 Task: Who was an important artist in the Orphism movement?
Action: Mouse moved to (176, 152)
Screenshot: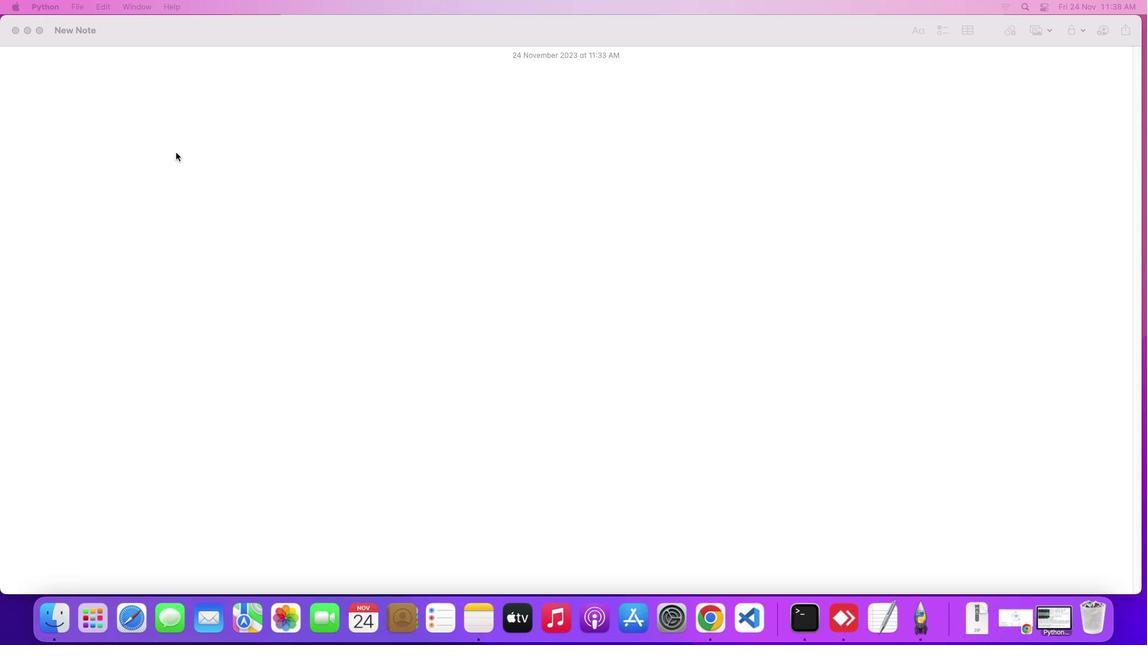 
Action: Mouse pressed left at (176, 152)
Screenshot: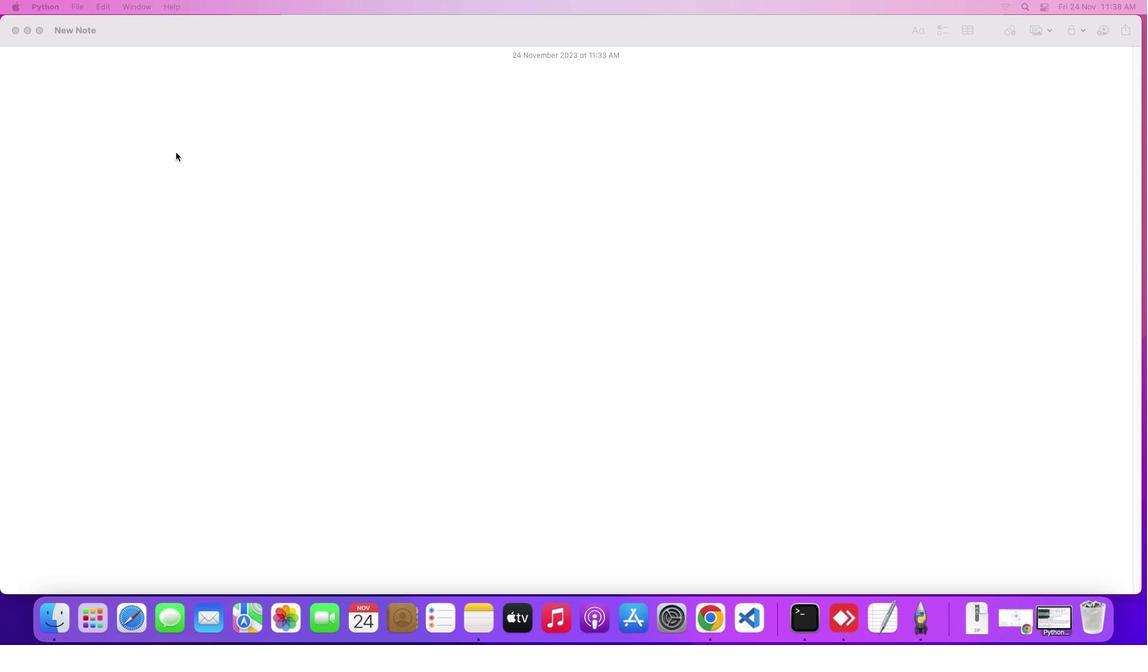 
Action: Mouse moved to (182, 151)
Screenshot: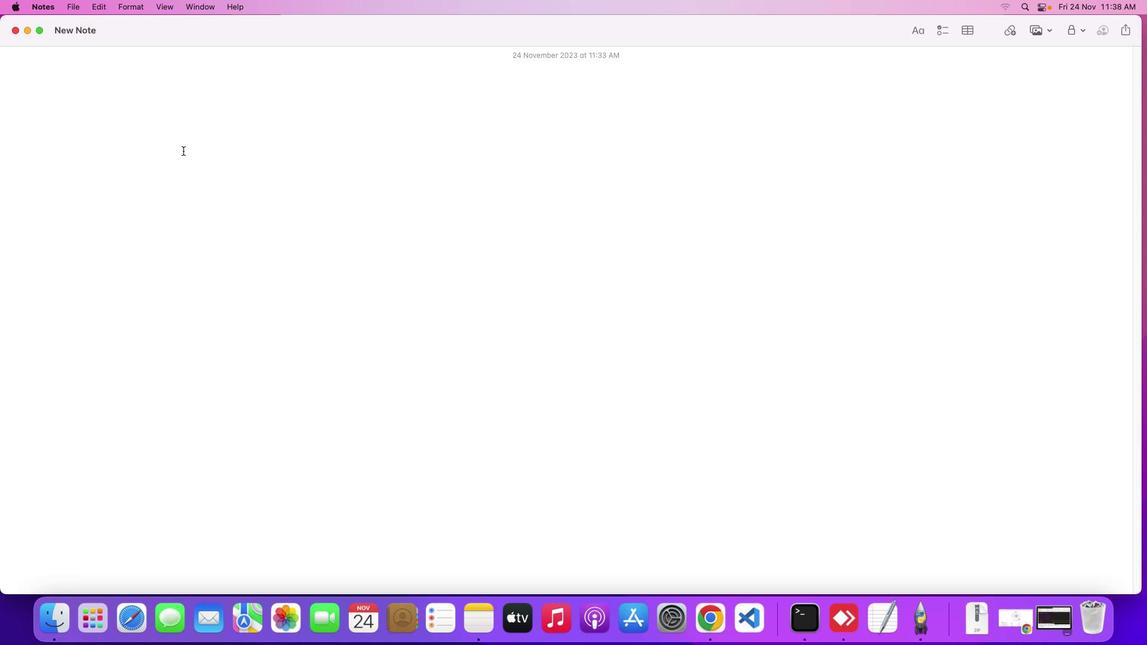 
Action: Key pressed Key.shift'W''h''o'Key.space'w''a''s'Key.space'a''n'Key.space'i''m''p''o''r''t''a''n''t'Key.space'a''r''t''i''s''t'Key.space'i''n'Key.space't''h''e'Key.spaceKey.shift'O''r''p''h''i''s''m'Key.space'm''o''v''e''m''e''n''t'Key.shift_r'?'Key.enter
Screenshot: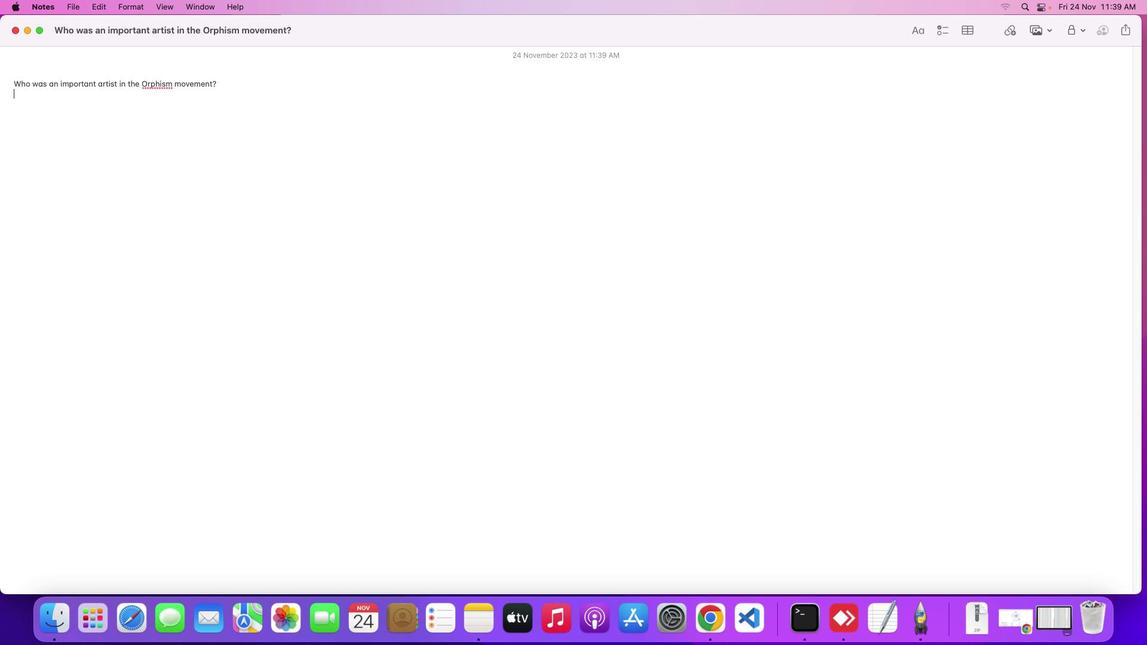 
Action: Mouse moved to (1013, 621)
Screenshot: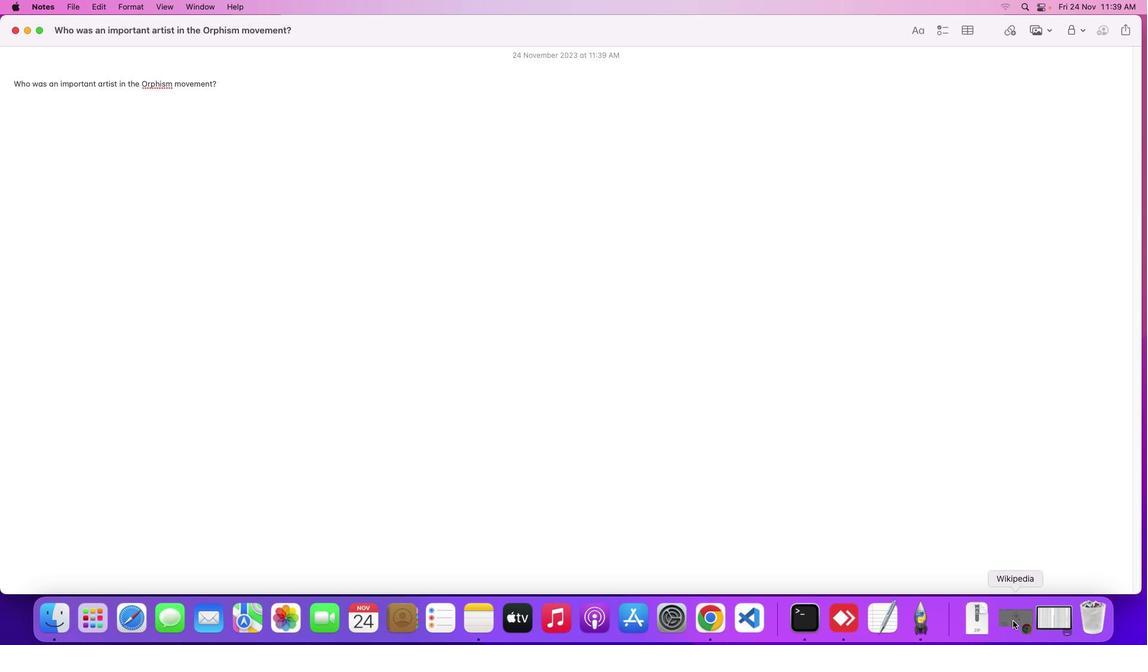 
Action: Mouse pressed left at (1013, 621)
Screenshot: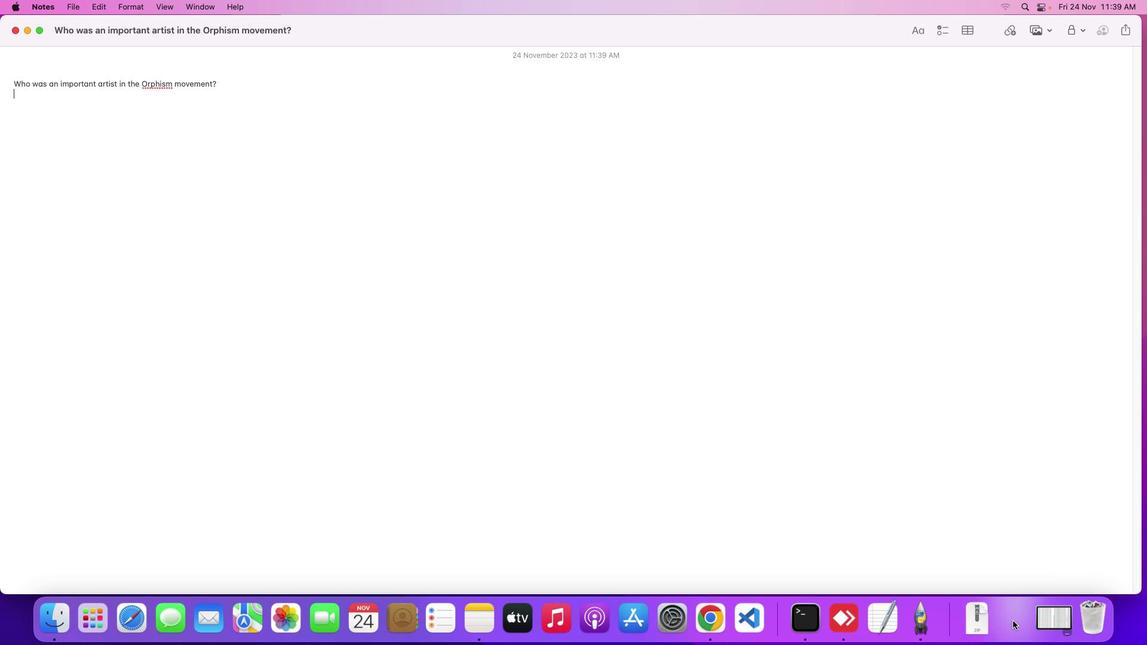 
Action: Mouse moved to (451, 359)
Screenshot: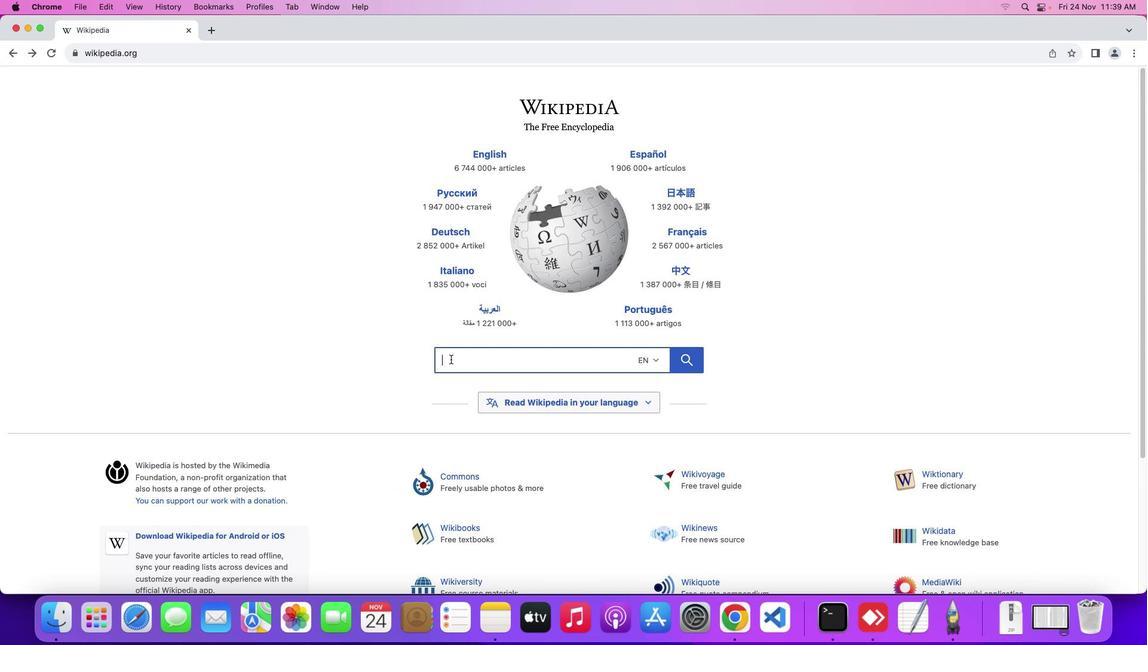 
Action: Mouse pressed left at (451, 359)
Screenshot: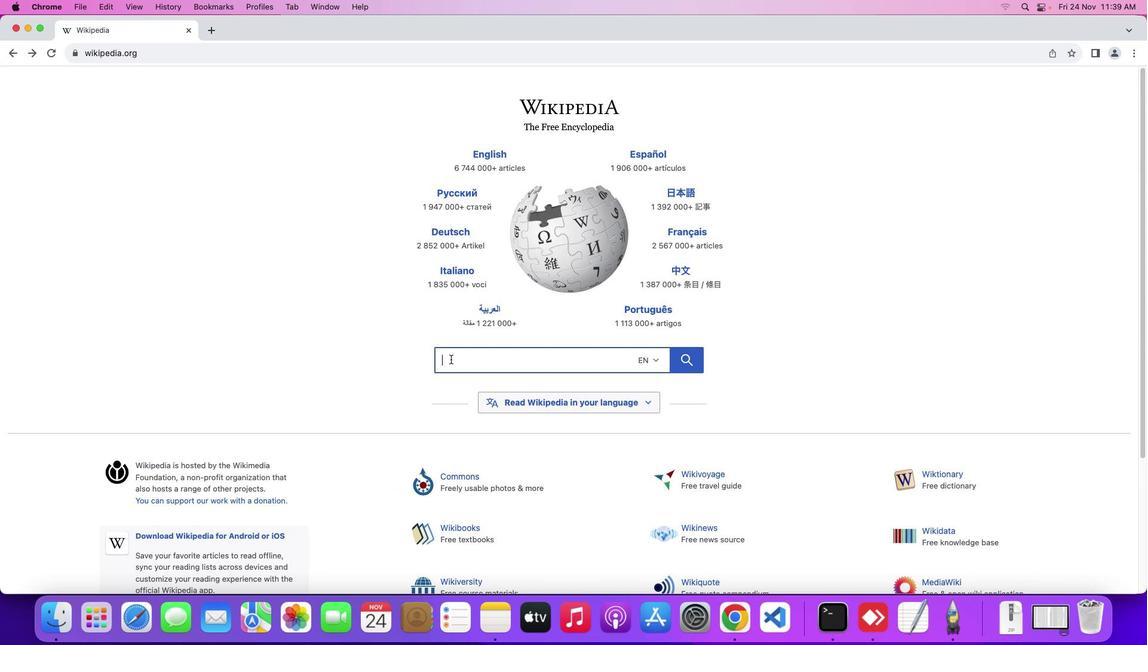
Action: Mouse moved to (498, 356)
Screenshot: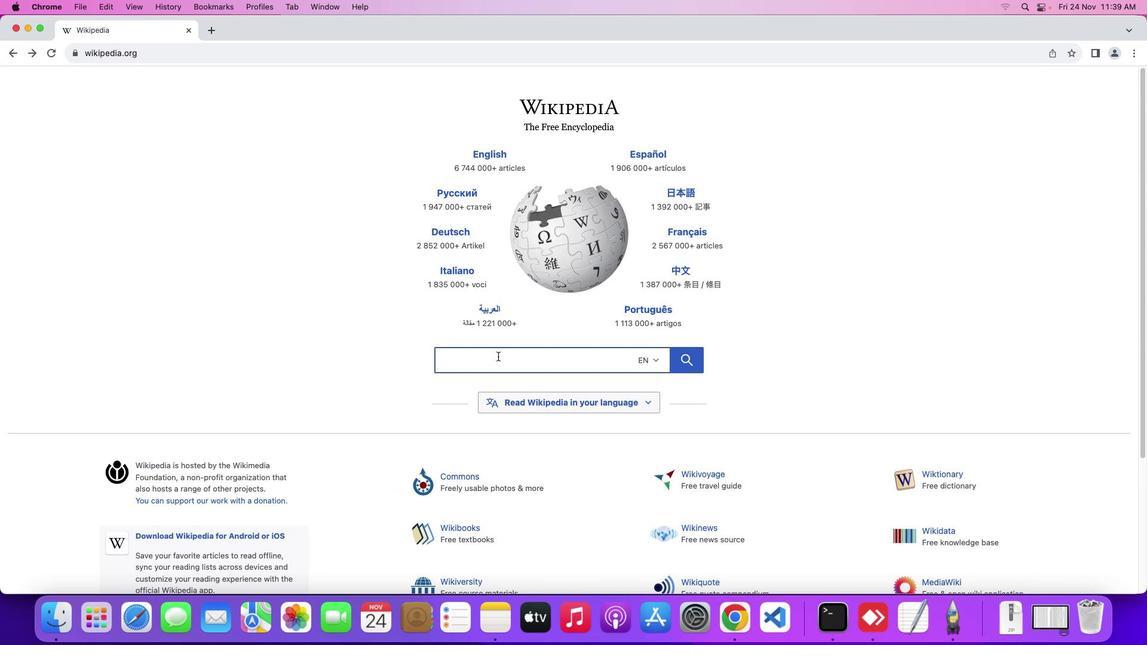 
Action: Key pressed Key.shift'O''r''p''h''i''s''m'Key.space'a''r''t'
Screenshot: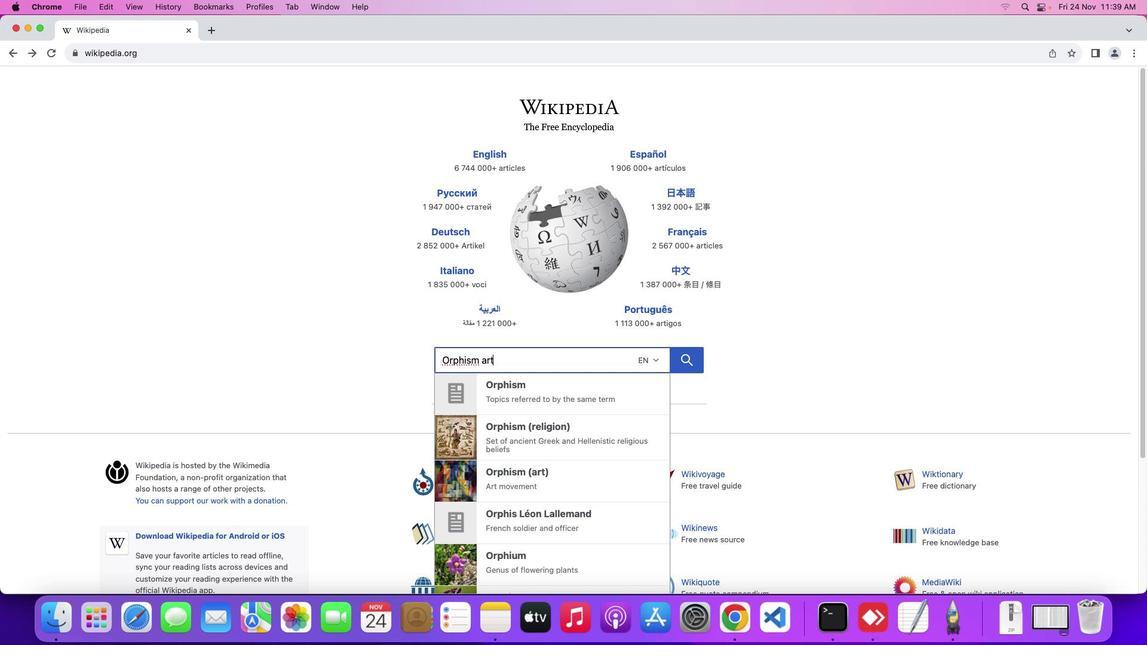 
Action: Mouse moved to (530, 383)
Screenshot: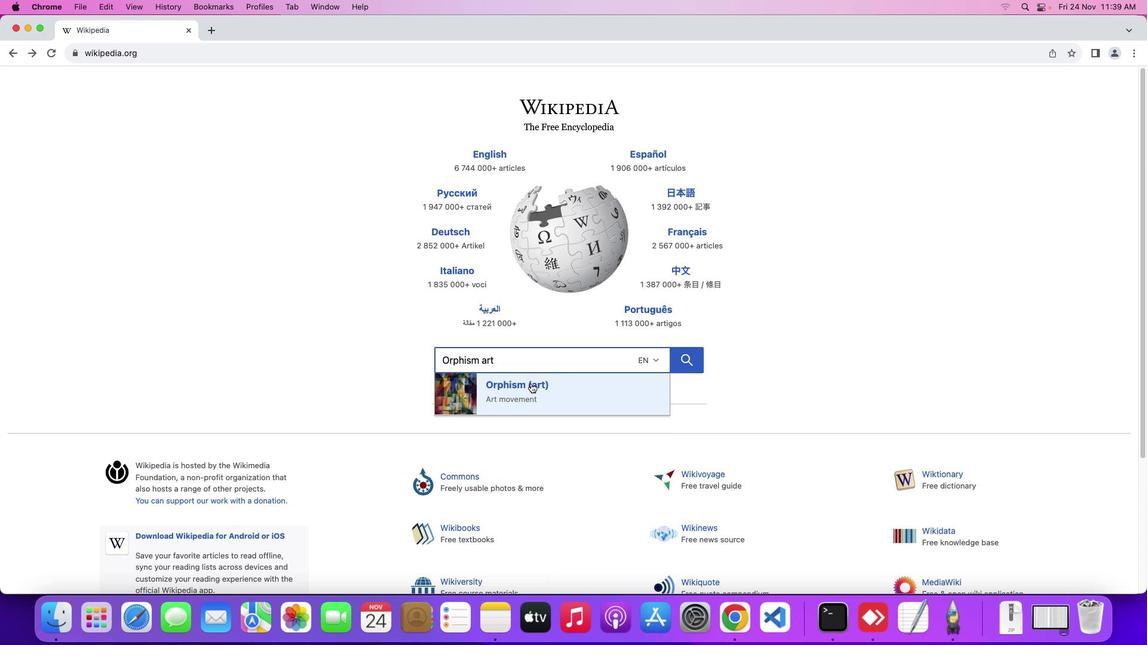 
Action: Mouse pressed left at (530, 383)
Screenshot: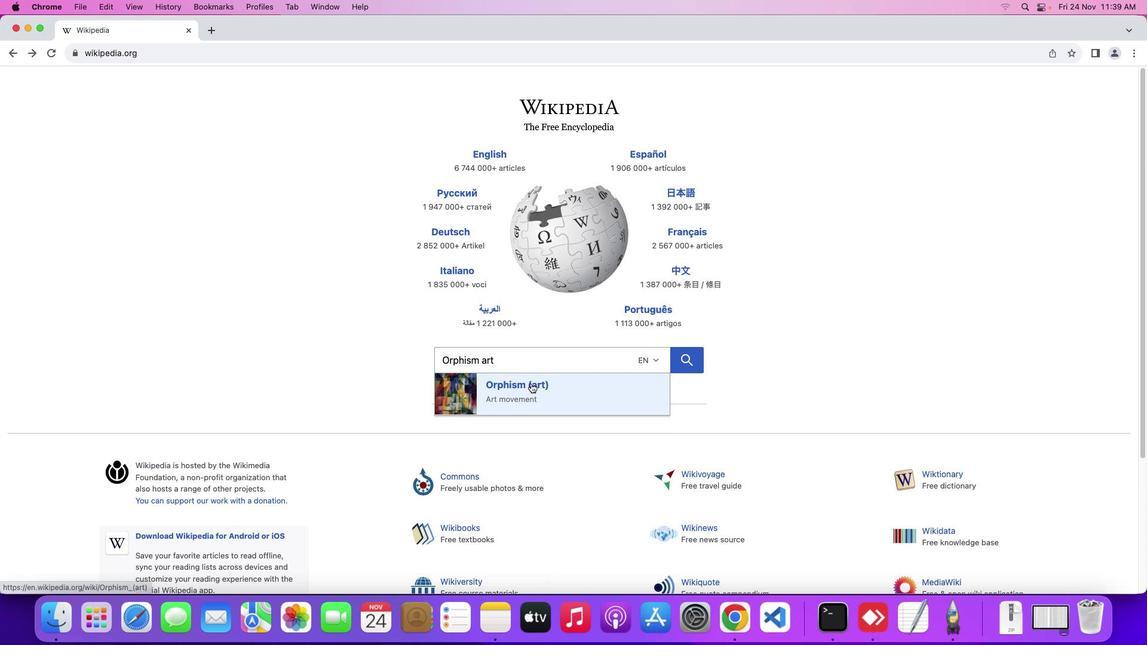 
Action: Mouse moved to (746, 400)
Screenshot: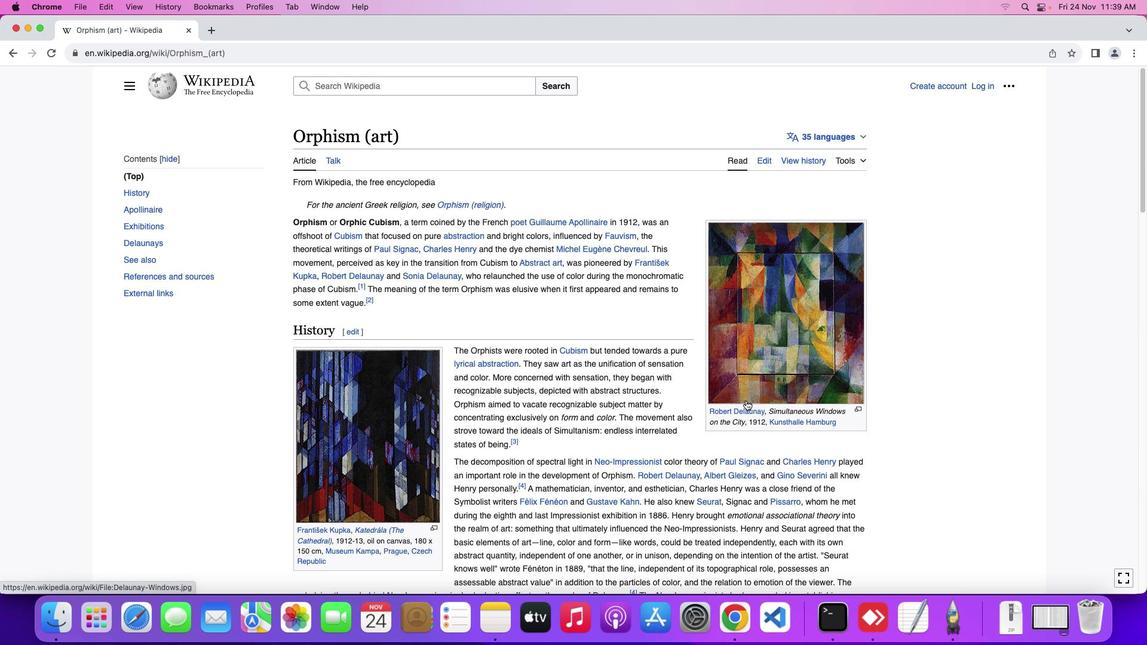 
Action: Mouse scrolled (746, 400) with delta (0, 0)
Screenshot: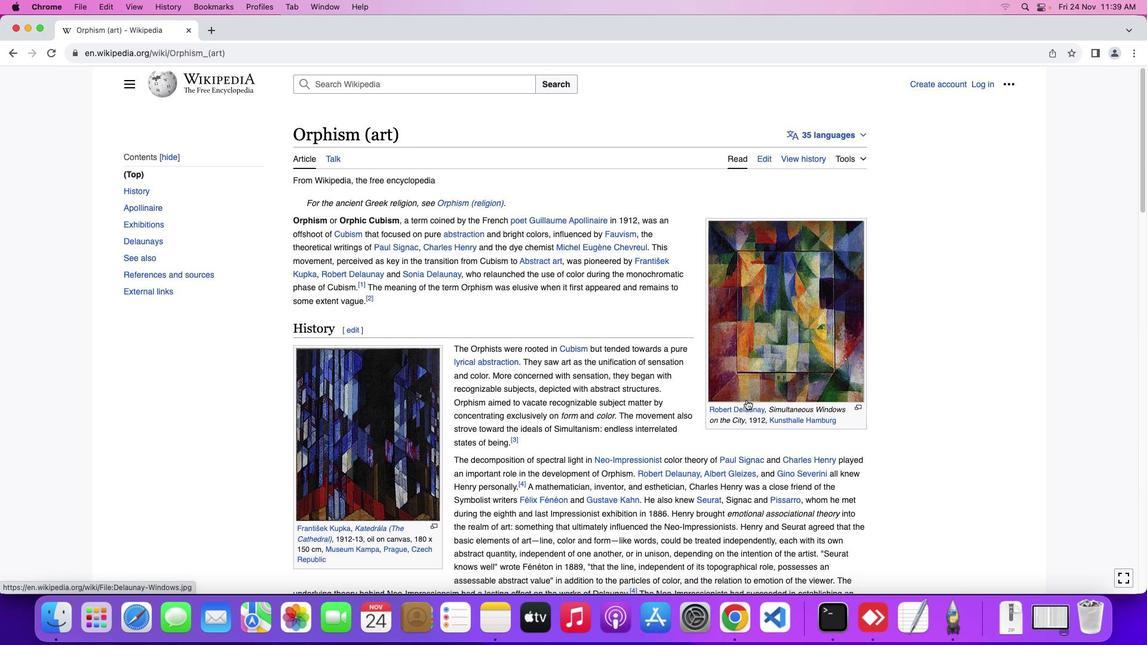 
Action: Mouse moved to (746, 400)
Screenshot: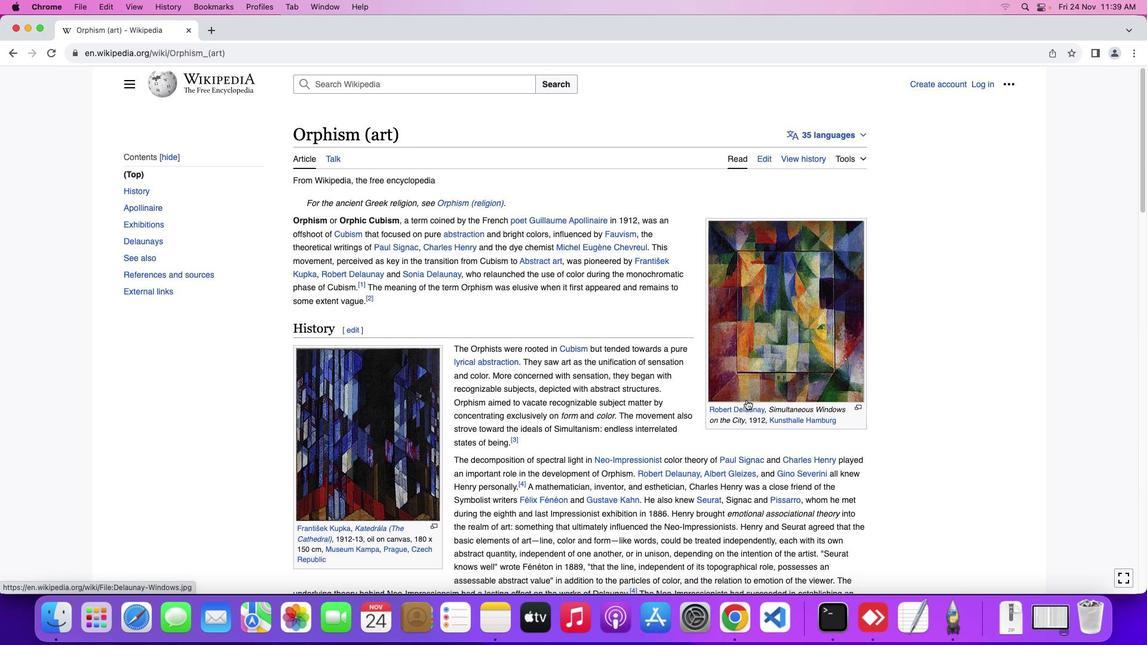 
Action: Mouse scrolled (746, 400) with delta (0, 0)
Screenshot: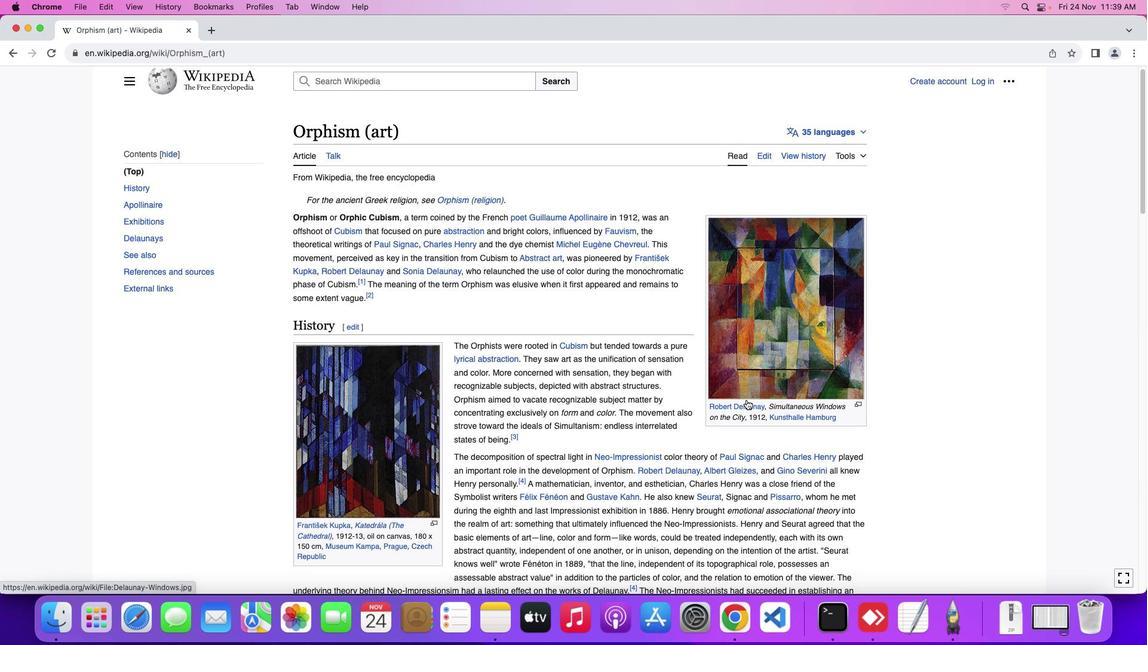 
Action: Mouse scrolled (746, 400) with delta (0, 0)
Screenshot: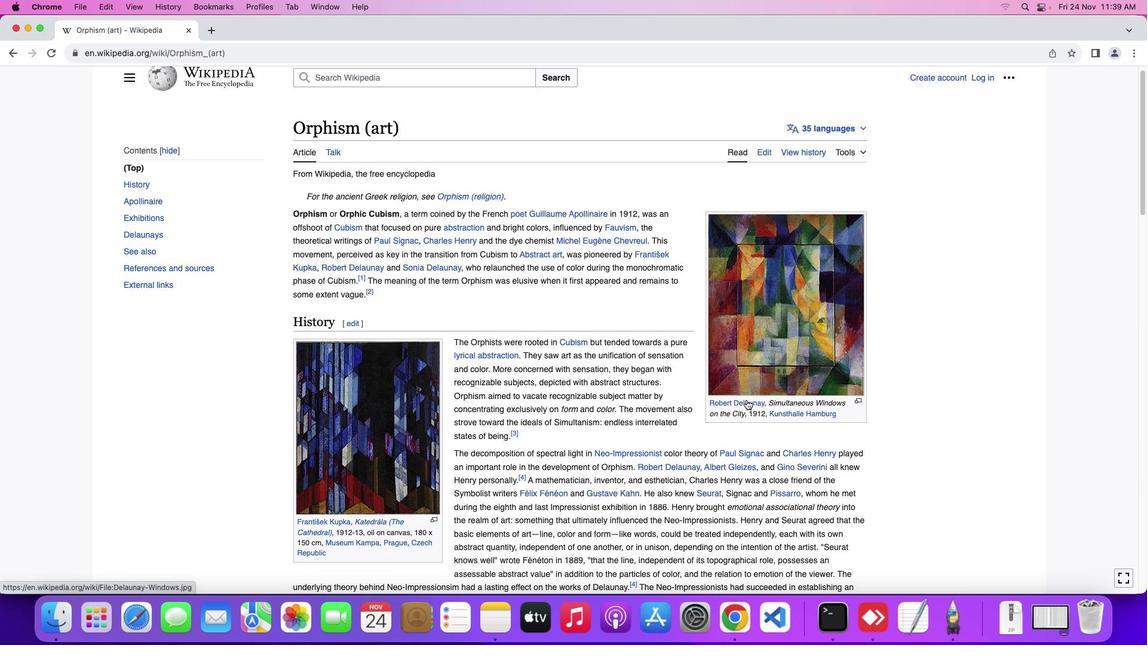 
Action: Mouse moved to (766, 395)
Screenshot: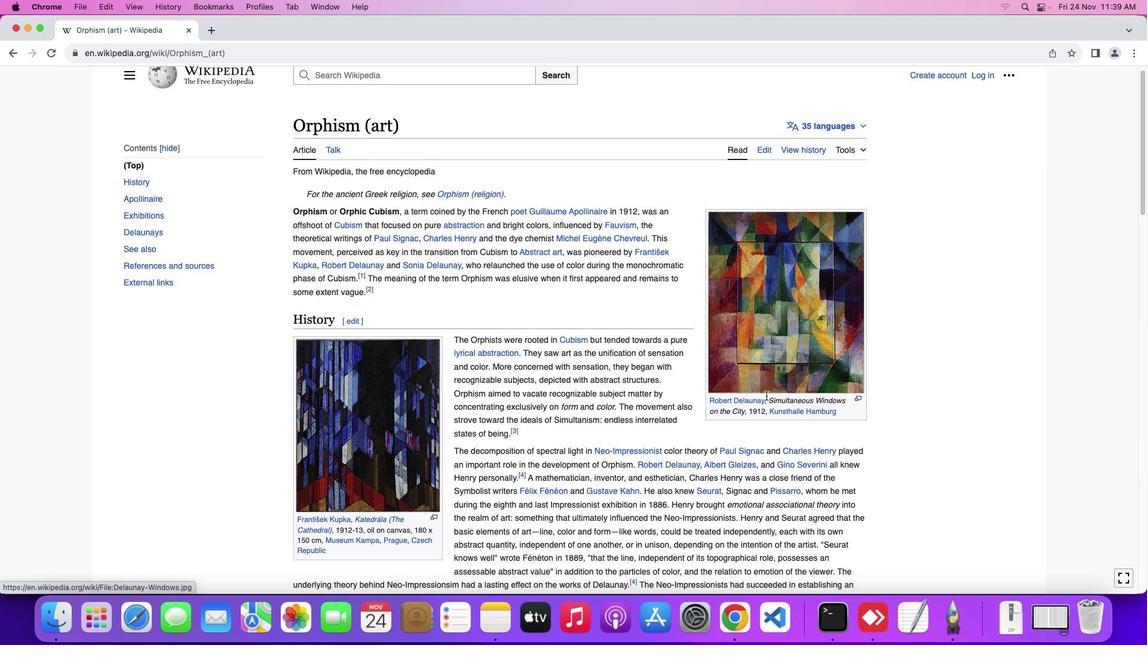 
Action: Mouse scrolled (766, 395) with delta (0, 0)
Screenshot: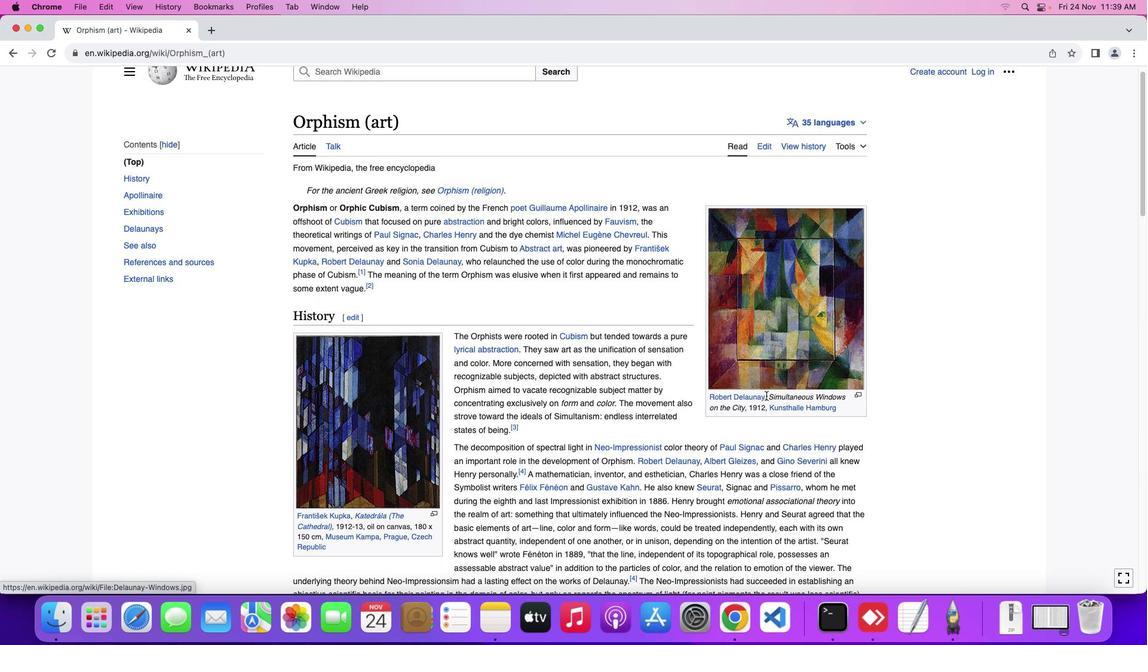 
Action: Mouse moved to (766, 395)
Screenshot: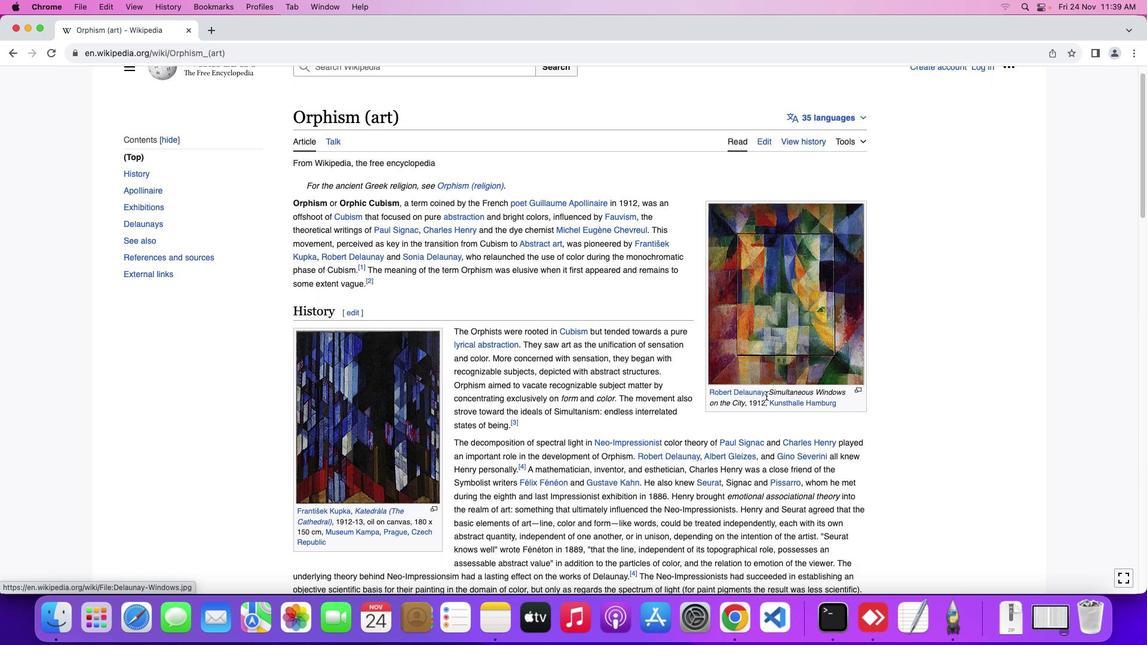 
Action: Mouse scrolled (766, 395) with delta (0, 0)
Screenshot: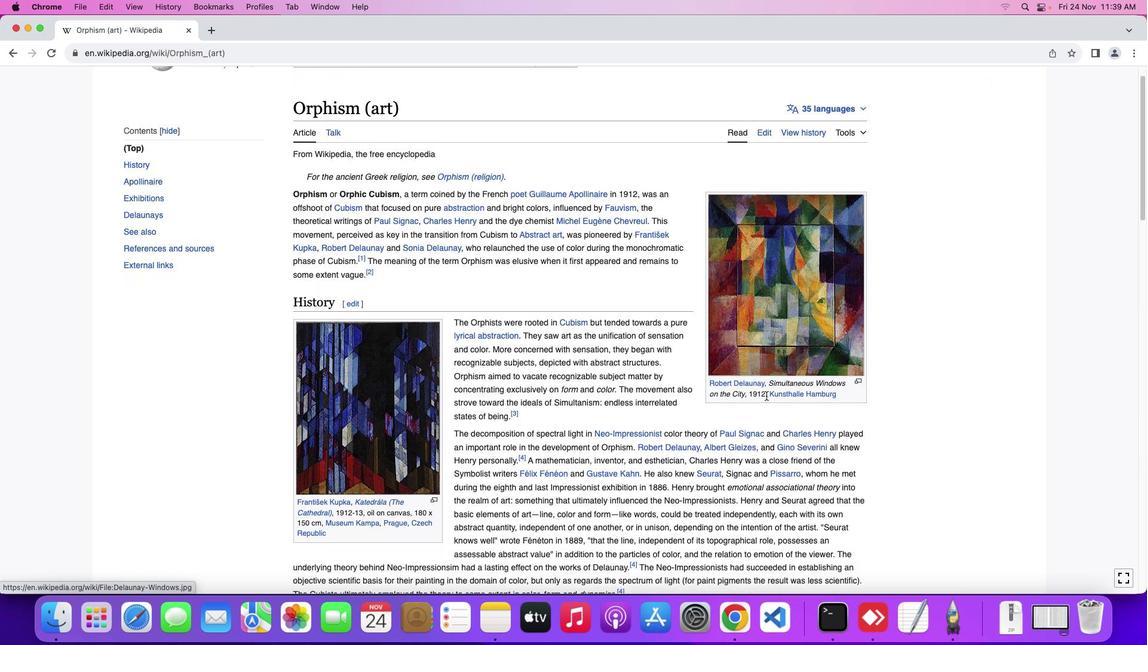 
Action: Mouse scrolled (766, 395) with delta (0, 0)
Screenshot: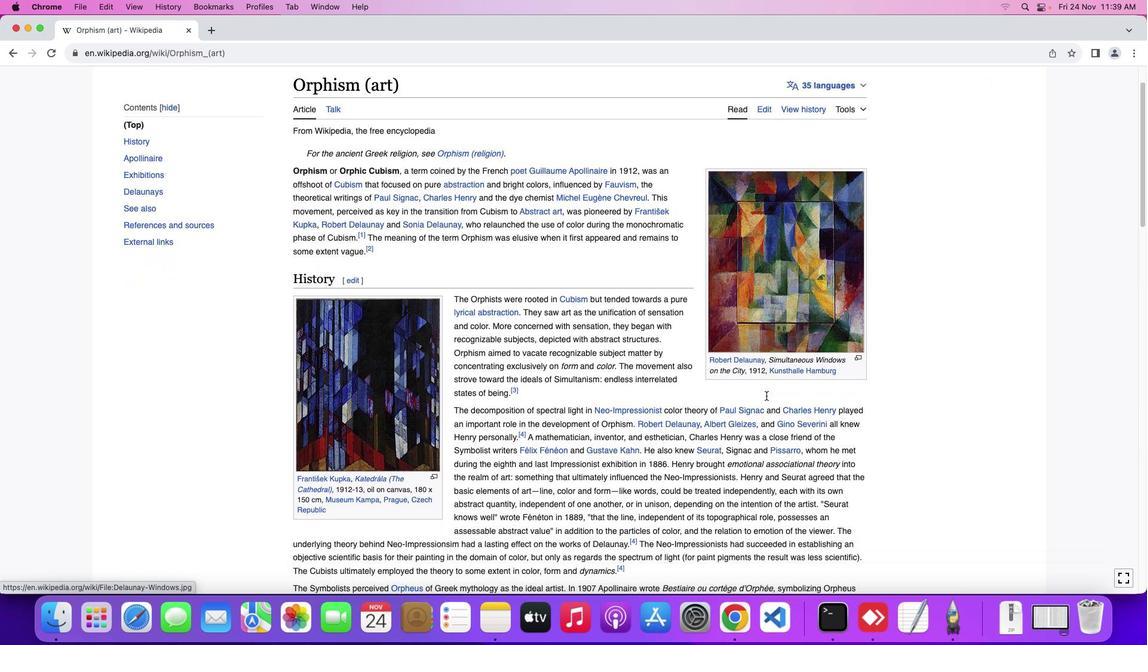 
Action: Mouse moved to (769, 397)
Screenshot: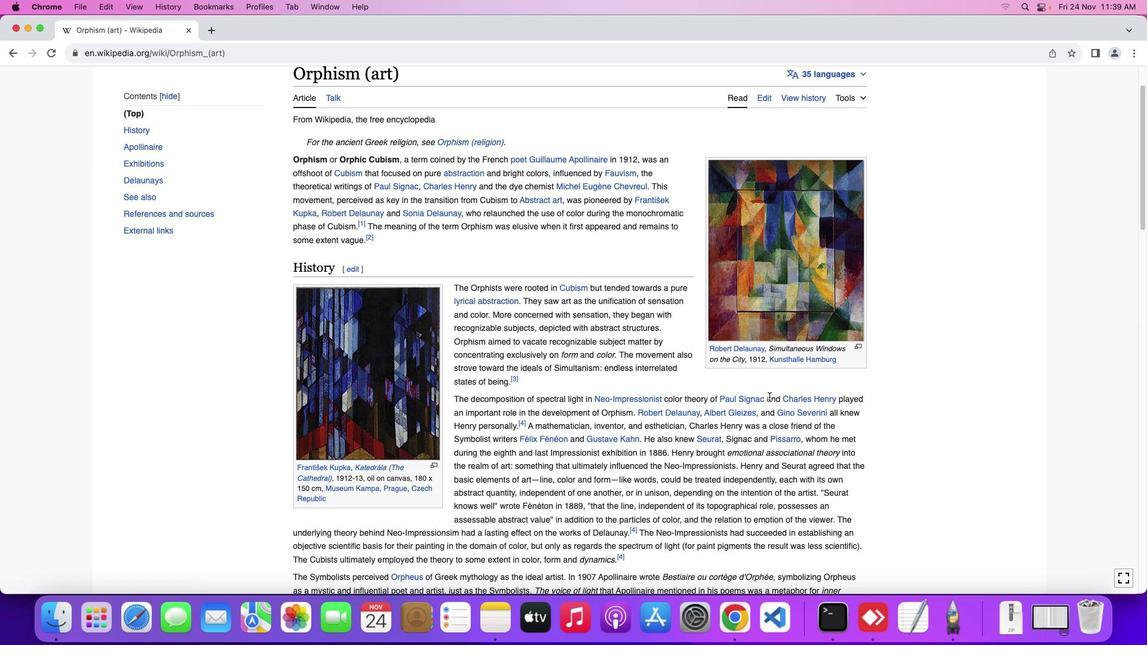 
Action: Mouse scrolled (769, 397) with delta (0, 0)
Screenshot: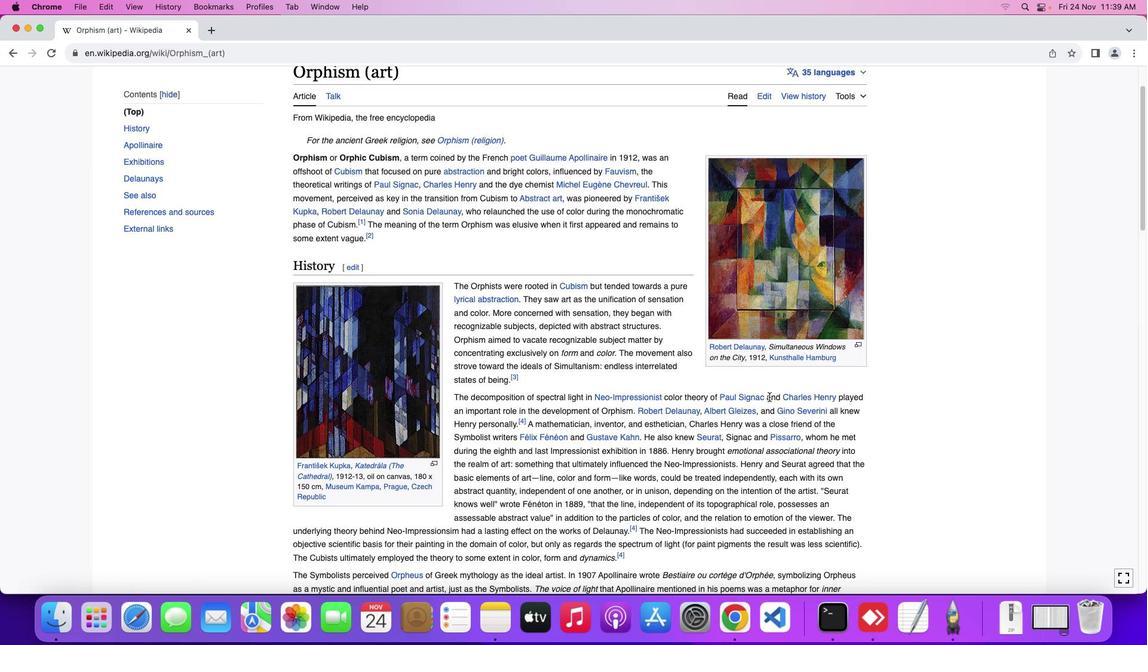 
Action: Mouse scrolled (769, 397) with delta (0, 0)
Screenshot: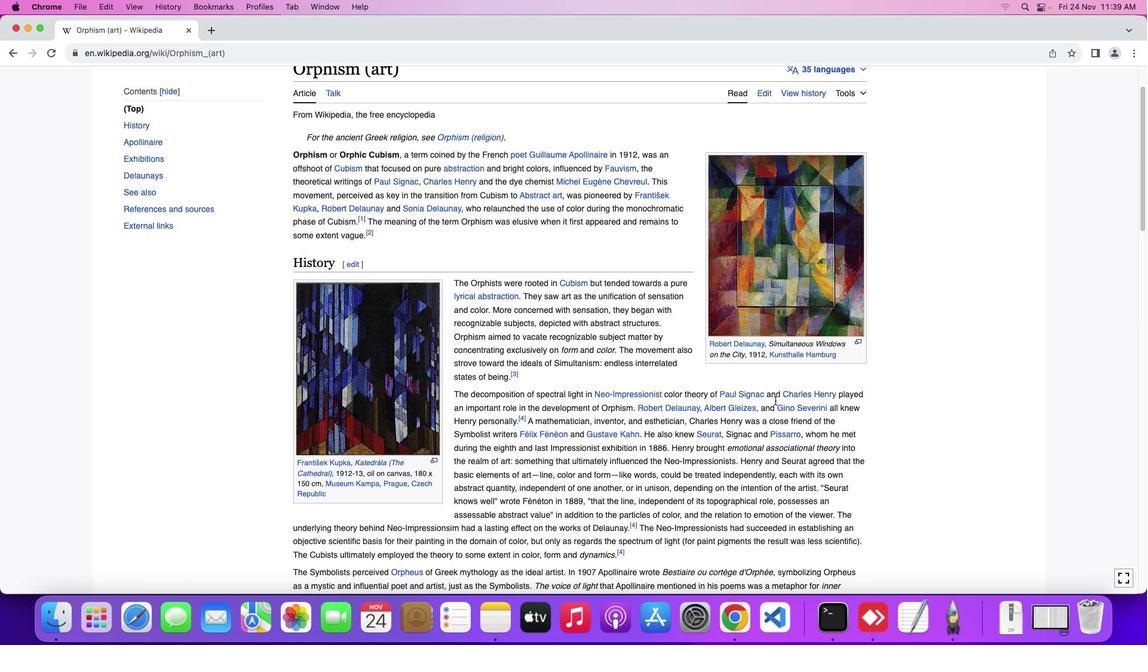 
Action: Mouse moved to (814, 418)
Screenshot: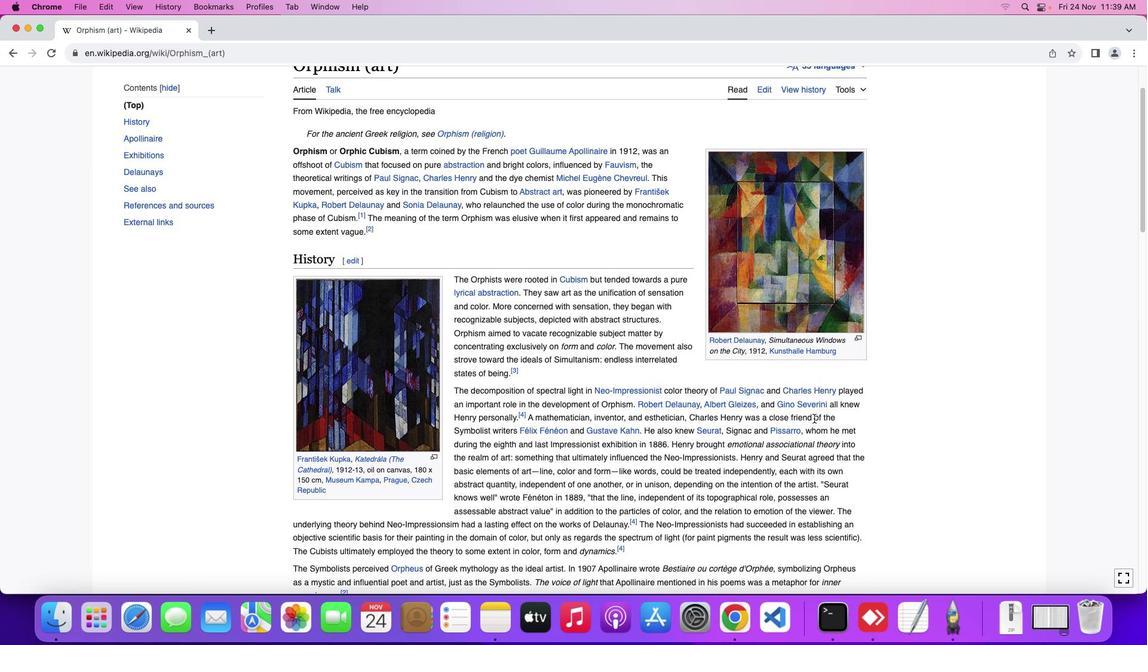 
Action: Mouse scrolled (814, 418) with delta (0, 0)
Screenshot: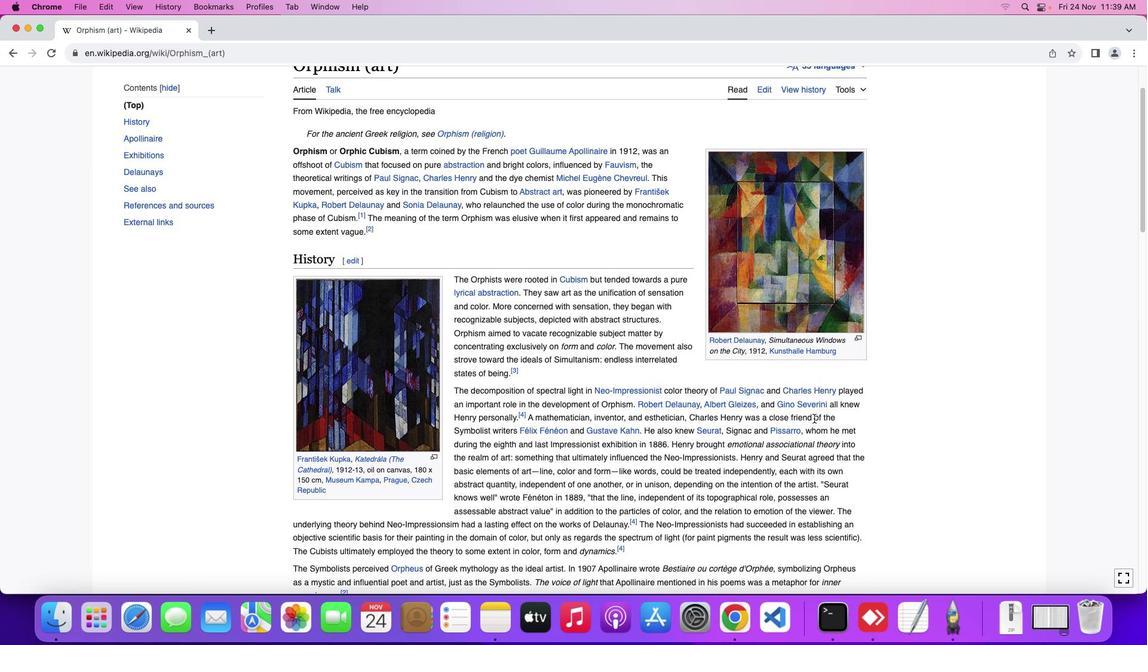 
Action: Mouse moved to (814, 418)
Screenshot: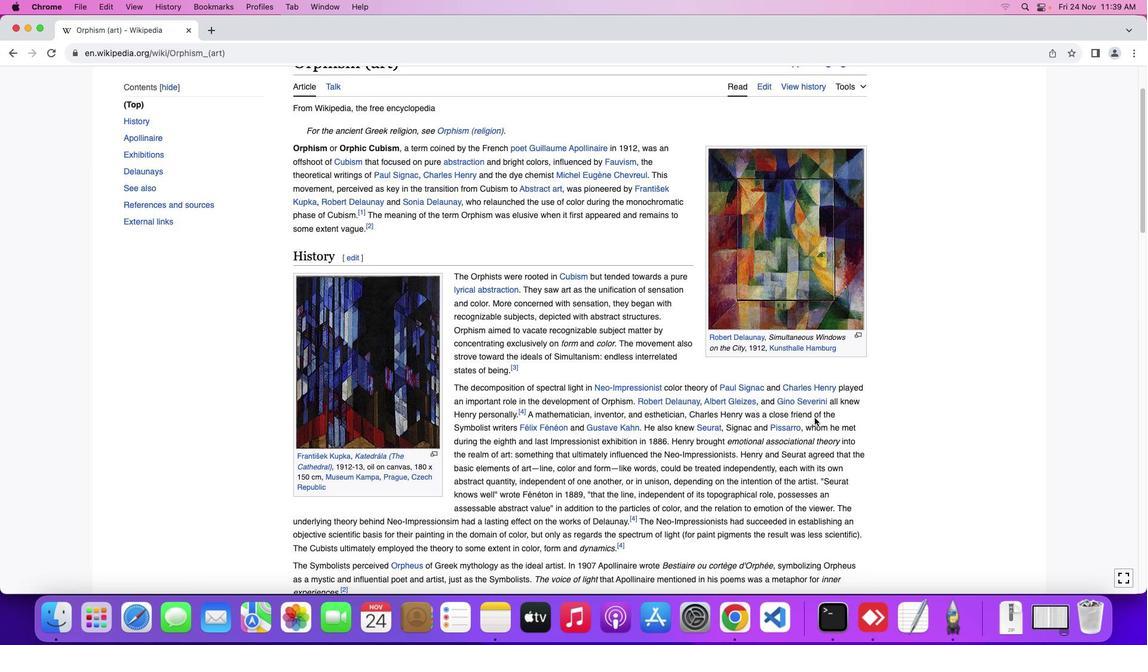 
Action: Mouse scrolled (814, 418) with delta (0, 0)
Screenshot: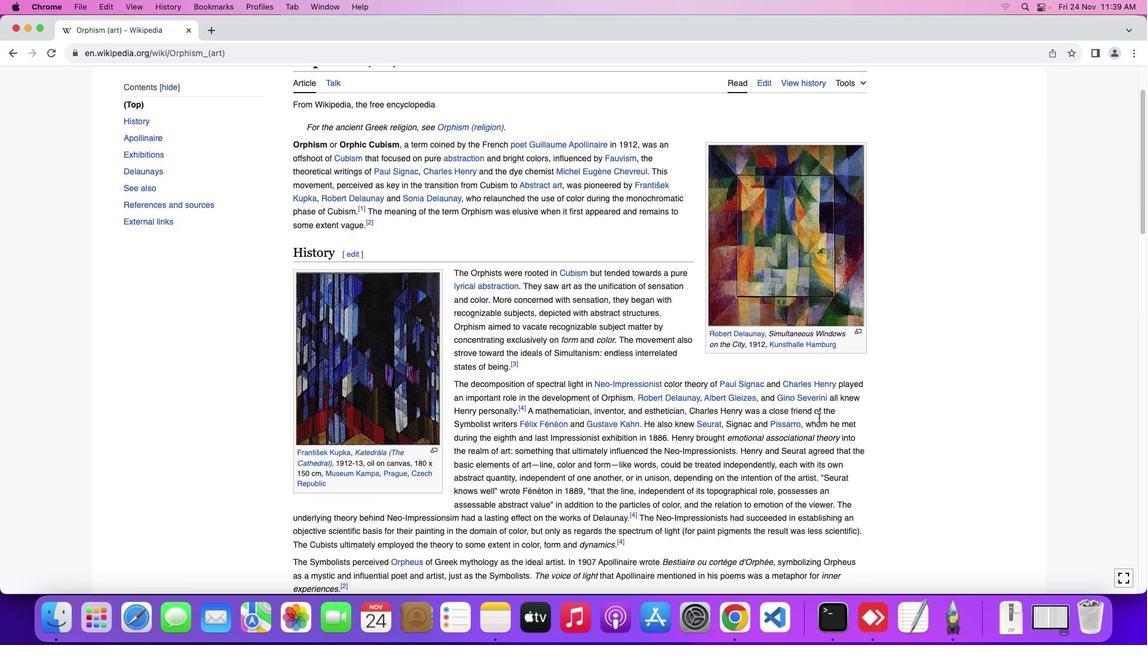 
Action: Mouse moved to (875, 428)
Screenshot: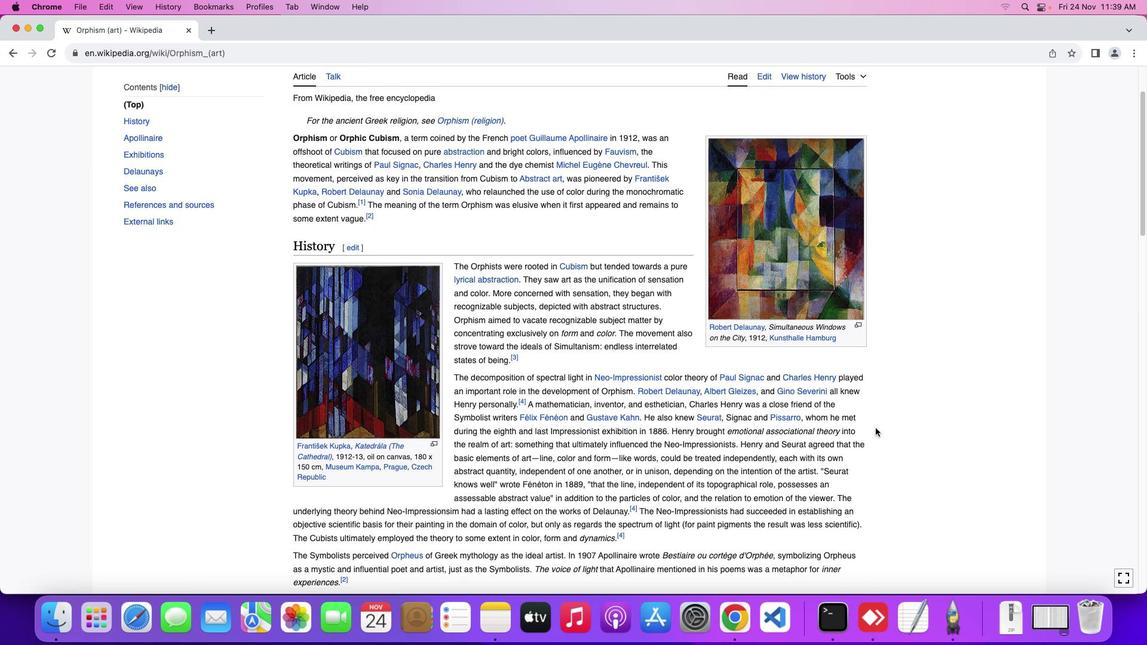 
Action: Mouse scrolled (875, 428) with delta (0, 0)
Screenshot: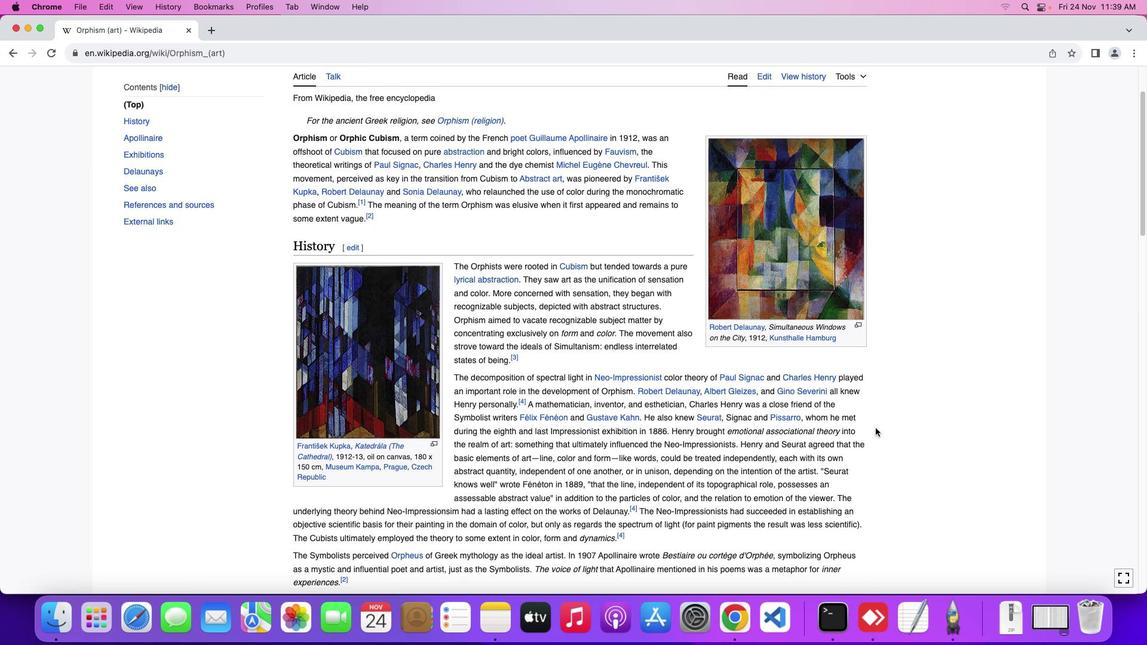 
Action: Mouse moved to (875, 428)
Screenshot: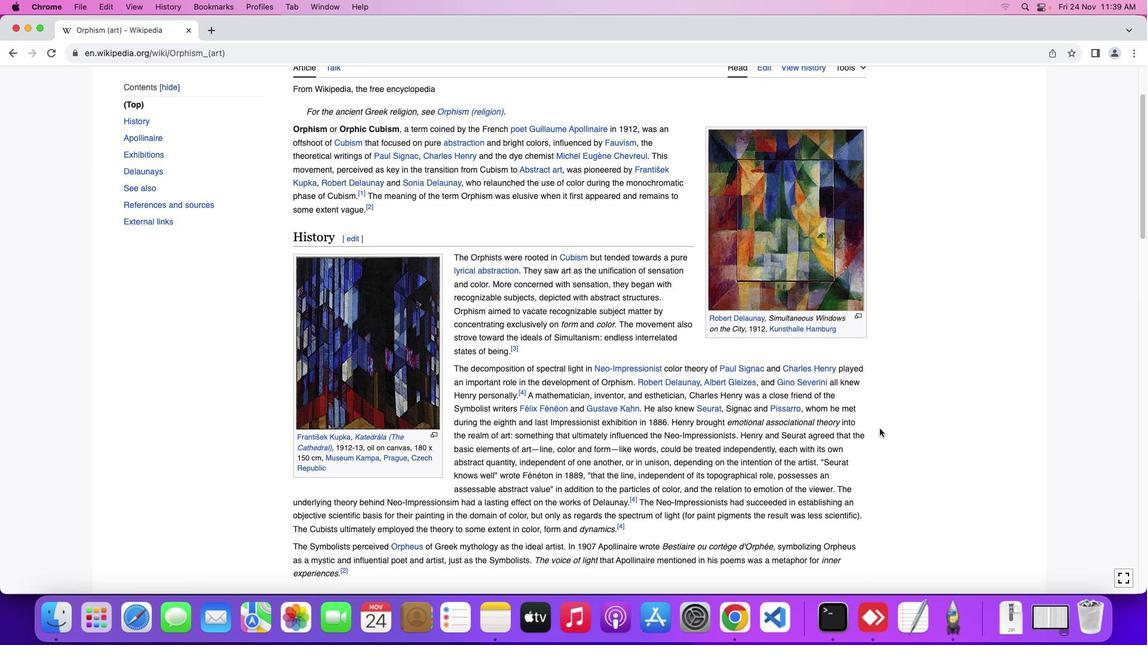 
Action: Mouse scrolled (875, 428) with delta (0, 0)
Screenshot: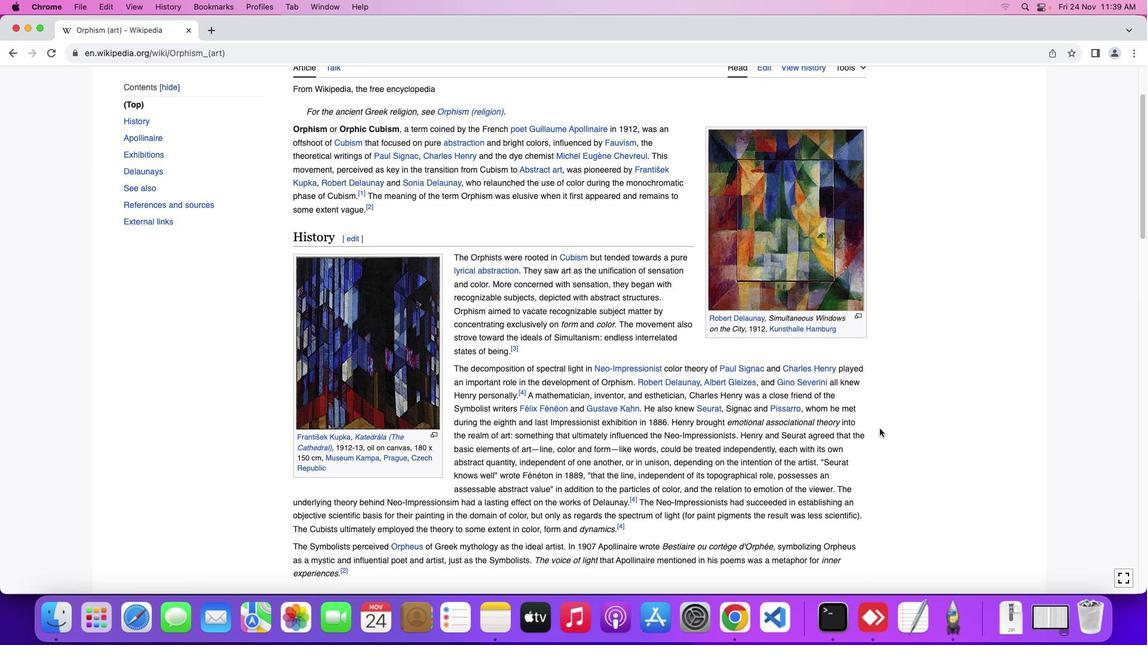 
Action: Mouse moved to (887, 430)
Screenshot: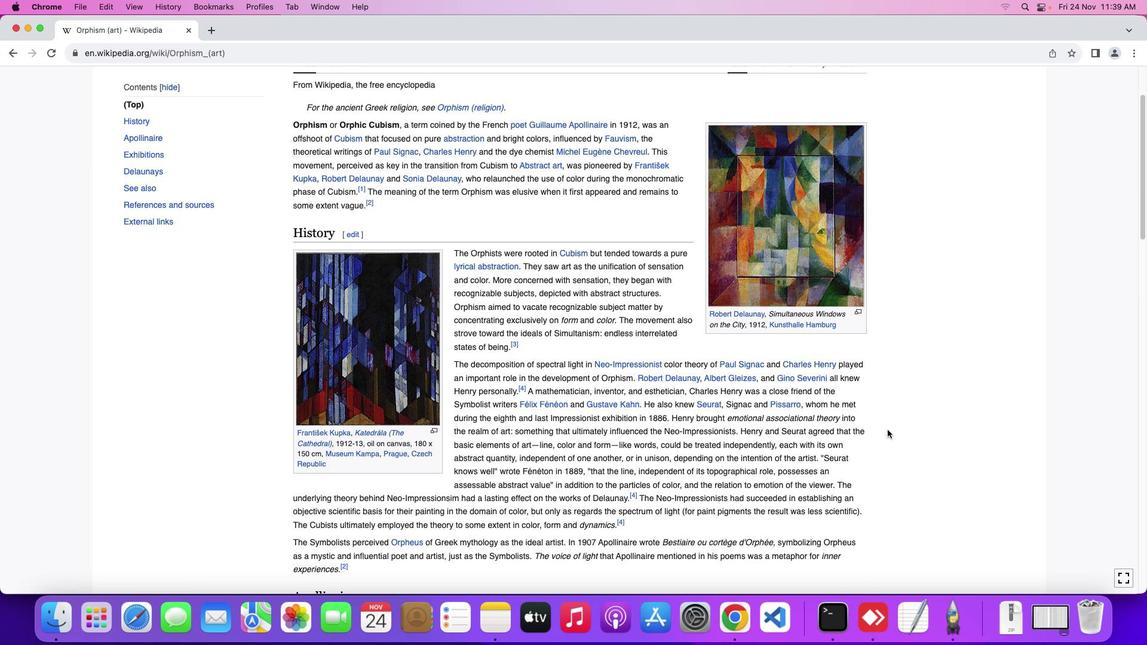 
Action: Mouse scrolled (887, 430) with delta (0, 0)
Screenshot: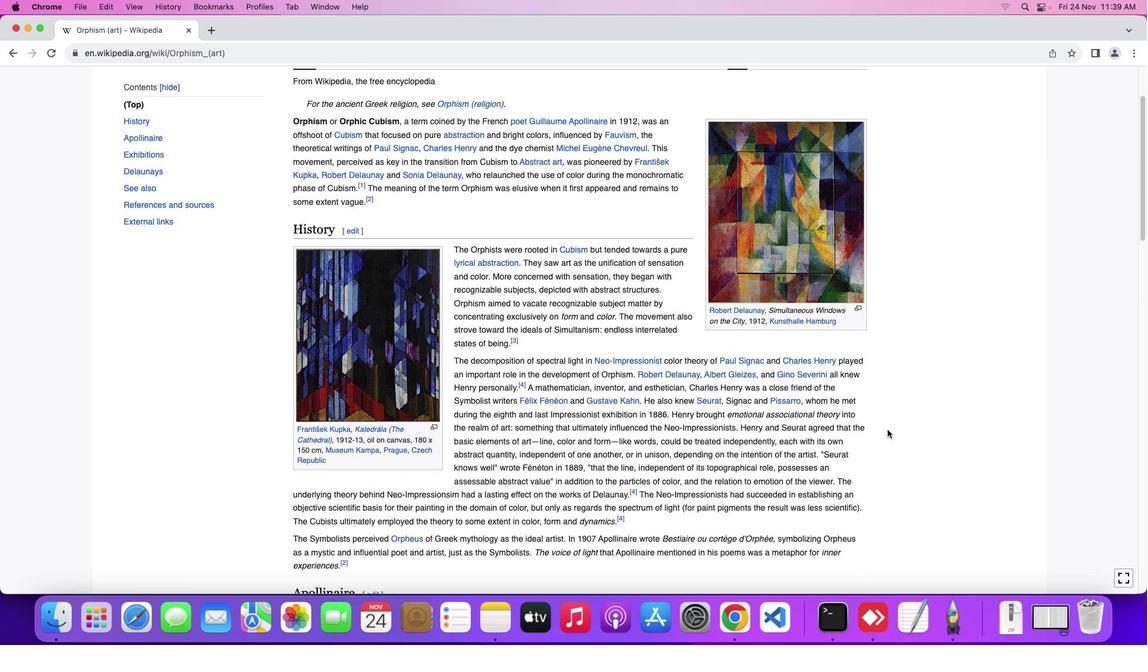 
Action: Mouse moved to (887, 430)
Screenshot: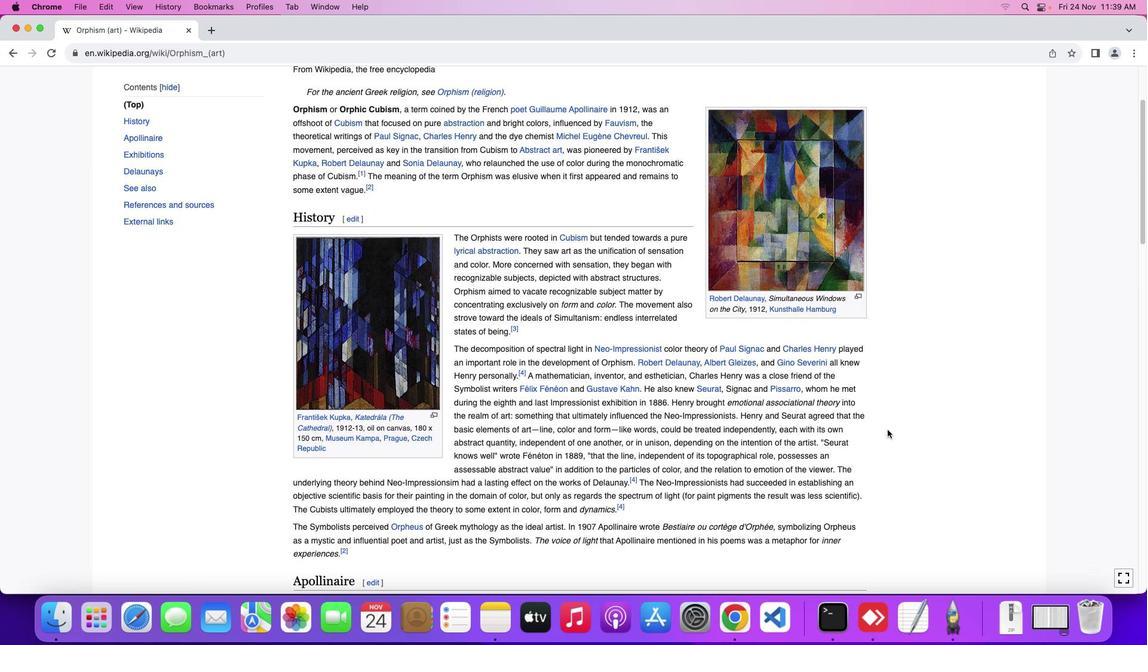 
Action: Mouse scrolled (887, 430) with delta (0, 0)
Screenshot: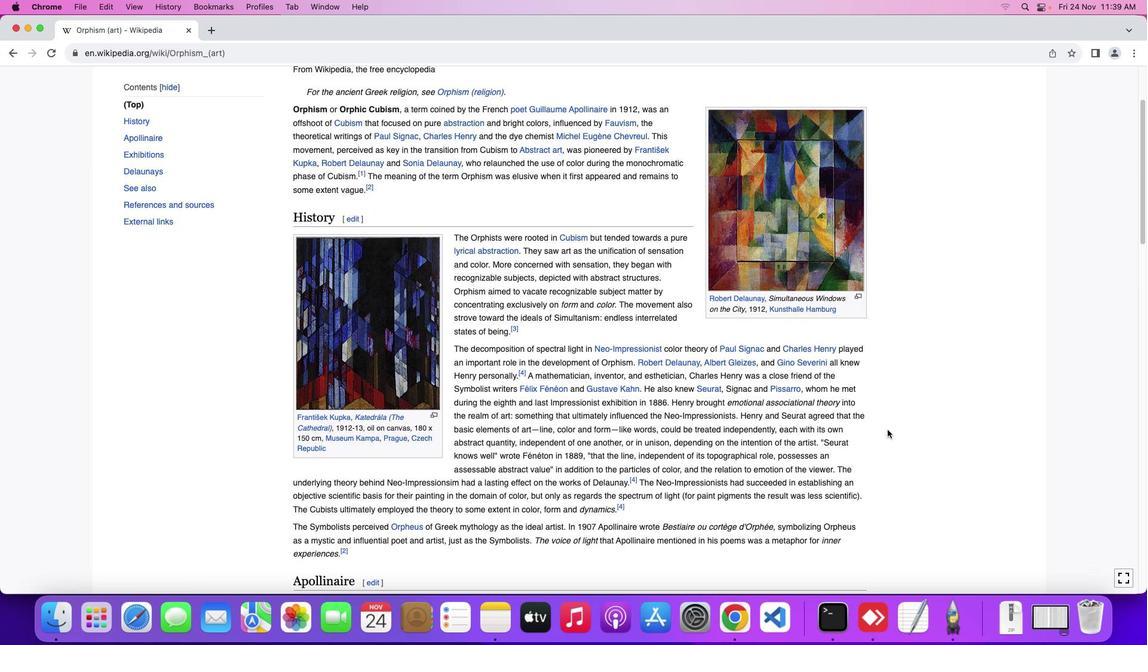 
Action: Mouse moved to (887, 430)
Screenshot: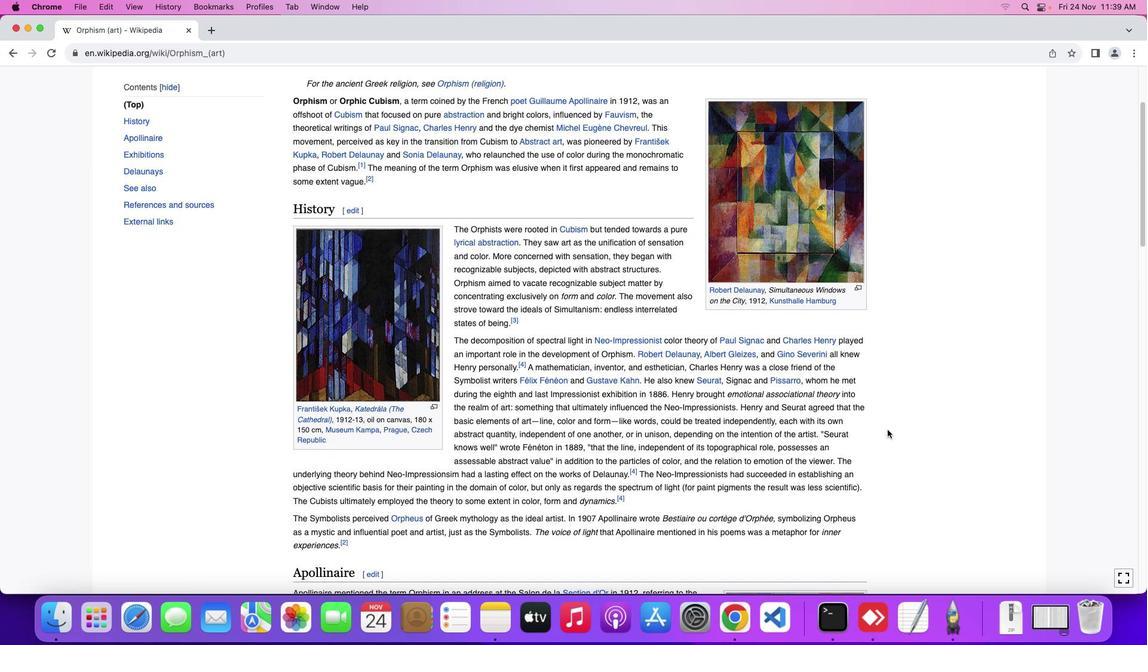 
Action: Mouse scrolled (887, 430) with delta (0, 0)
Screenshot: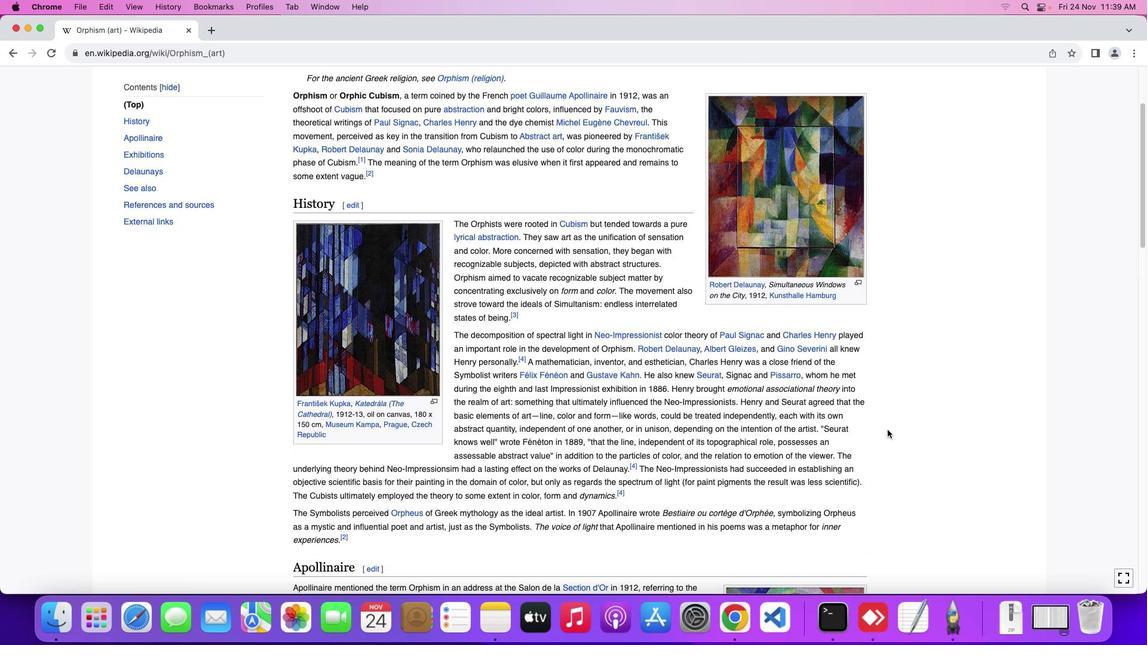 
Action: Mouse scrolled (887, 430) with delta (0, 0)
Screenshot: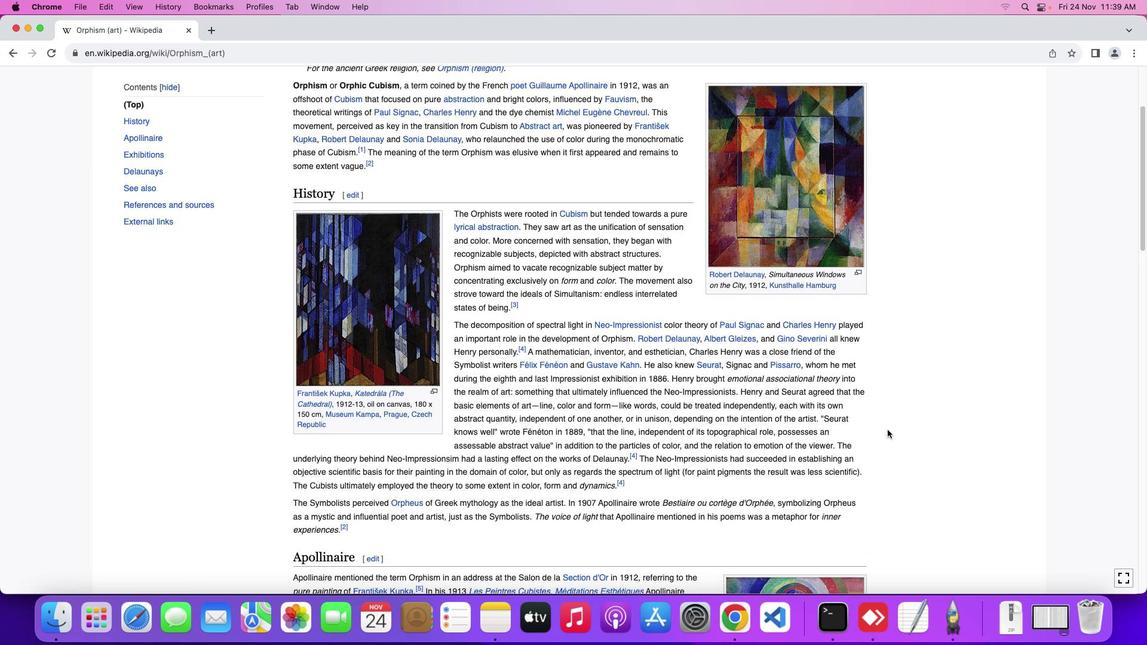 
Action: Mouse scrolled (887, 430) with delta (0, 0)
Screenshot: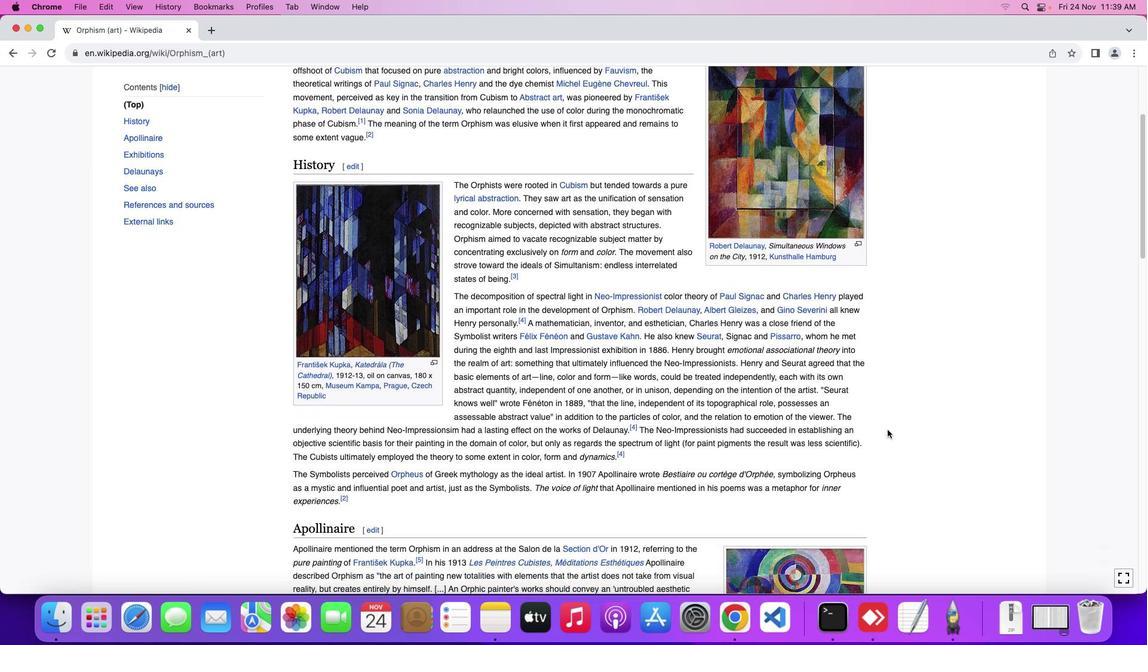 
Action: Mouse scrolled (887, 430) with delta (0, 0)
Screenshot: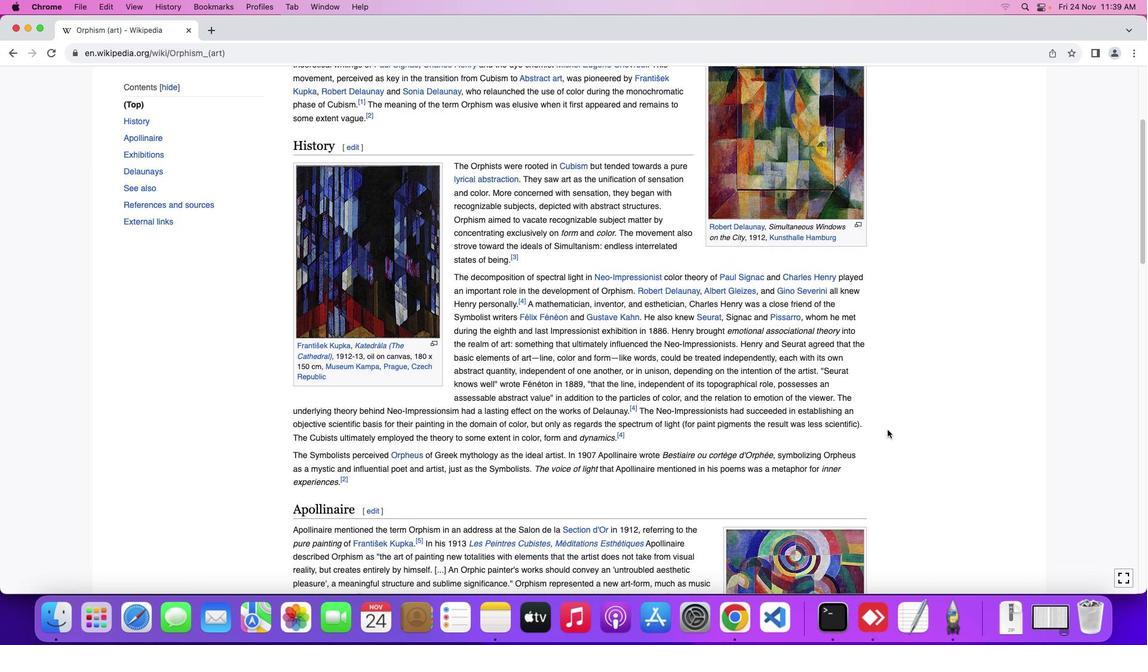 
Action: Mouse moved to (882, 428)
Screenshot: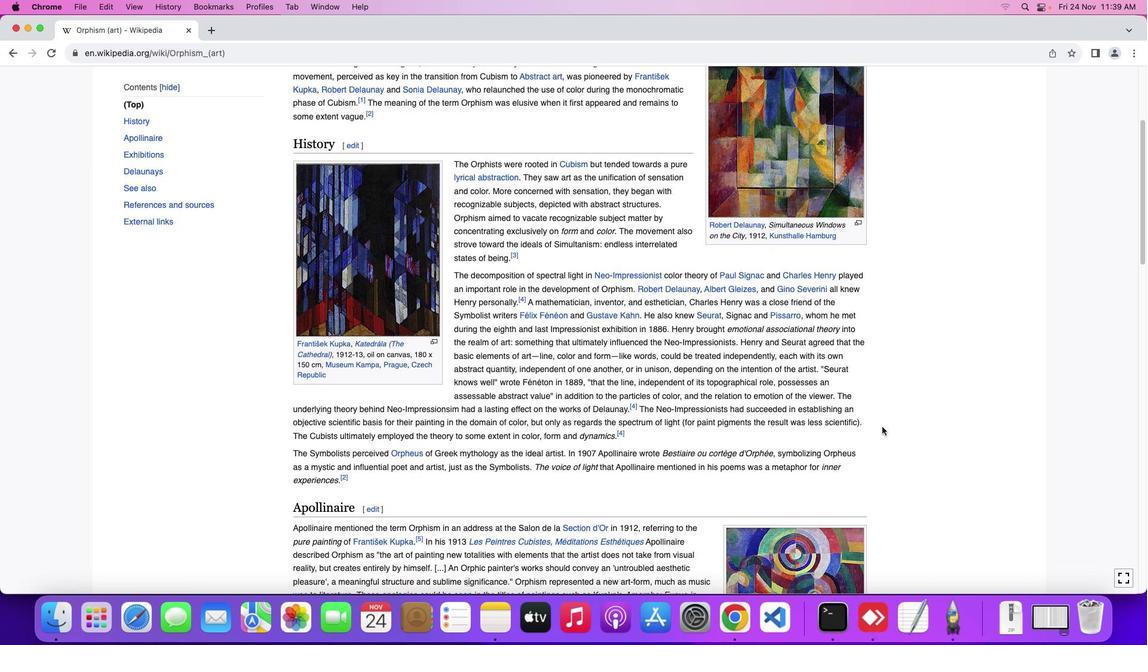 
Action: Mouse scrolled (882, 428) with delta (0, 0)
Screenshot: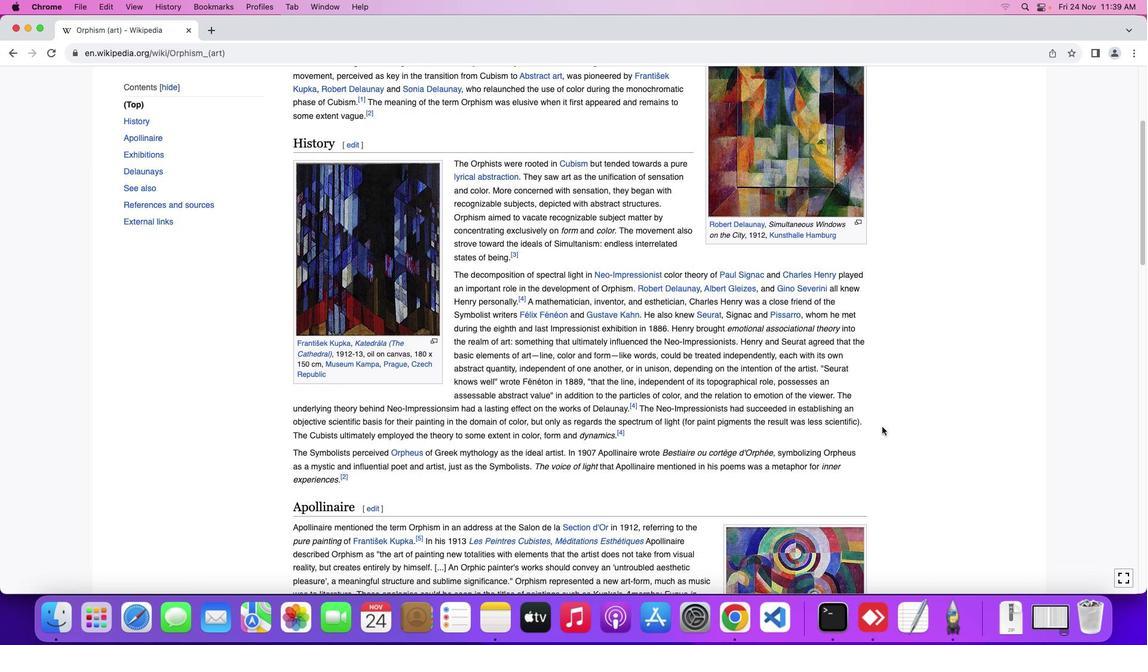 
Action: Mouse moved to (882, 427)
Screenshot: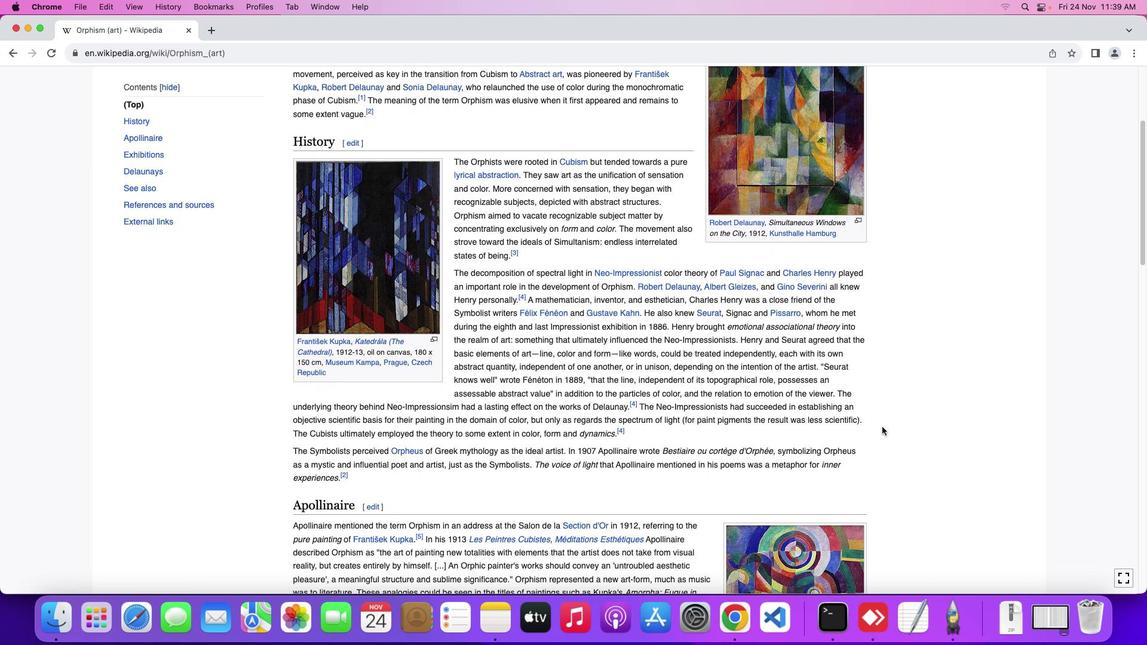 
Action: Mouse scrolled (882, 427) with delta (0, 0)
Screenshot: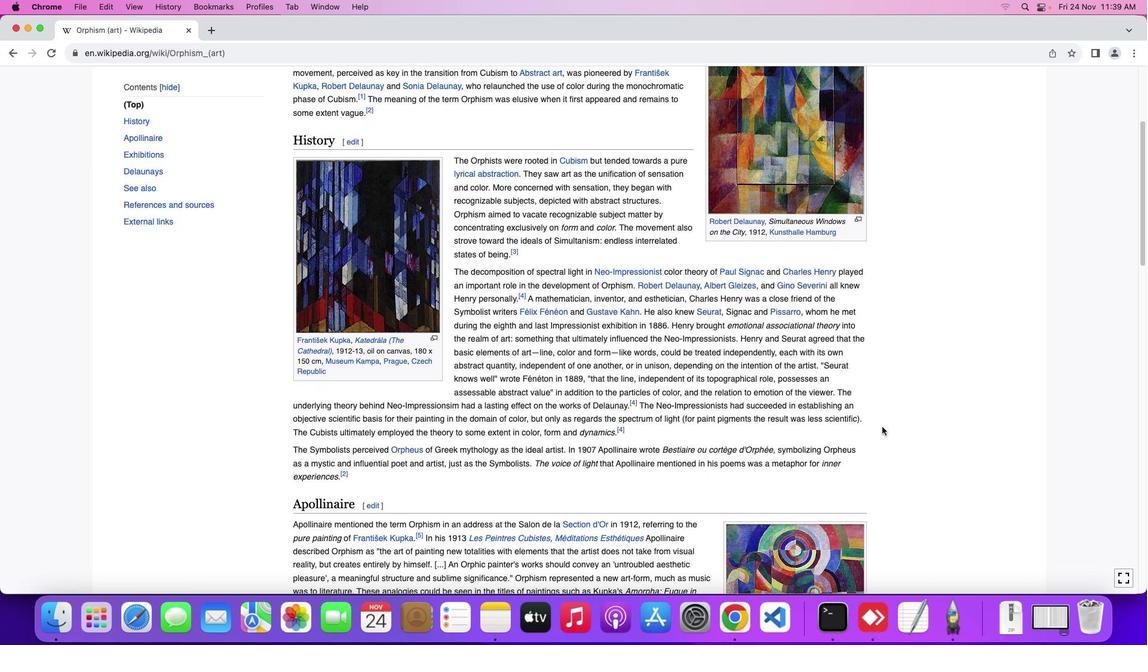 
Action: Mouse moved to (882, 426)
Screenshot: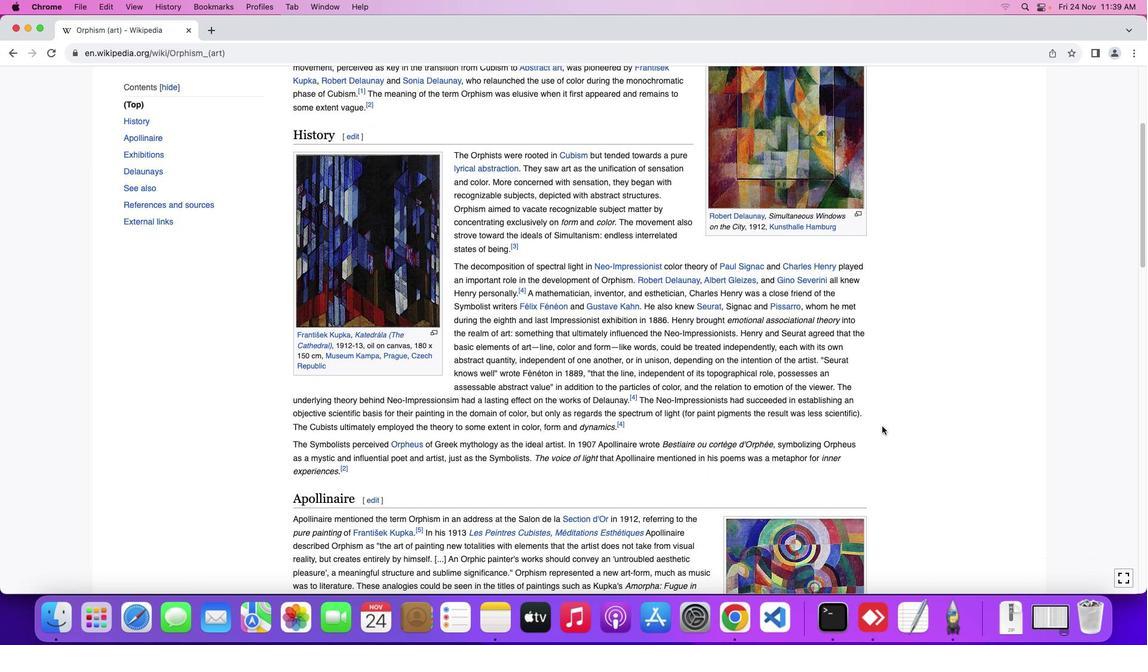 
Action: Mouse scrolled (882, 426) with delta (0, 0)
Screenshot: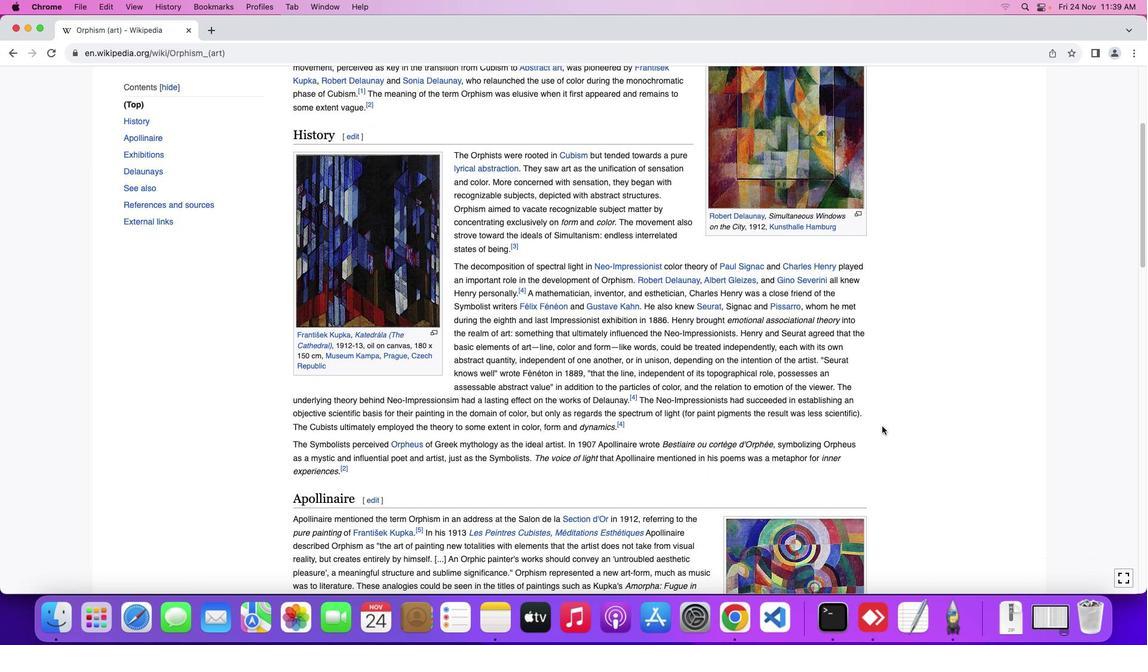 
Action: Mouse scrolled (882, 426) with delta (0, 0)
Screenshot: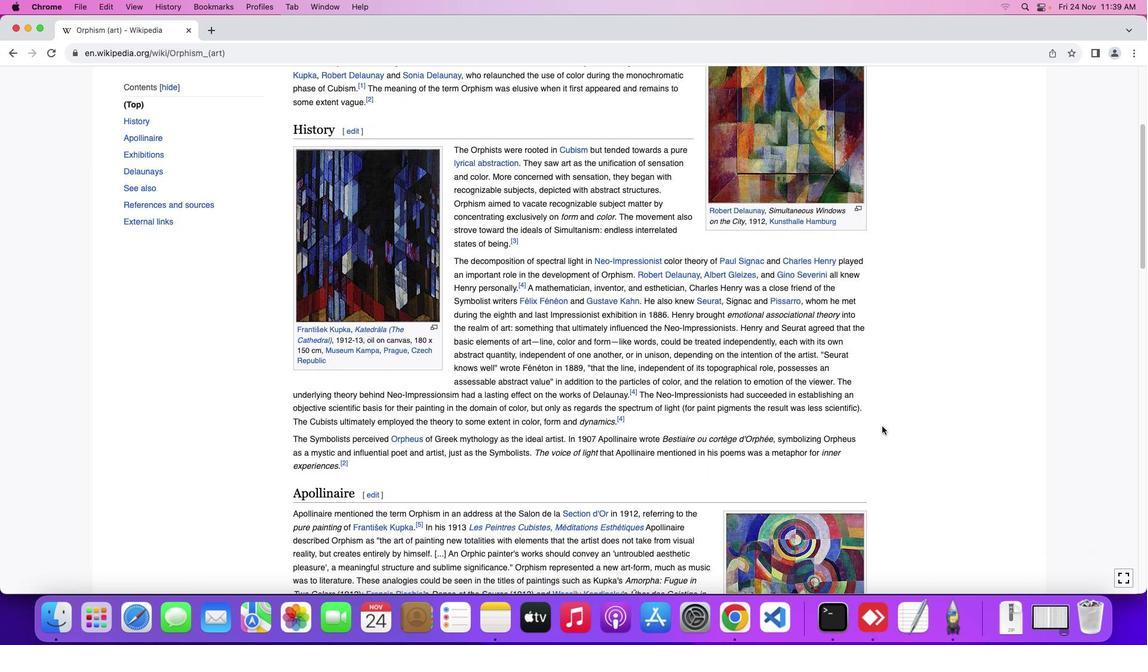 
Action: Mouse moved to (882, 424)
Screenshot: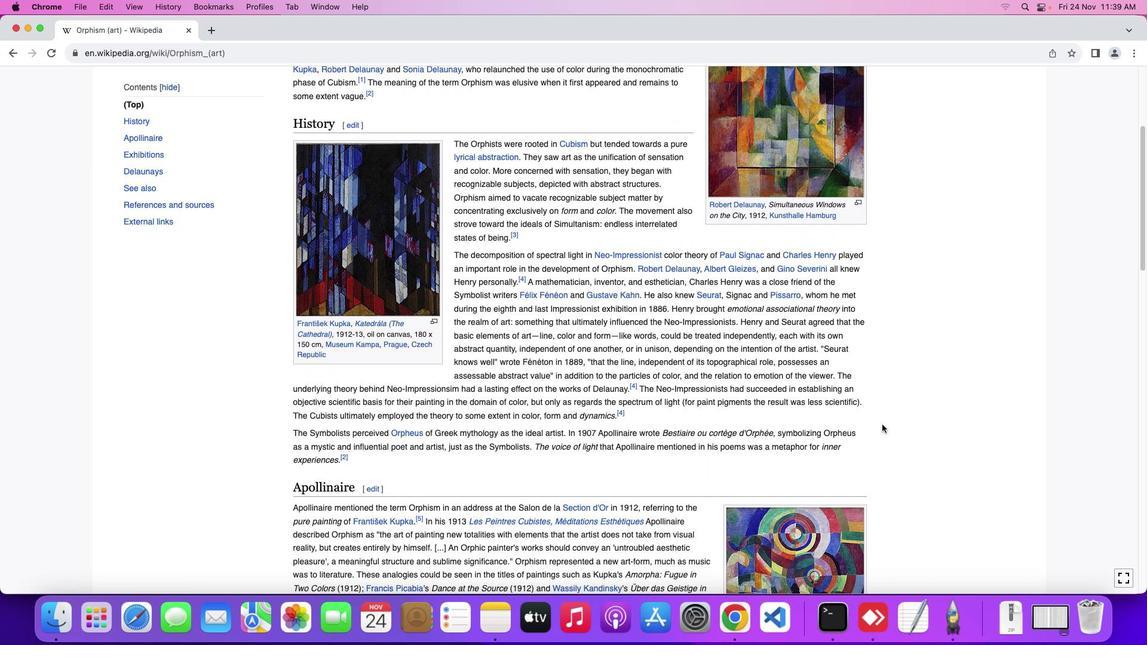 
Action: Mouse scrolled (882, 424) with delta (0, 0)
Screenshot: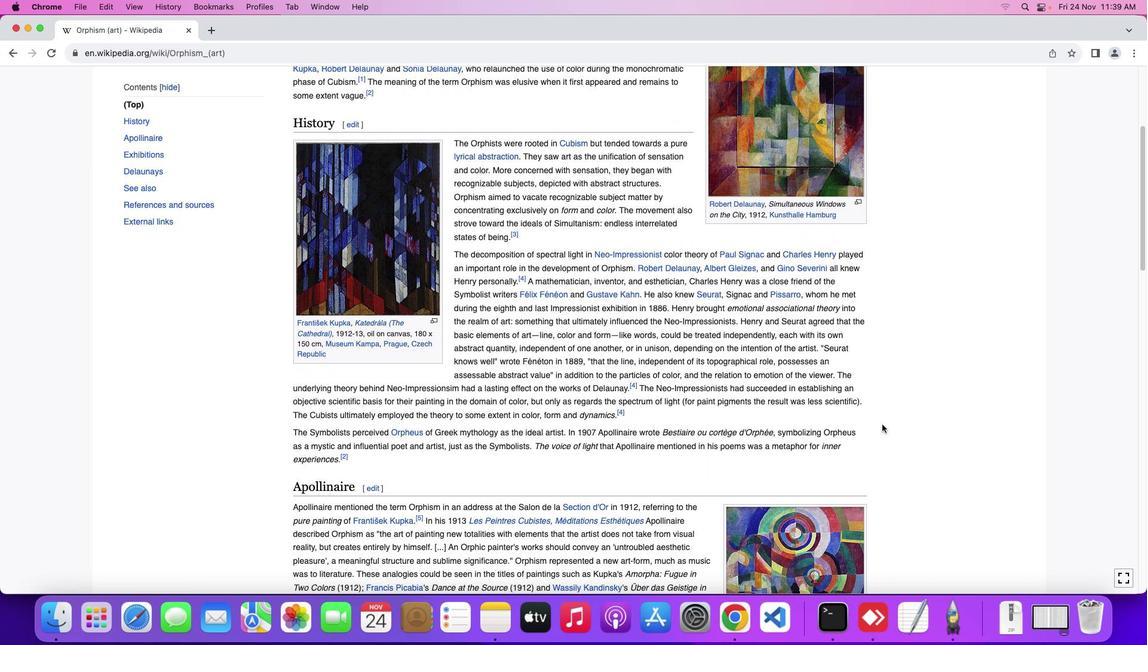 
Action: Mouse scrolled (882, 424) with delta (0, 0)
Screenshot: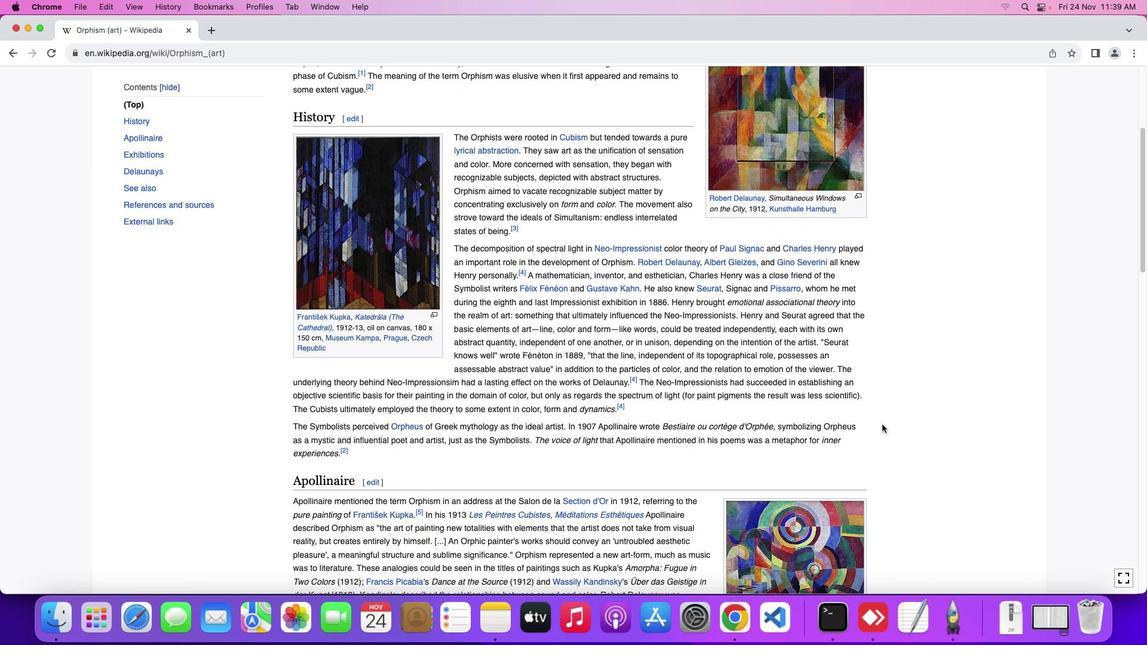 
Action: Mouse scrolled (882, 424) with delta (0, 0)
Screenshot: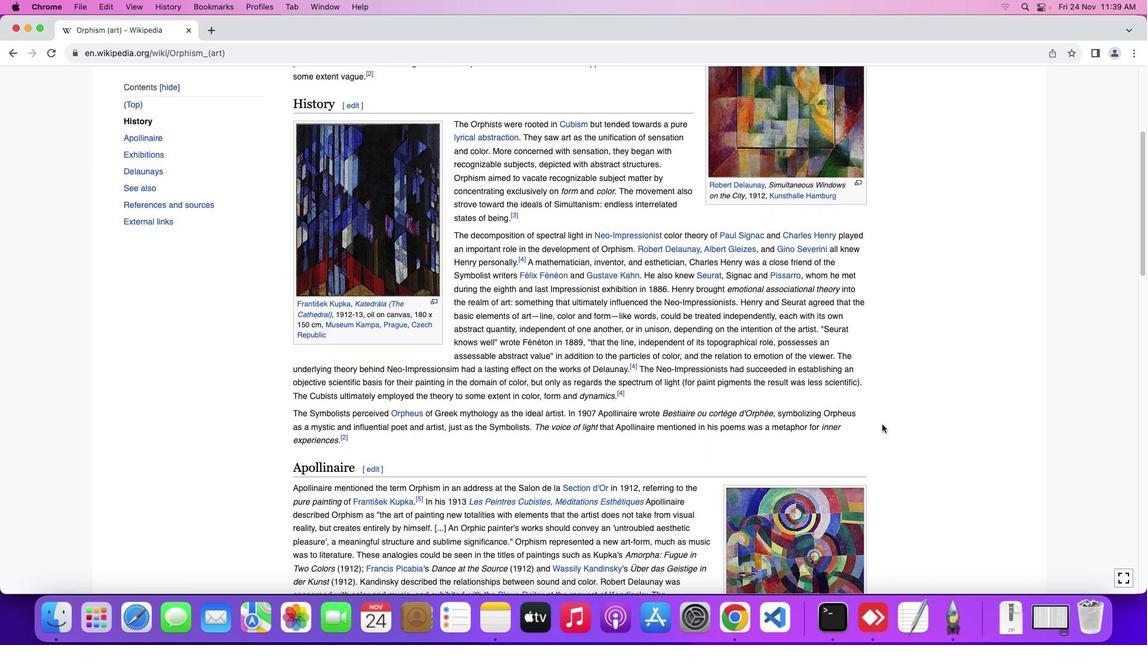 
Action: Mouse moved to (887, 424)
Screenshot: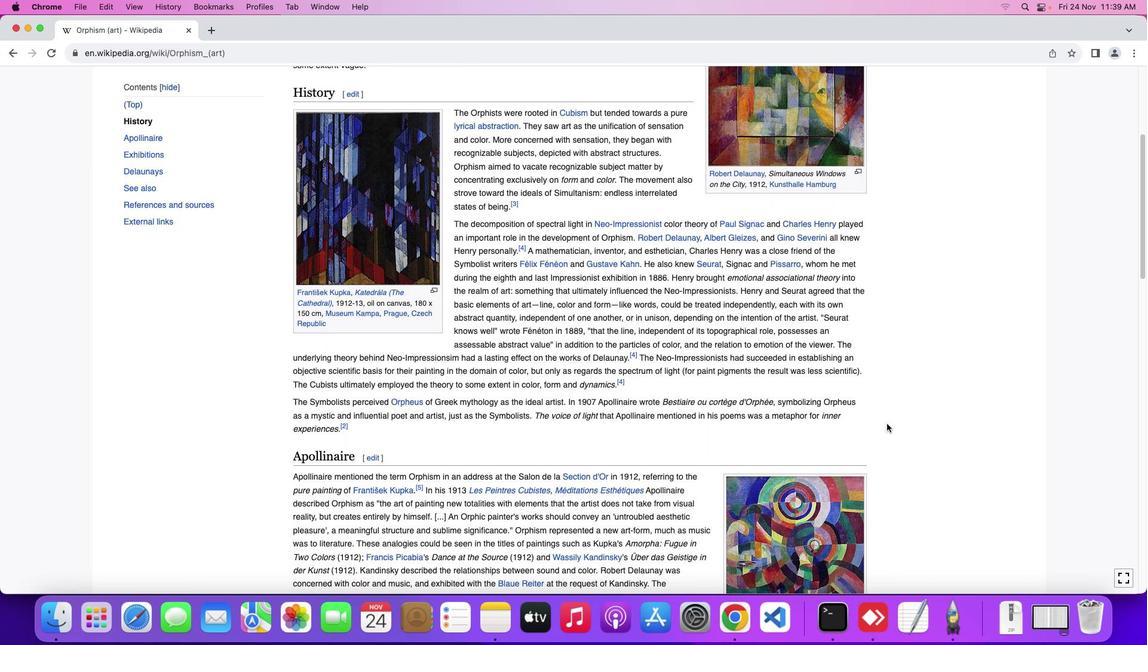 
Action: Mouse scrolled (887, 424) with delta (0, 0)
Screenshot: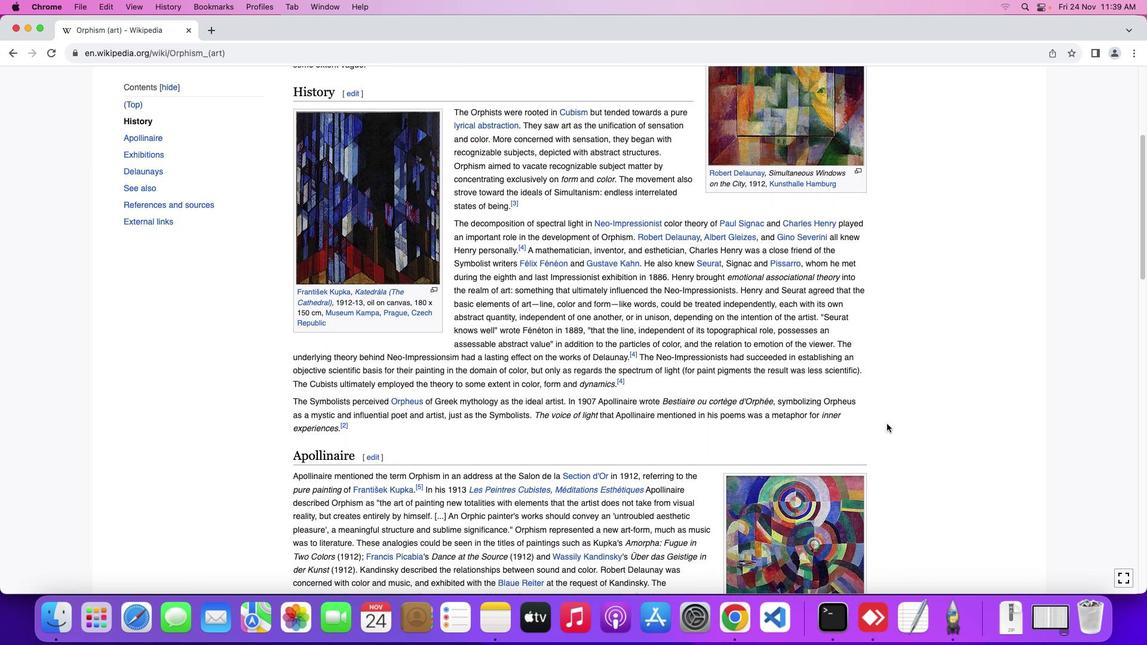 
Action: Mouse scrolled (887, 424) with delta (0, 0)
Screenshot: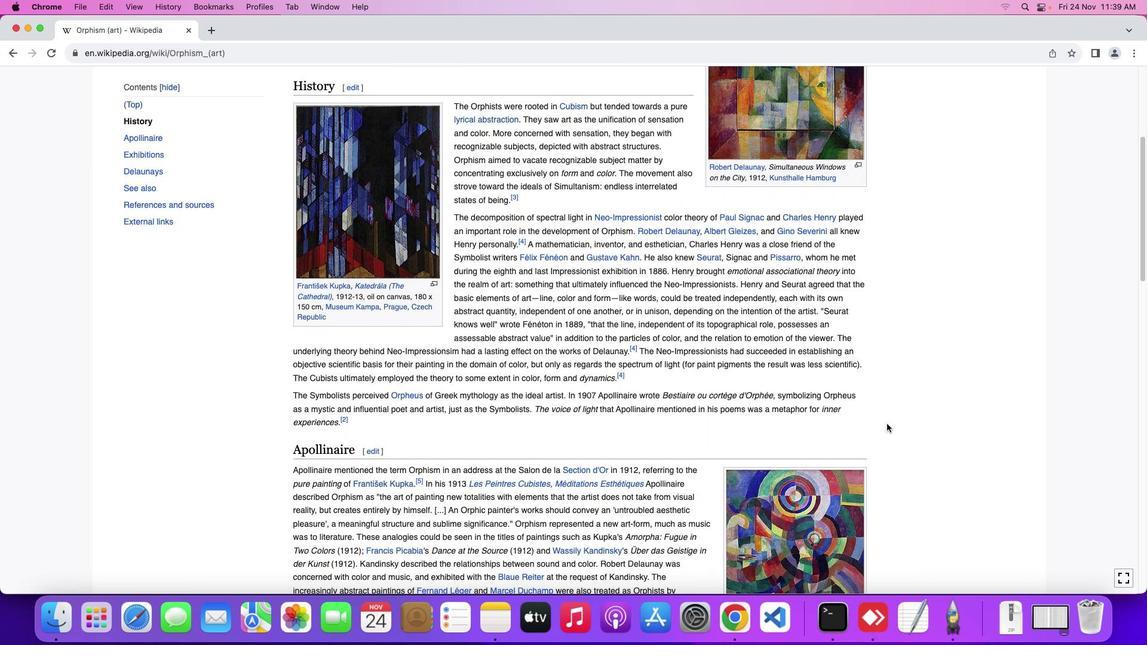 
Action: Mouse scrolled (887, 424) with delta (0, 0)
Screenshot: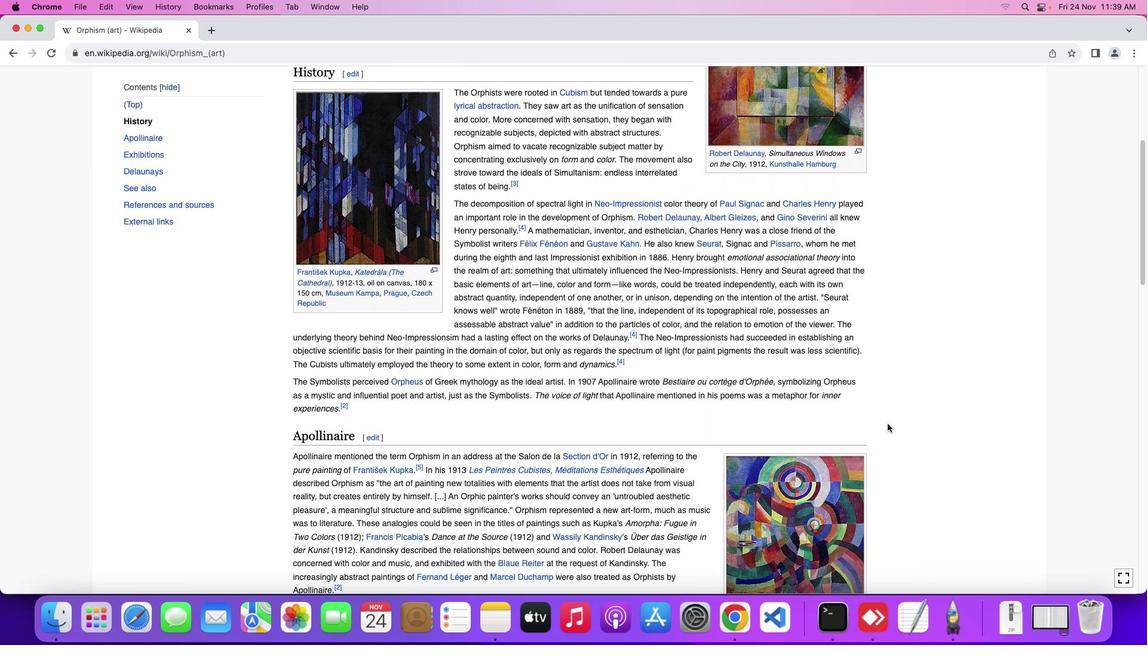 
Action: Mouse scrolled (887, 424) with delta (0, 0)
Screenshot: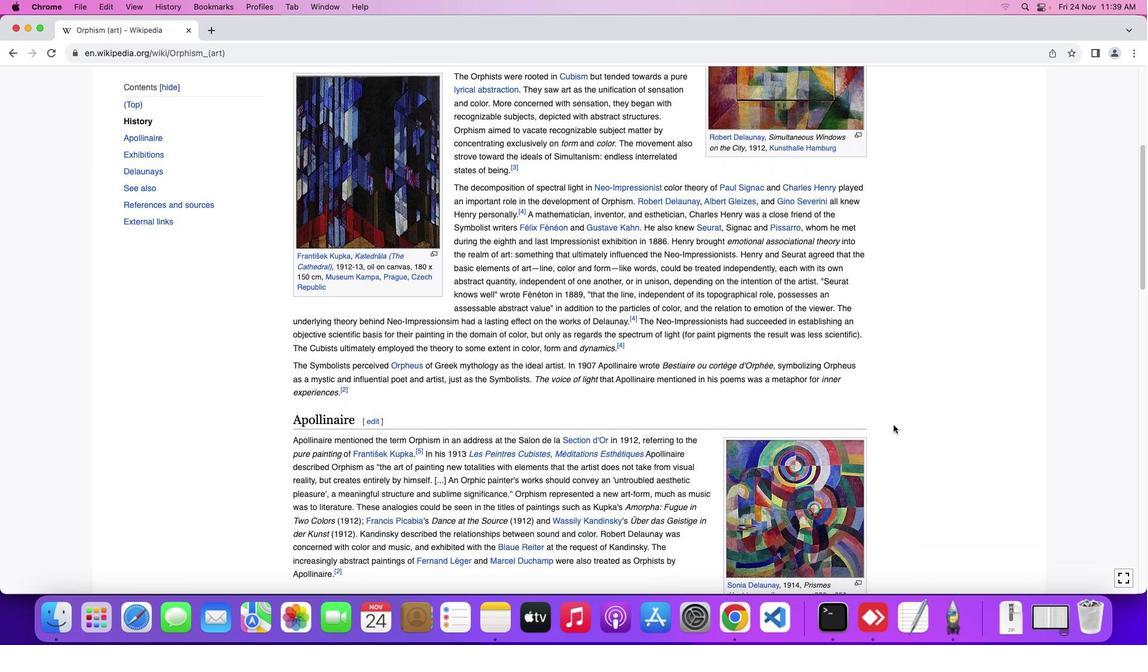 
Action: Mouse moved to (897, 426)
Screenshot: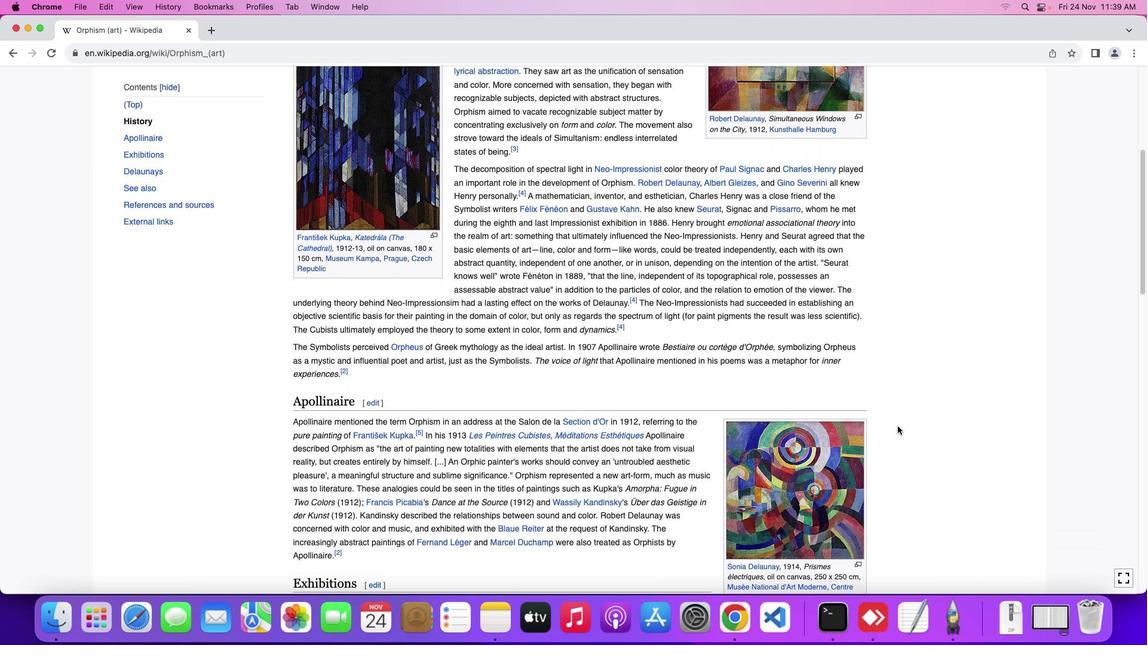 
Action: Mouse scrolled (897, 426) with delta (0, 0)
Screenshot: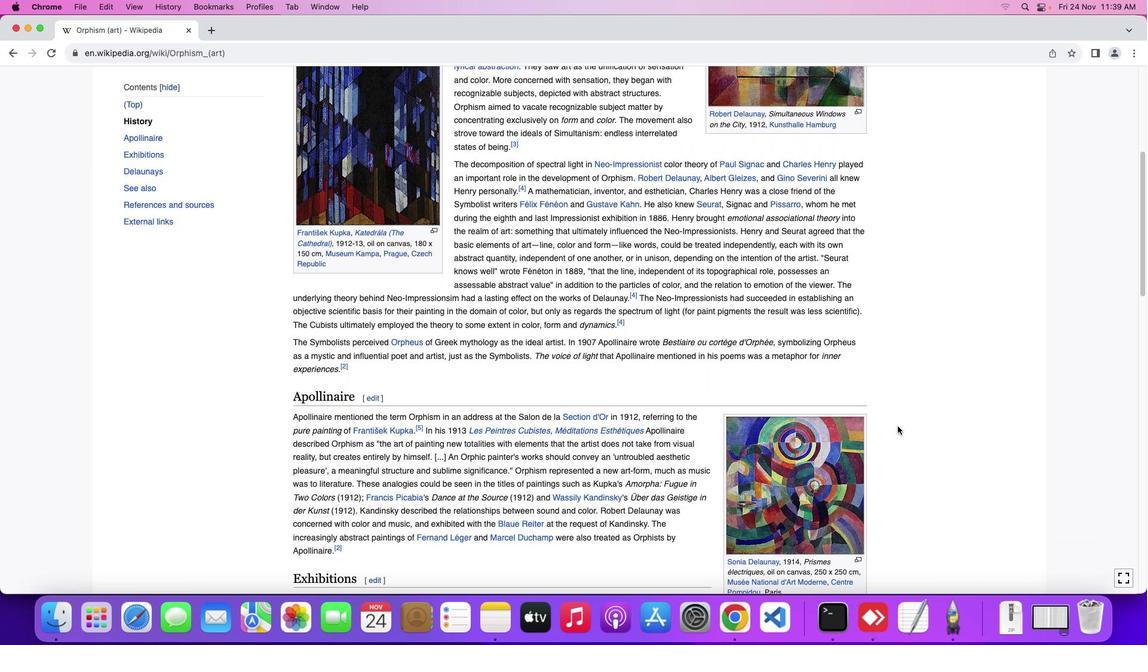 
Action: Mouse scrolled (897, 426) with delta (0, 0)
Screenshot: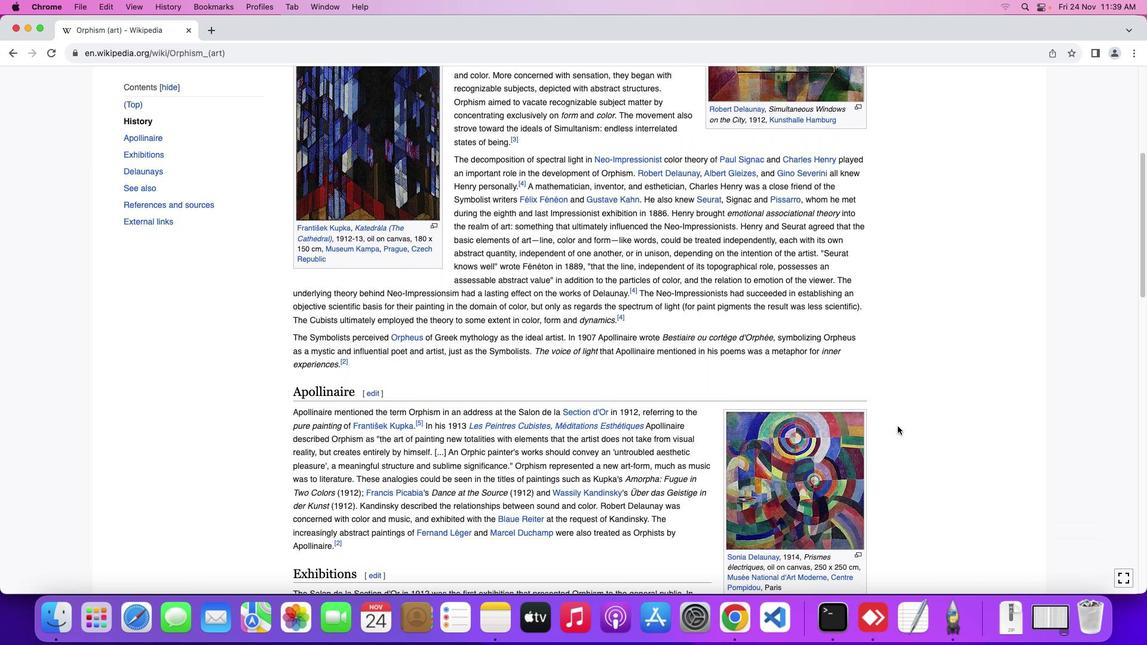 
Action: Mouse moved to (897, 426)
Screenshot: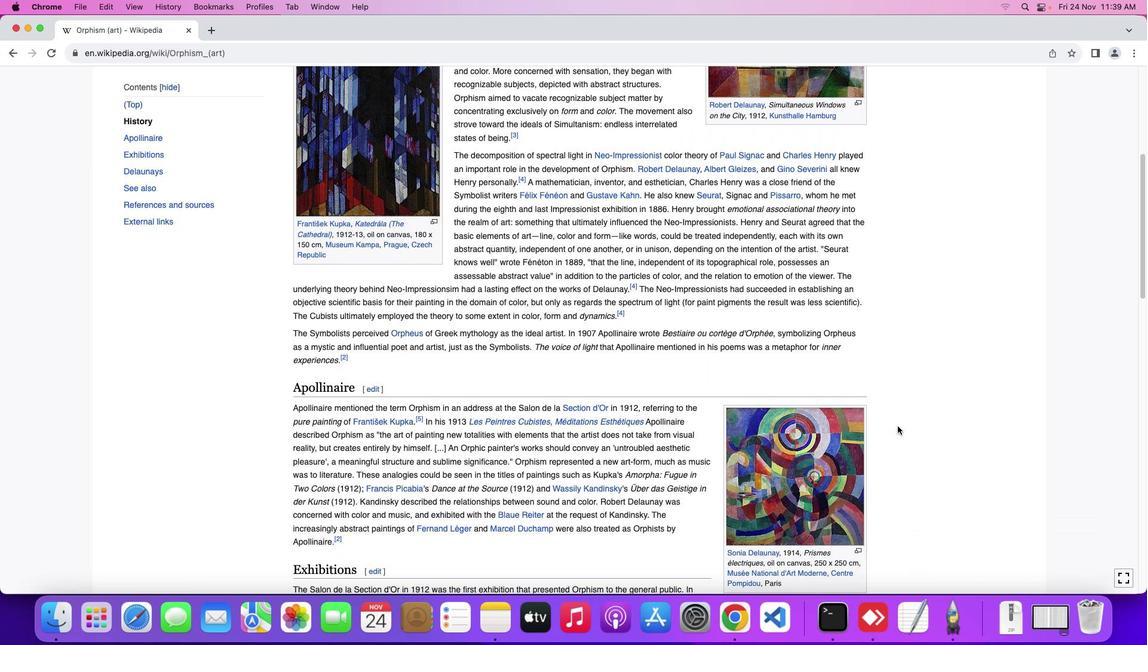 
Action: Mouse scrolled (897, 426) with delta (0, 0)
Screenshot: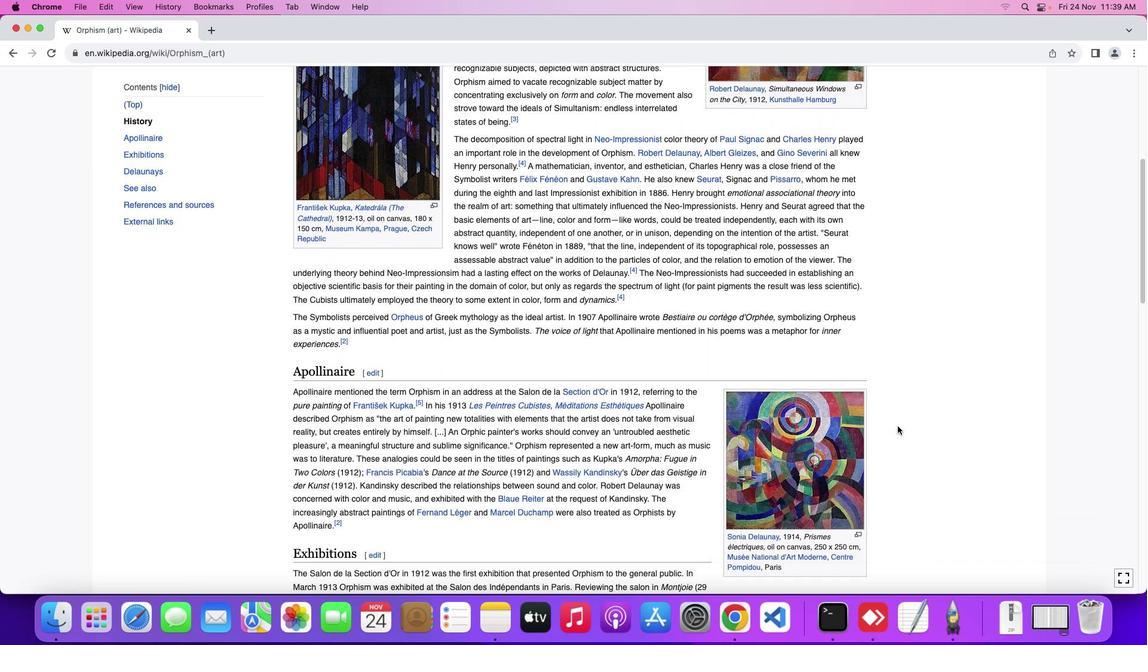 
Action: Mouse scrolled (897, 426) with delta (0, 0)
Screenshot: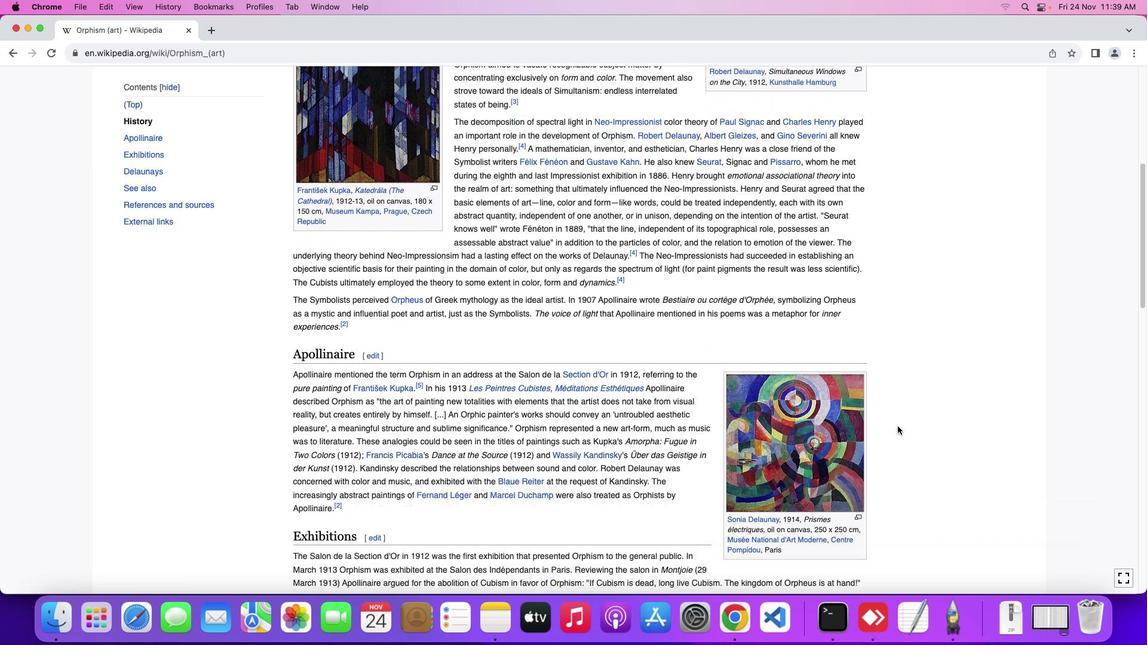 
Action: Mouse scrolled (897, 426) with delta (0, -1)
Screenshot: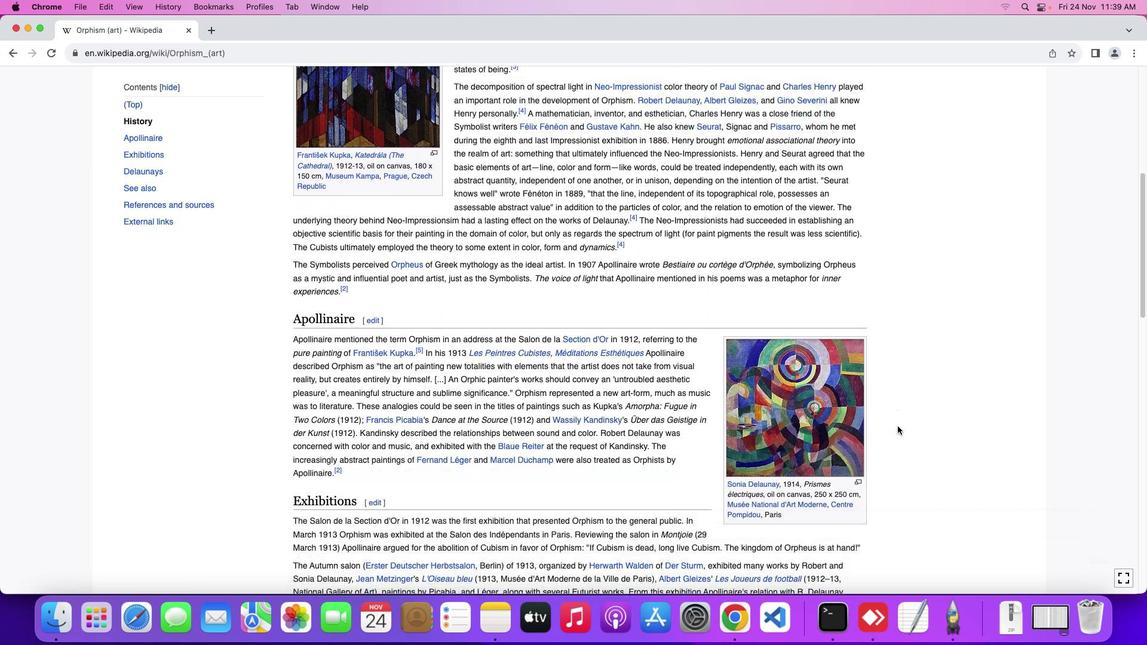 
Action: Mouse scrolled (897, 426) with delta (0, 0)
Screenshot: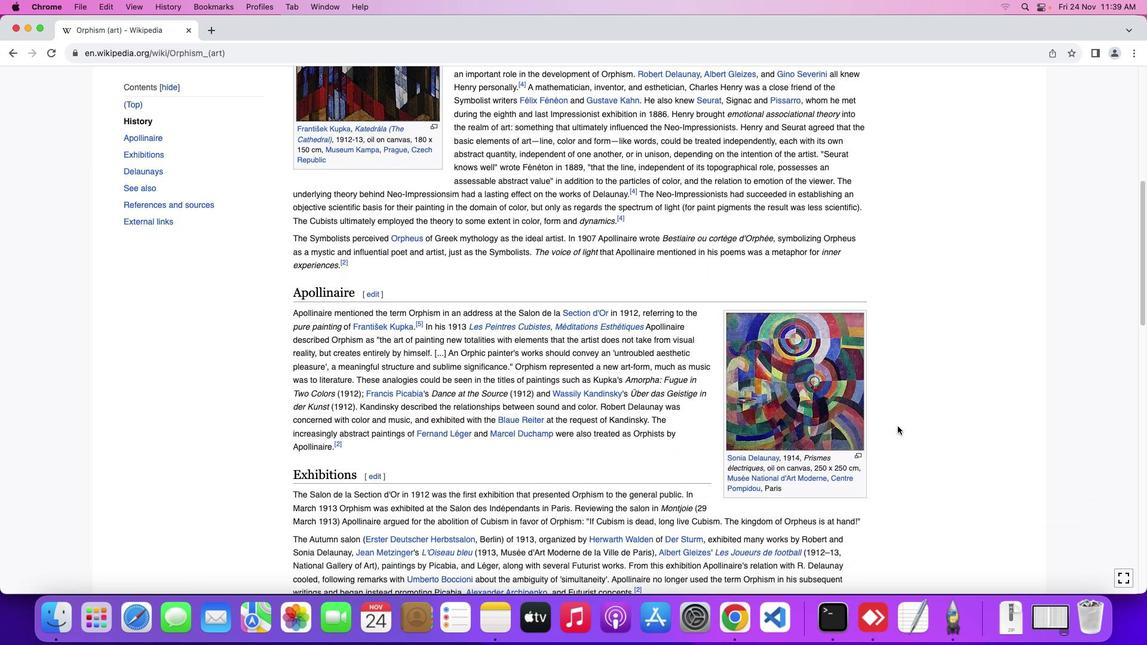 
Action: Mouse scrolled (897, 426) with delta (0, 0)
Screenshot: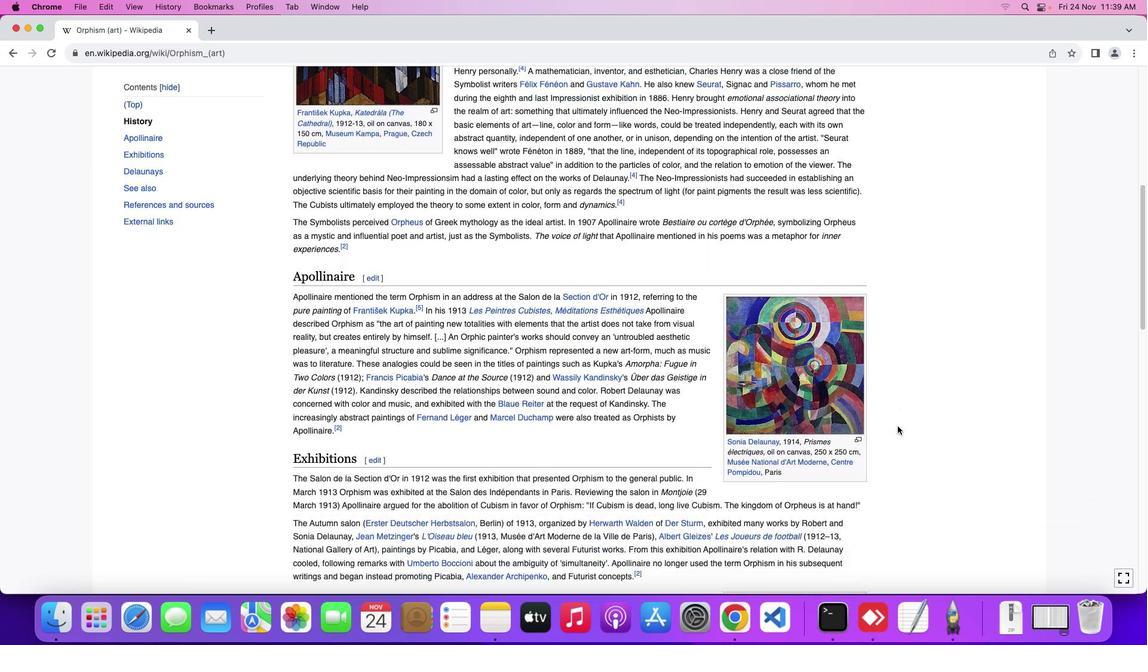 
Action: Mouse scrolled (897, 426) with delta (0, -1)
Screenshot: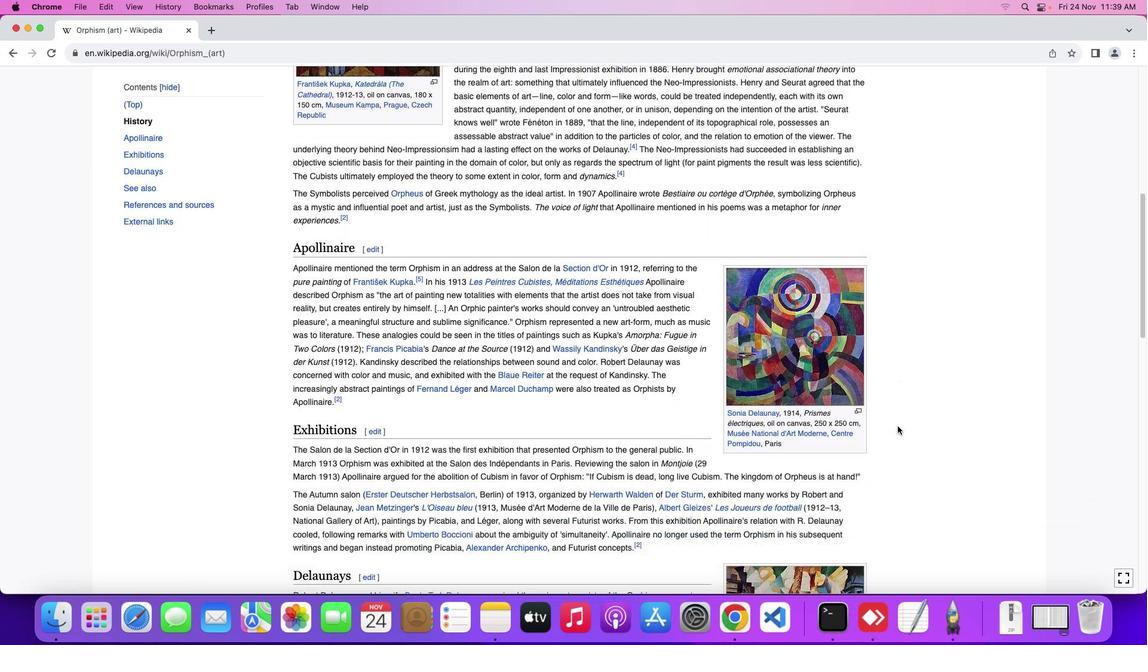 
Action: Mouse scrolled (897, 426) with delta (0, 0)
Screenshot: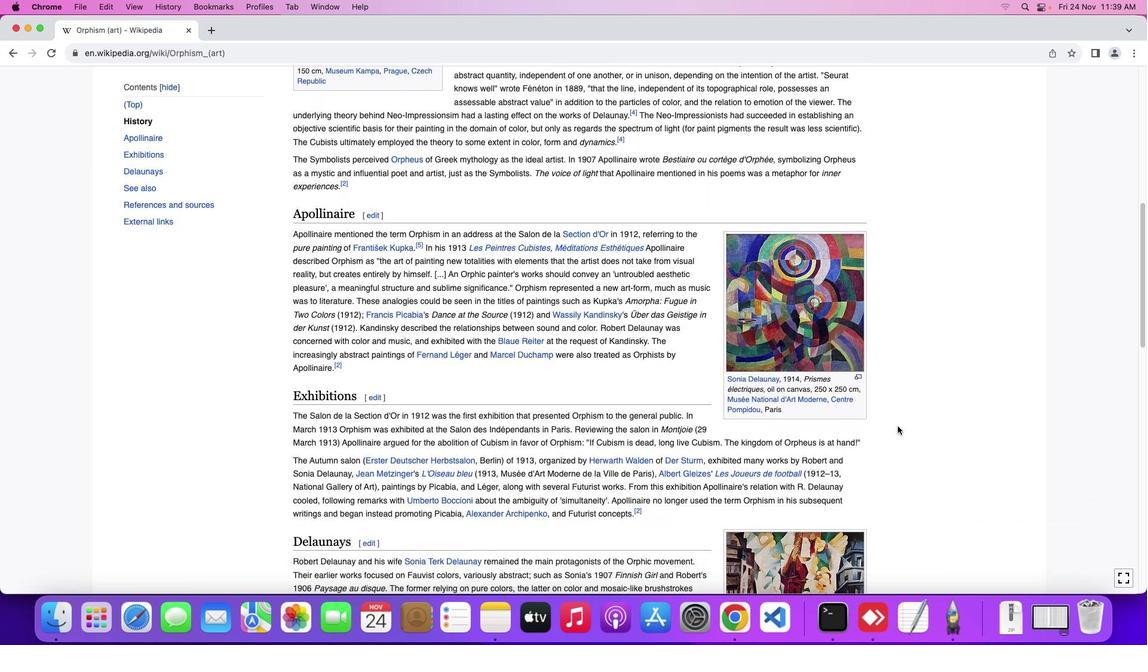 
Action: Mouse scrolled (897, 426) with delta (0, 0)
Screenshot: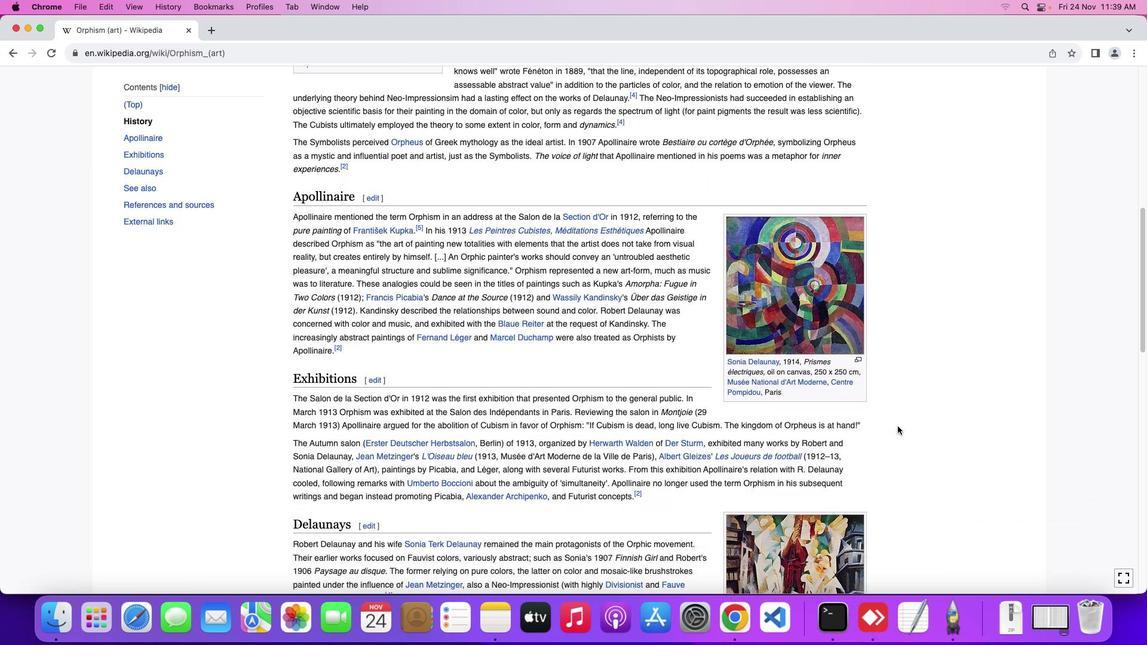 
Action: Mouse scrolled (897, 426) with delta (0, -1)
Screenshot: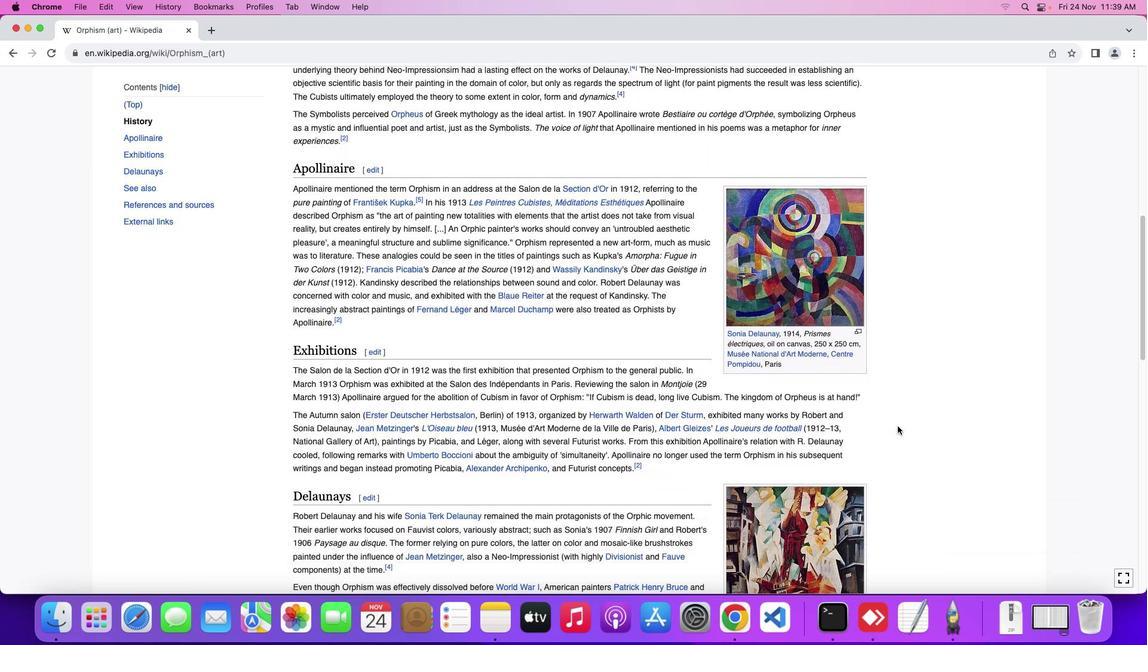 
Action: Mouse scrolled (897, 426) with delta (0, 0)
Screenshot: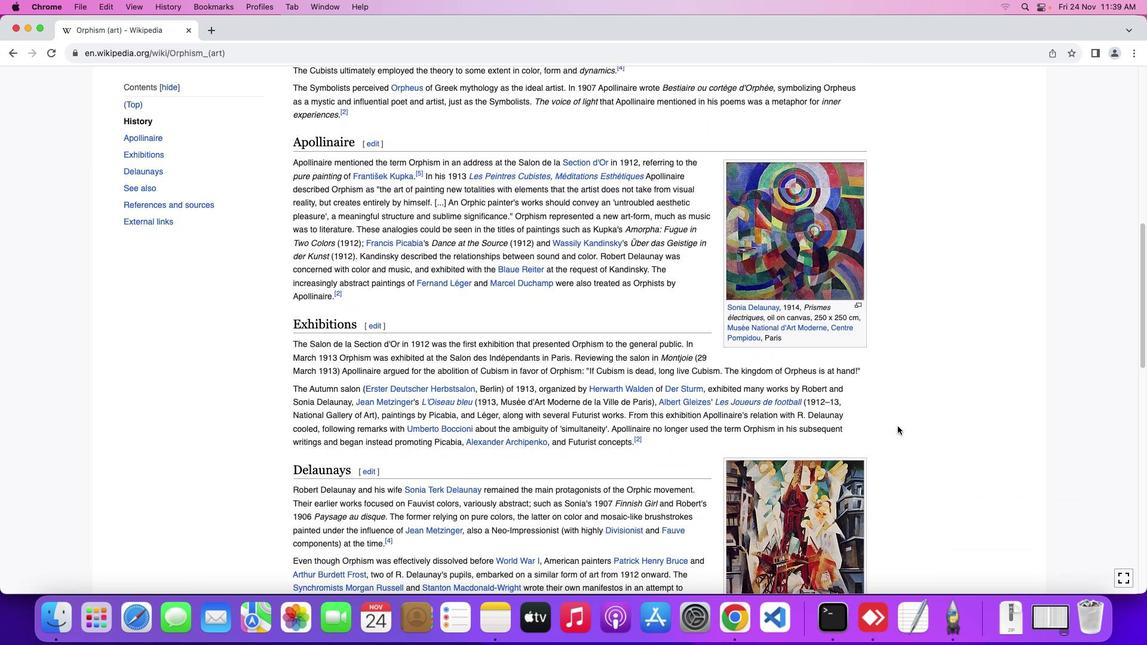 
Action: Mouse scrolled (897, 426) with delta (0, 0)
Screenshot: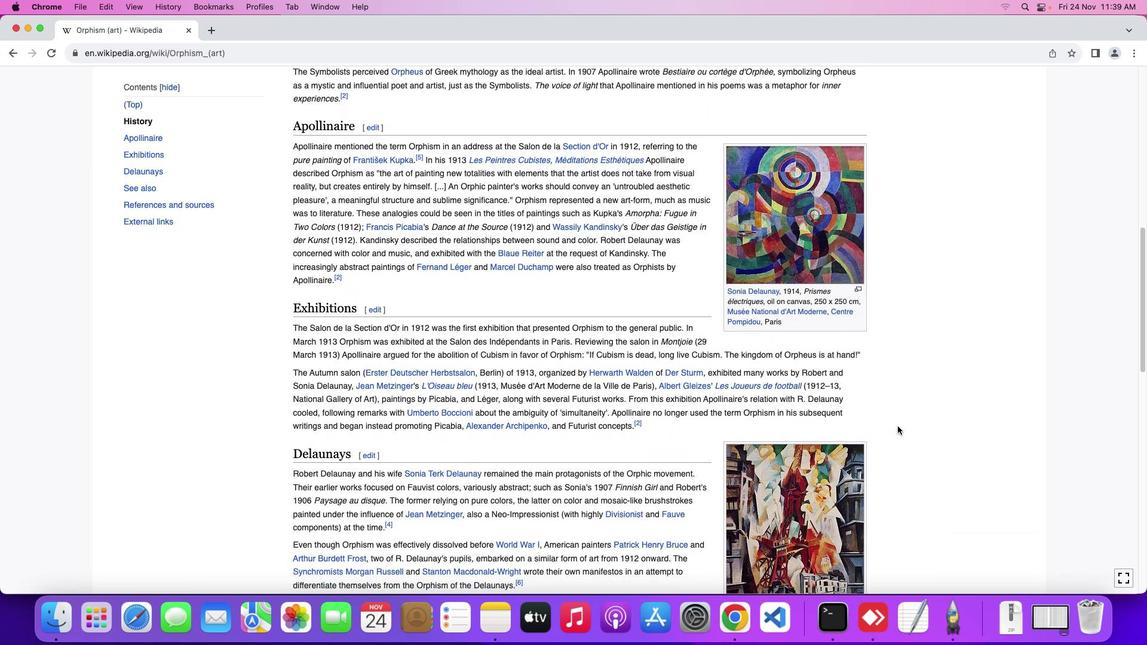 
Action: Mouse scrolled (897, 426) with delta (0, -1)
Screenshot: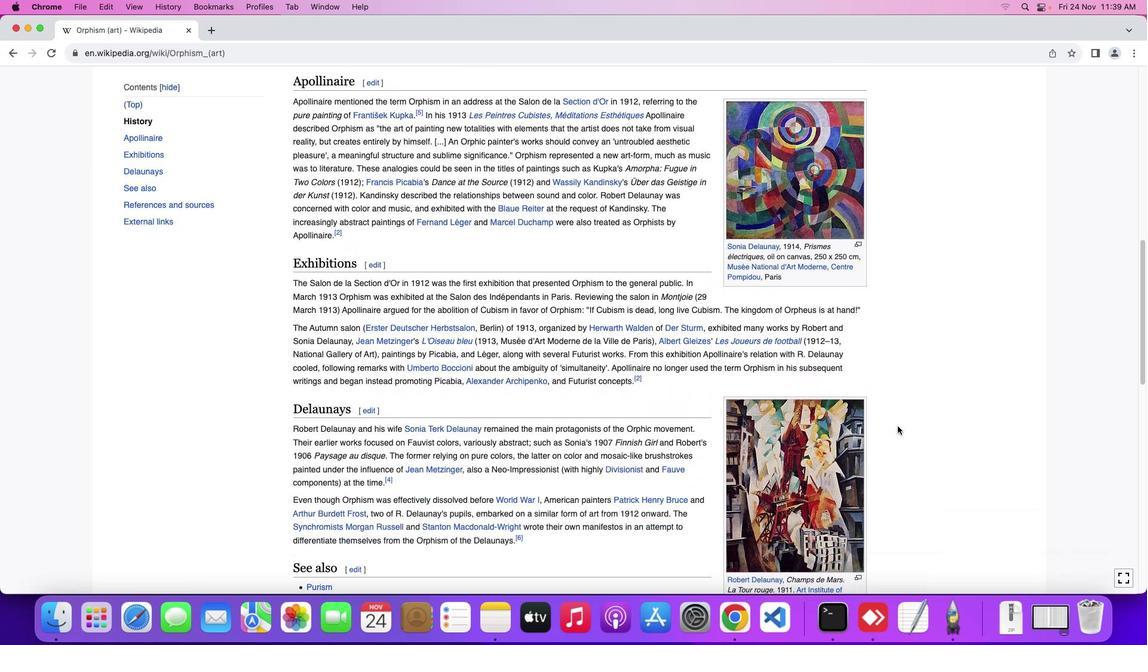 
Action: Mouse moved to (898, 426)
Screenshot: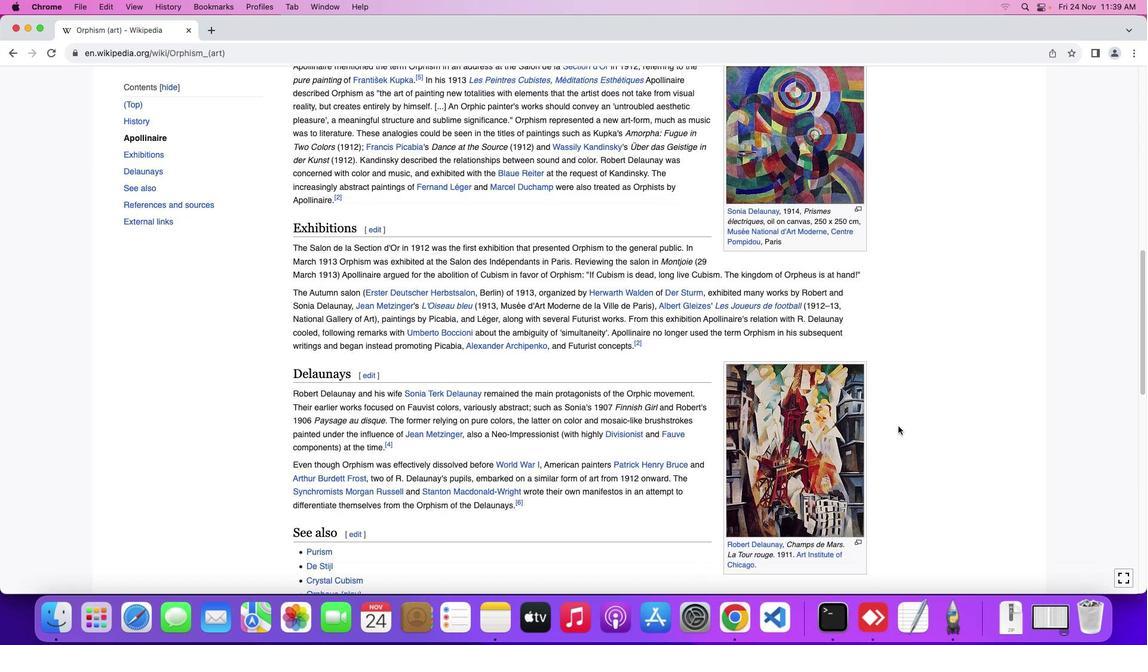 
Action: Mouse scrolled (898, 426) with delta (0, 0)
Screenshot: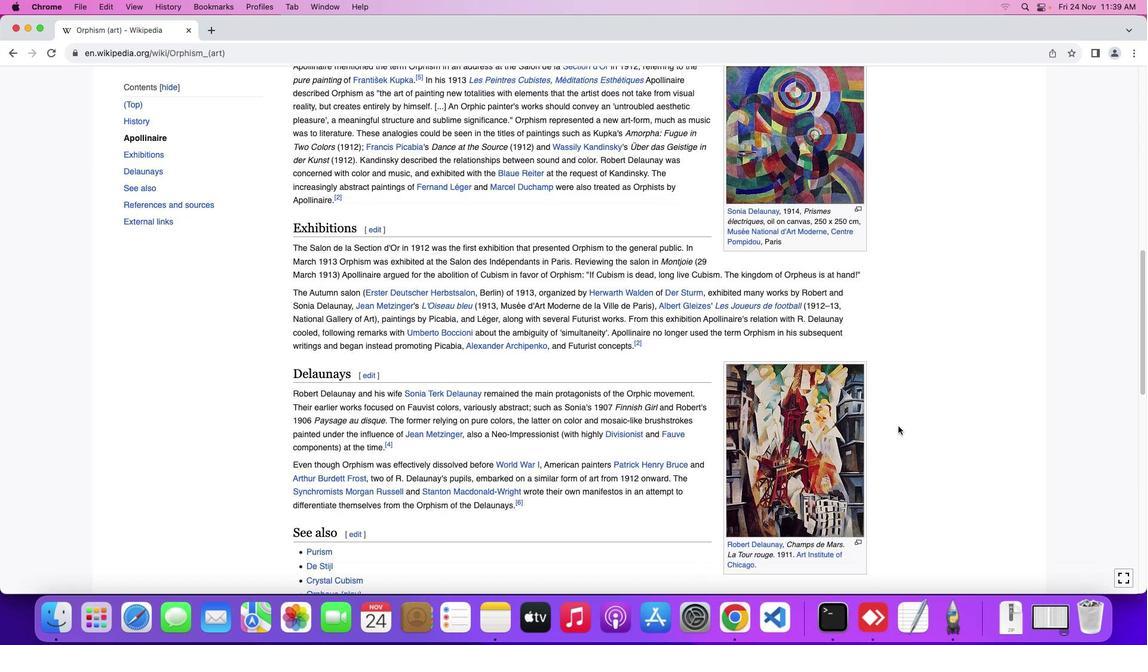 
Action: Mouse scrolled (898, 426) with delta (0, 0)
Screenshot: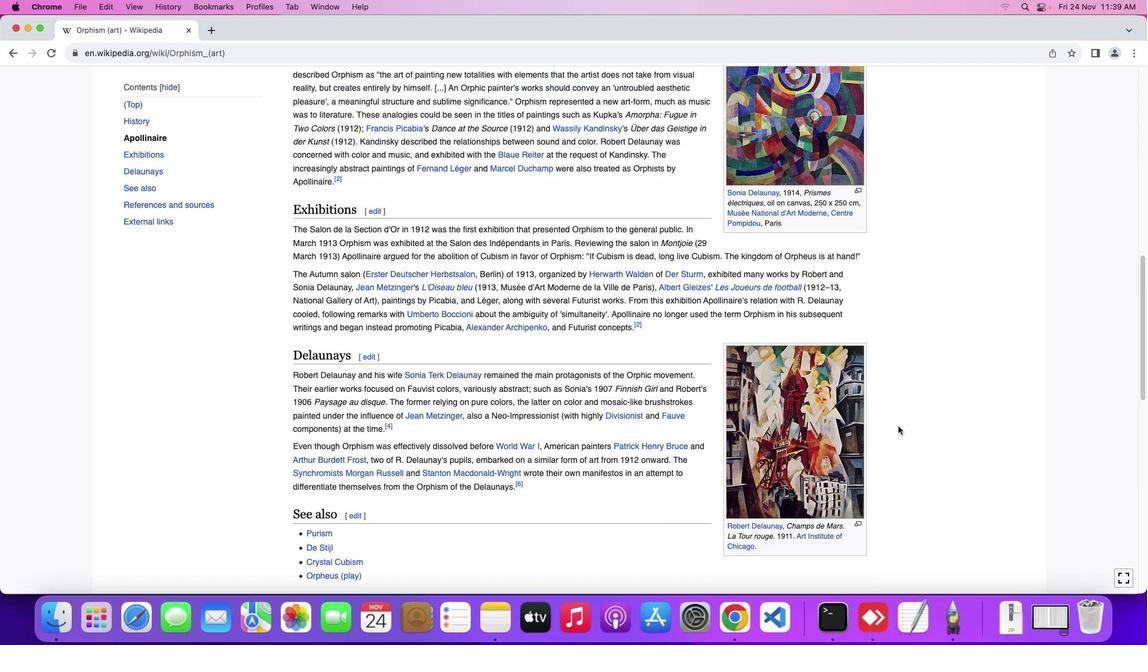 
Action: Mouse moved to (898, 426)
Screenshot: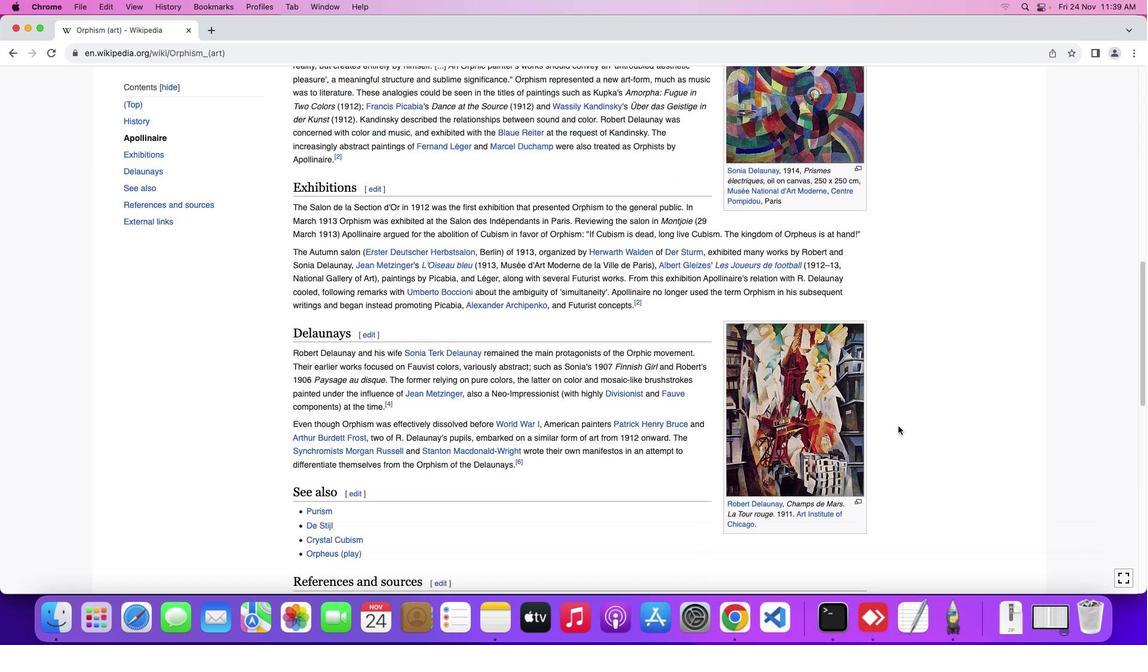 
Action: Mouse scrolled (898, 426) with delta (0, -1)
Screenshot: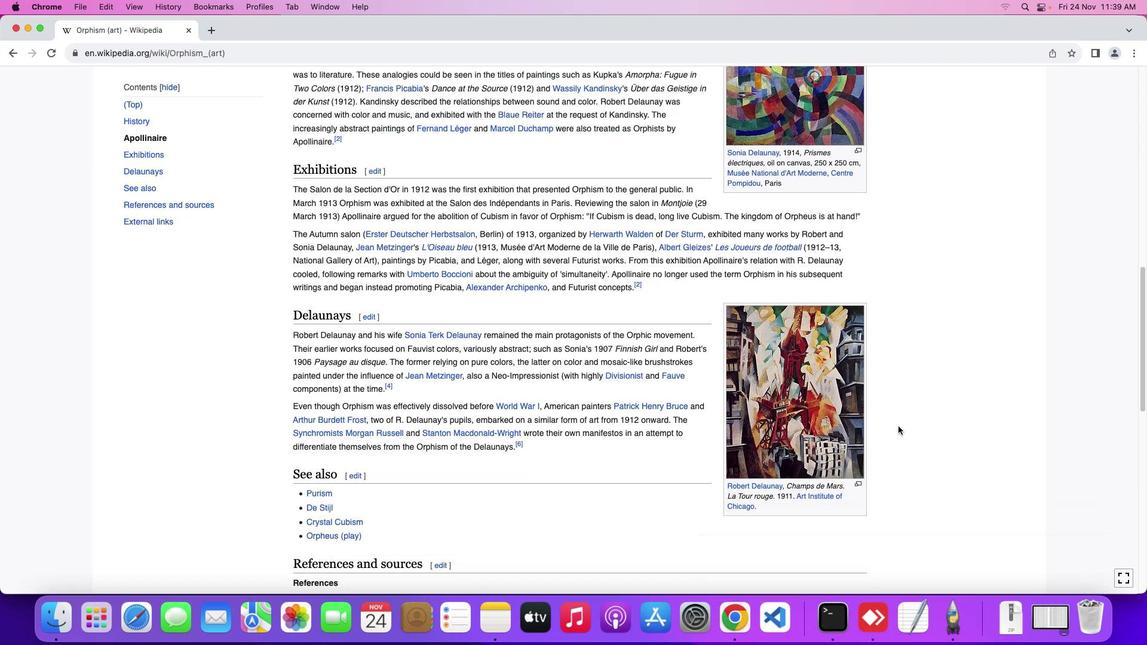 
Action: Mouse scrolled (898, 426) with delta (0, 0)
Screenshot: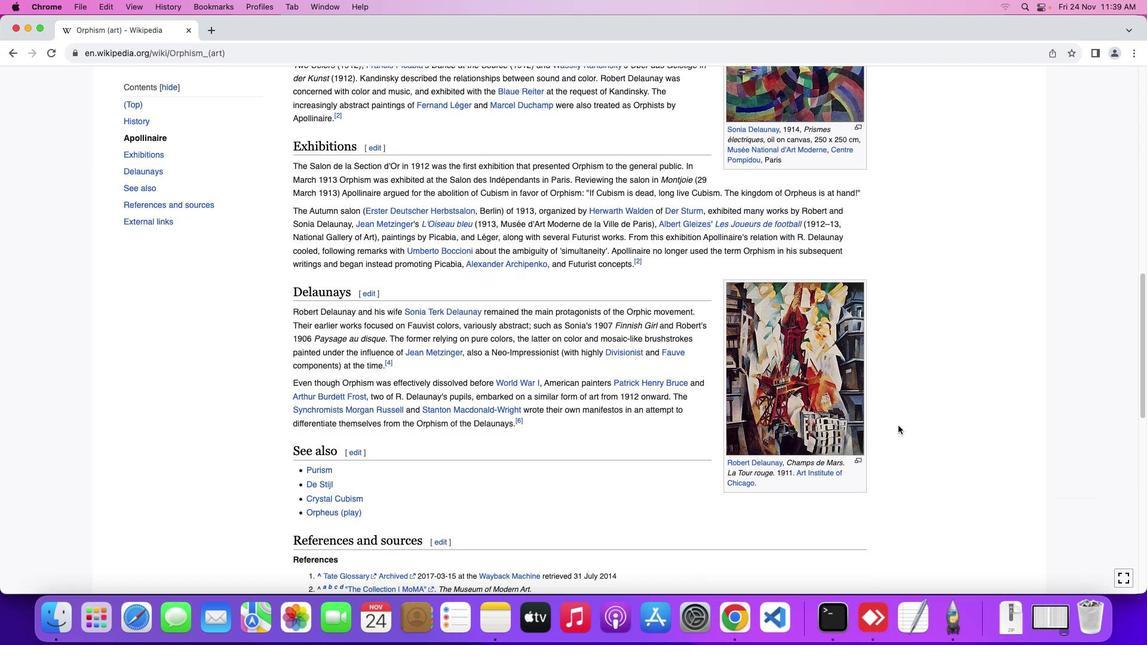 
Action: Mouse moved to (898, 426)
Screenshot: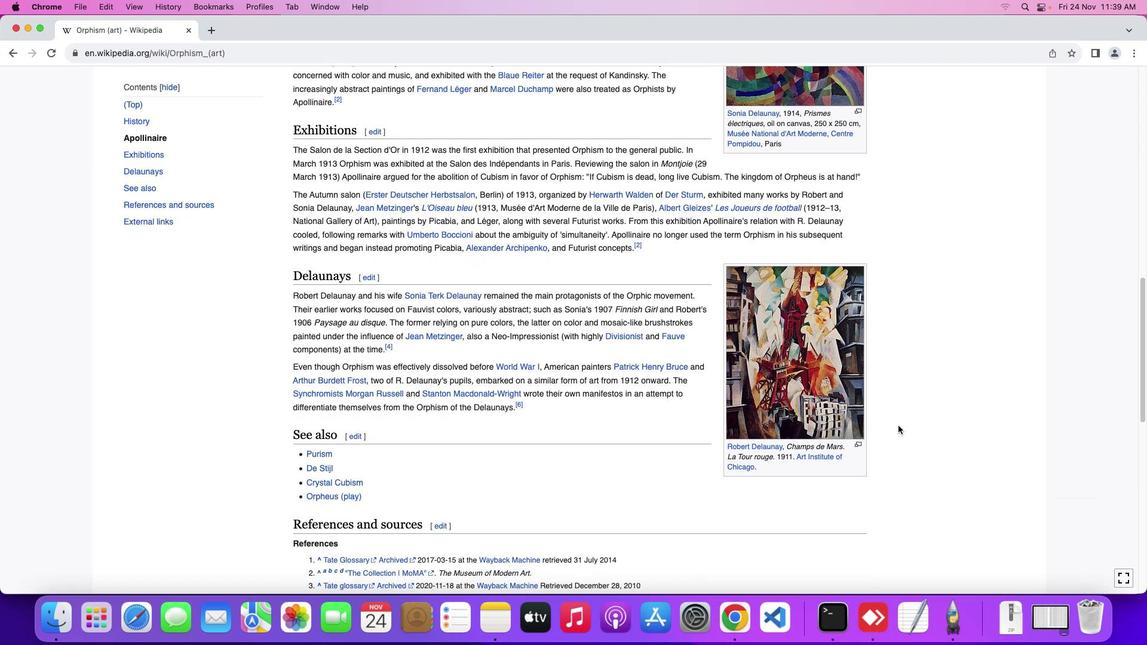 
Action: Mouse scrolled (898, 426) with delta (0, 0)
Screenshot: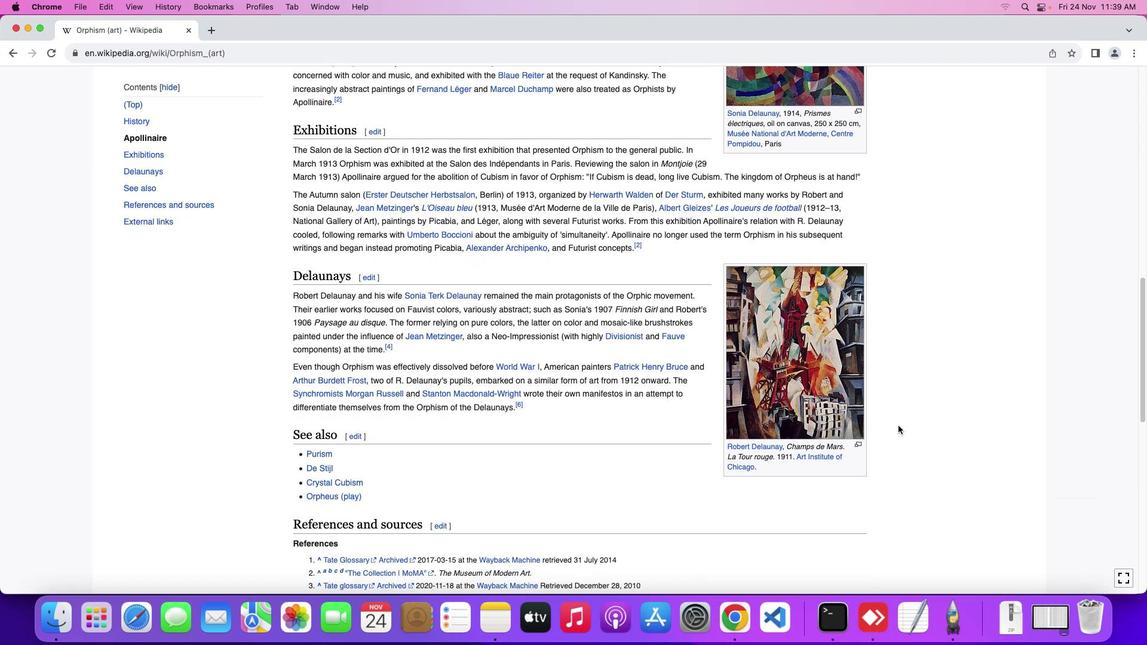 
Action: Mouse moved to (898, 425)
Screenshot: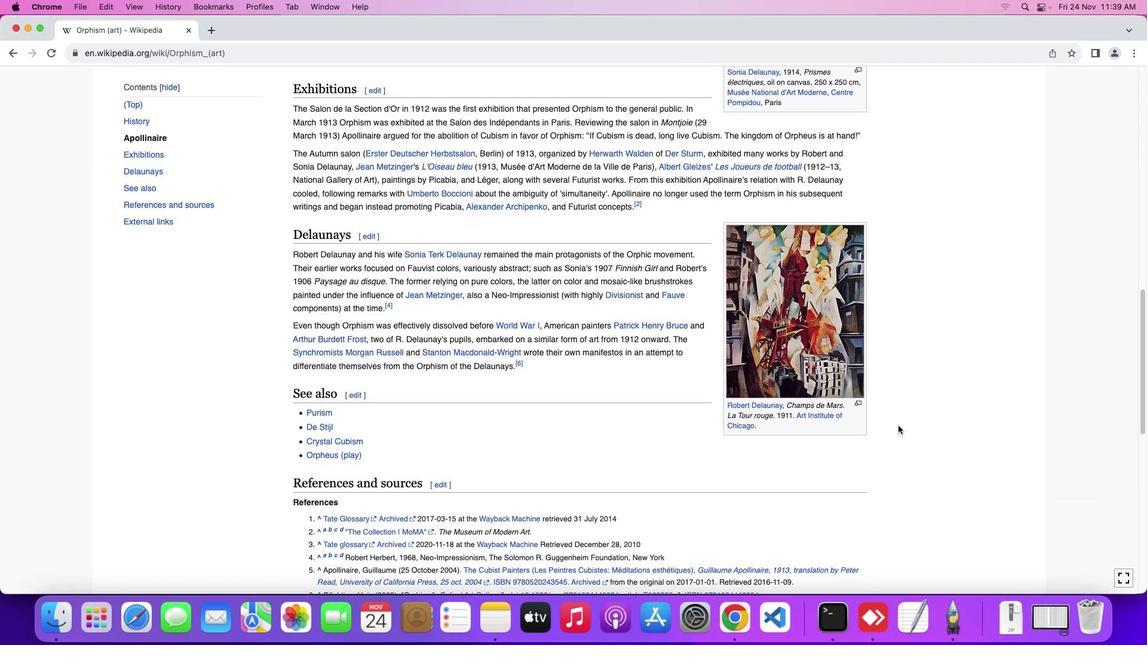 
Action: Mouse scrolled (898, 425) with delta (0, -1)
Screenshot: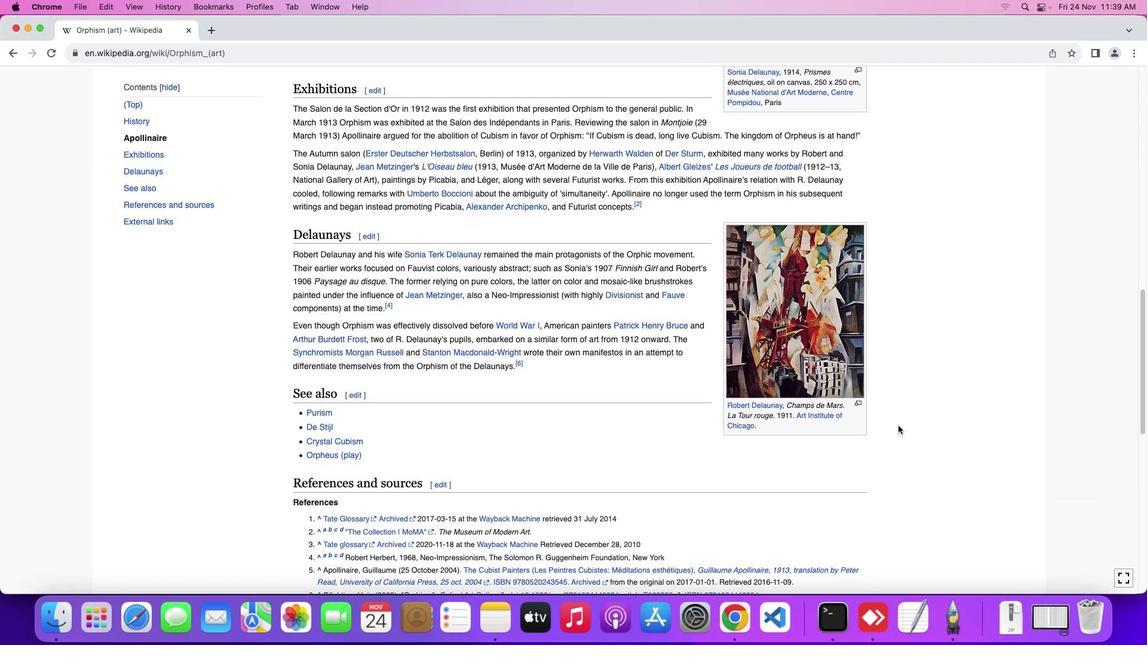 
Action: Mouse scrolled (898, 425) with delta (0, 0)
Screenshot: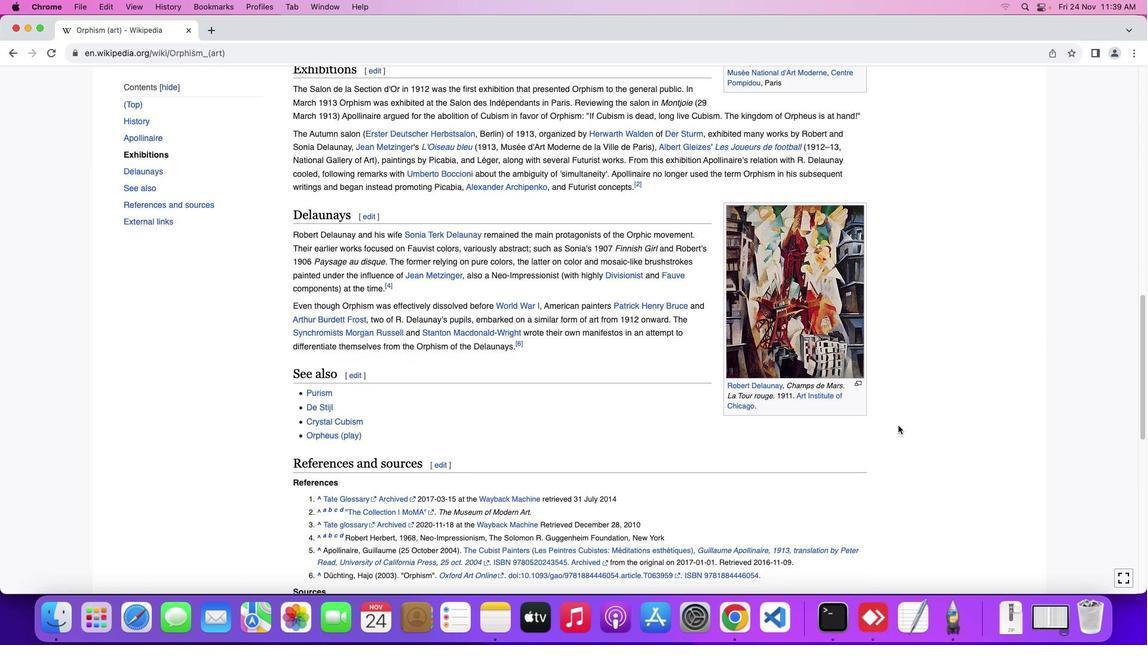 
Action: Mouse scrolled (898, 425) with delta (0, 0)
Screenshot: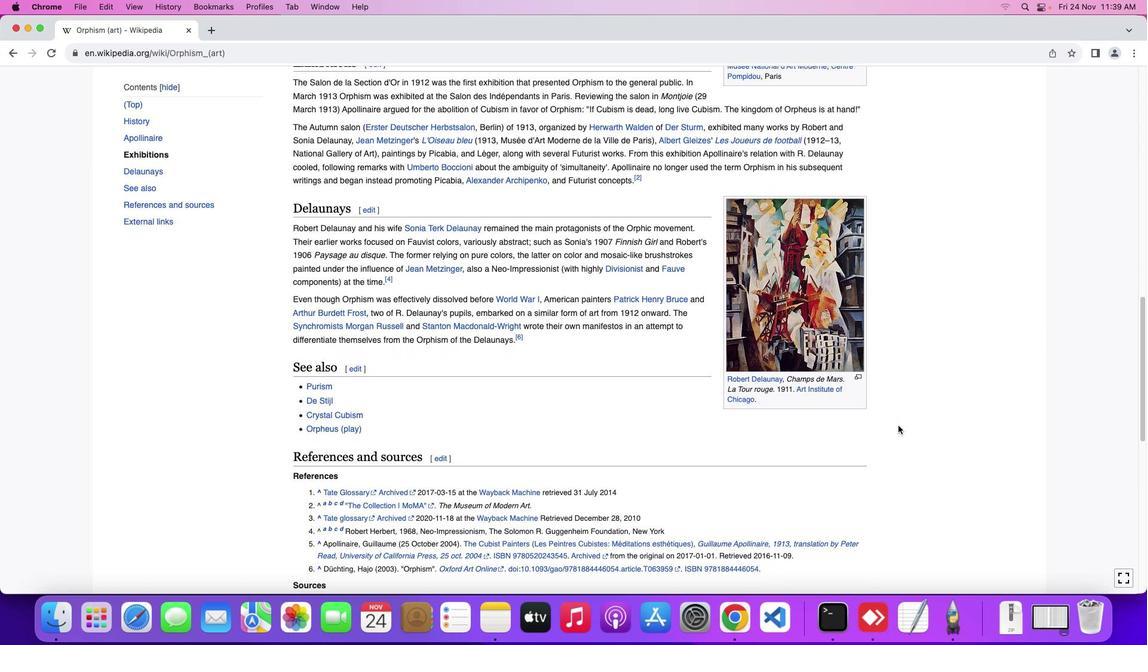 
Action: Mouse moved to (898, 425)
Screenshot: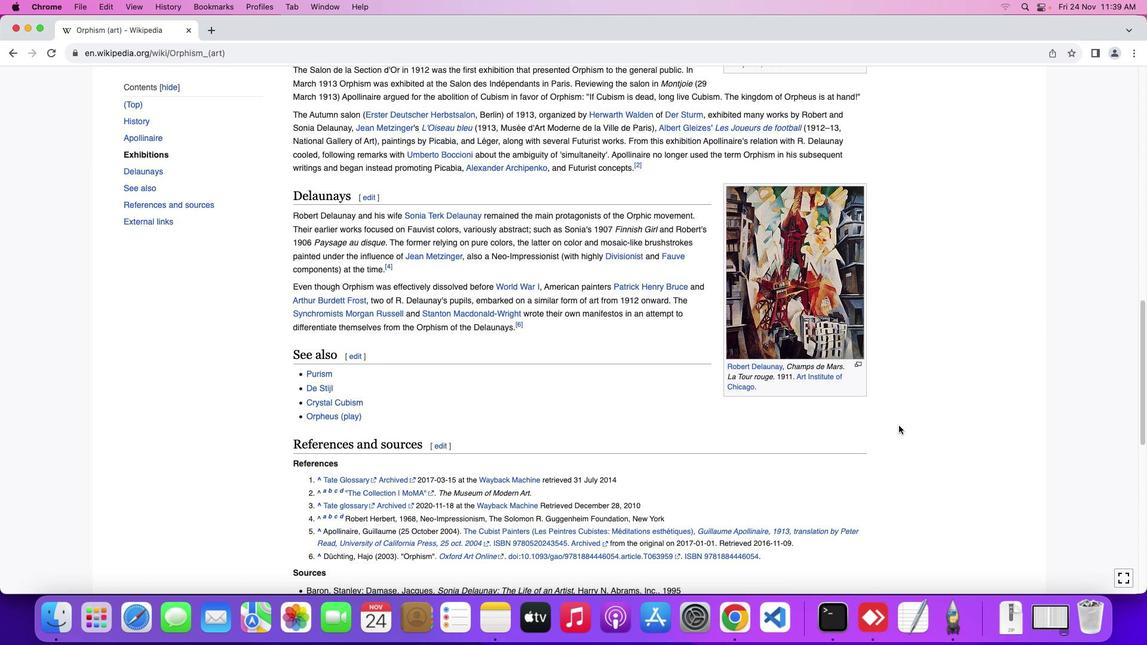 
Action: Mouse scrolled (898, 425) with delta (0, 0)
Screenshot: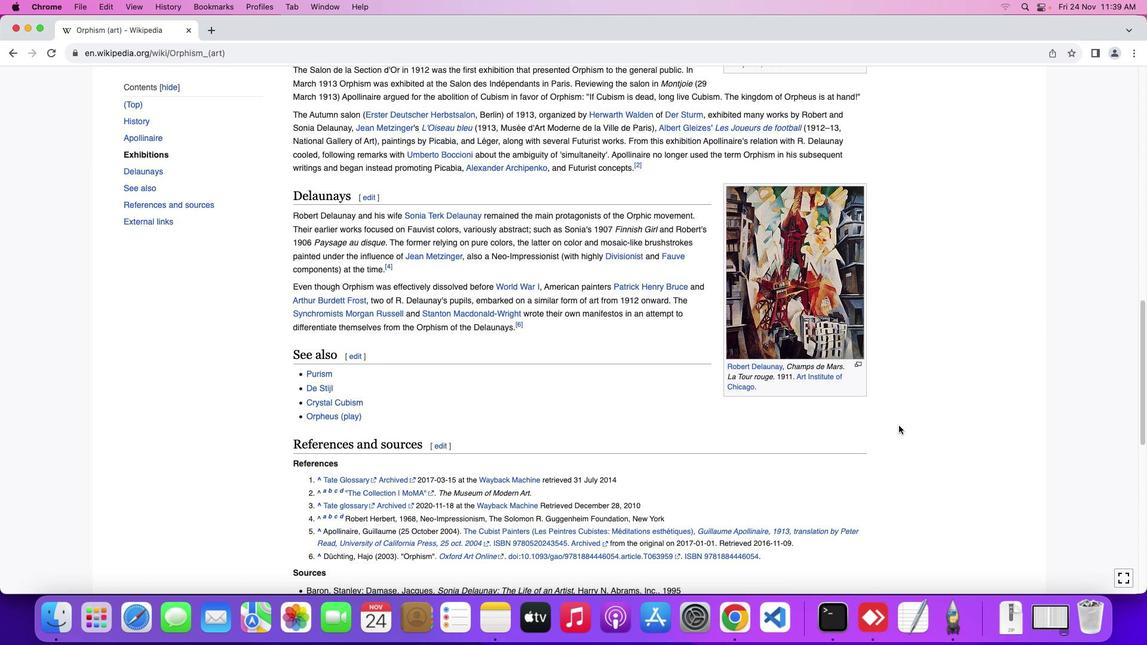 
Action: Mouse moved to (898, 425)
Screenshot: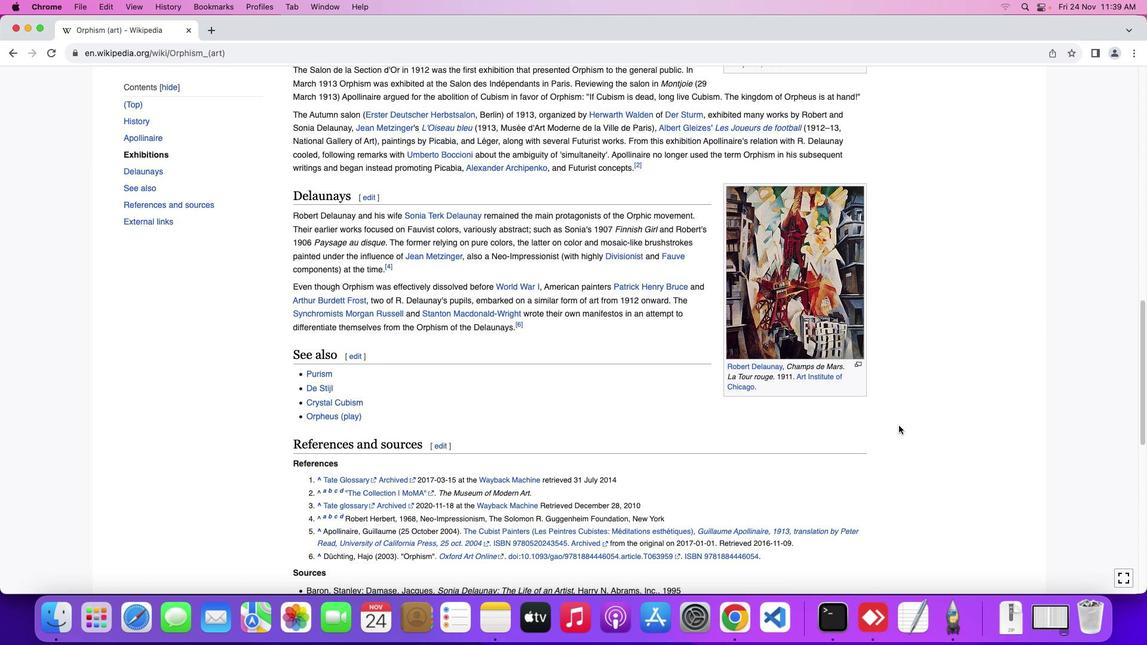 
Action: Mouse scrolled (898, 425) with delta (0, 0)
Screenshot: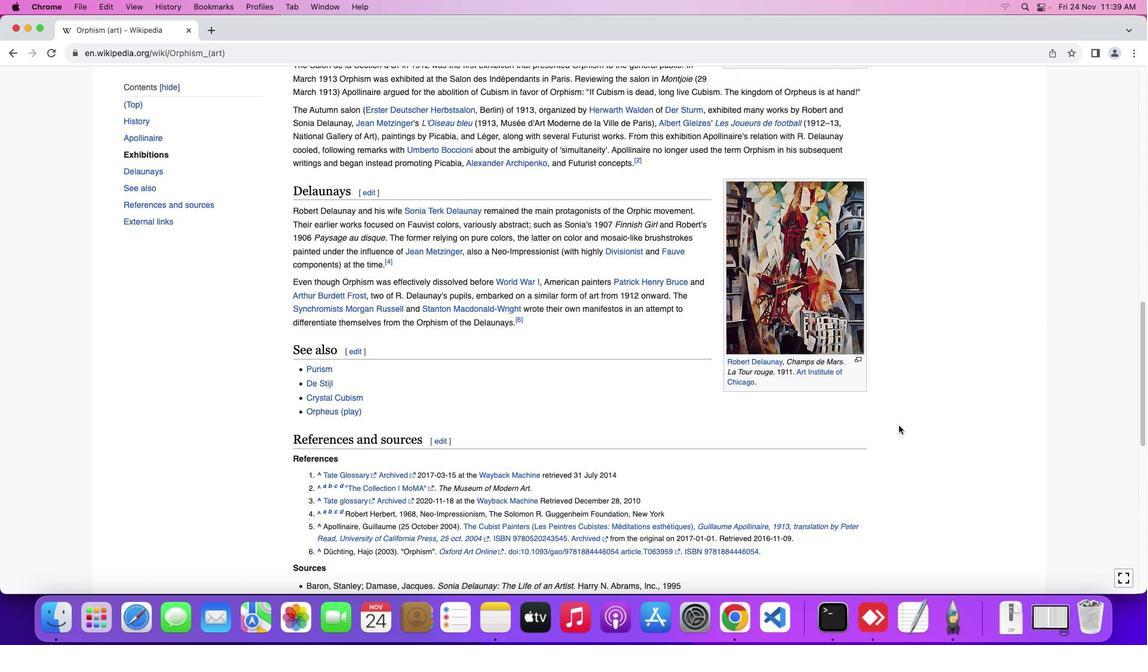 
Action: Mouse scrolled (898, 425) with delta (0, 0)
Screenshot: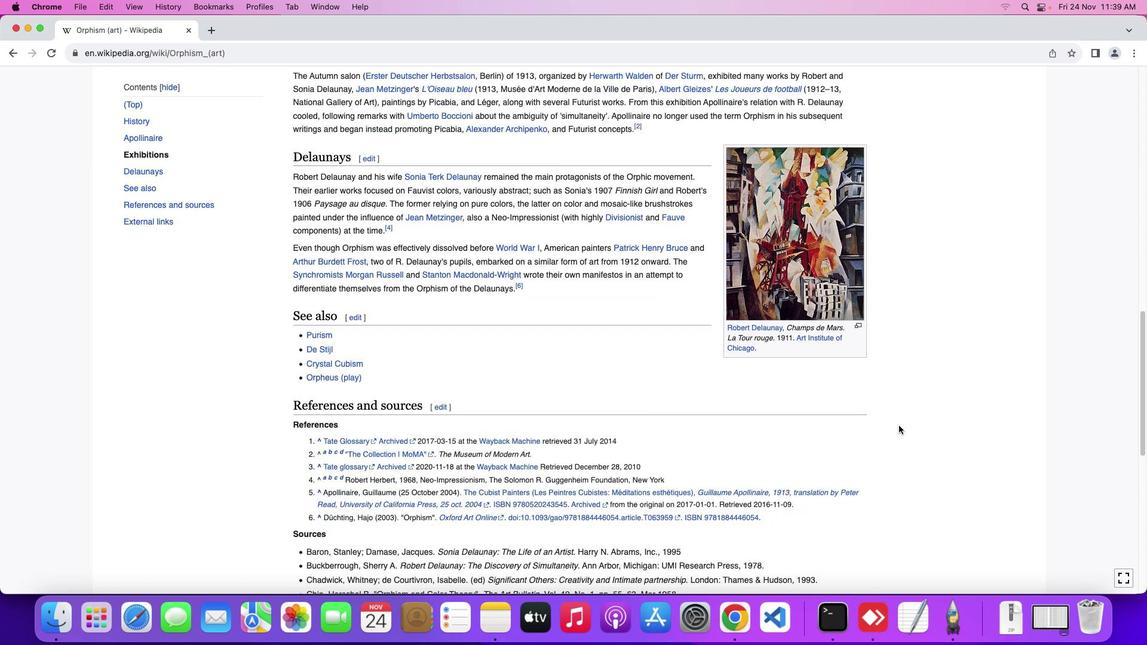 
Action: Mouse scrolled (898, 425) with delta (0, 0)
Screenshot: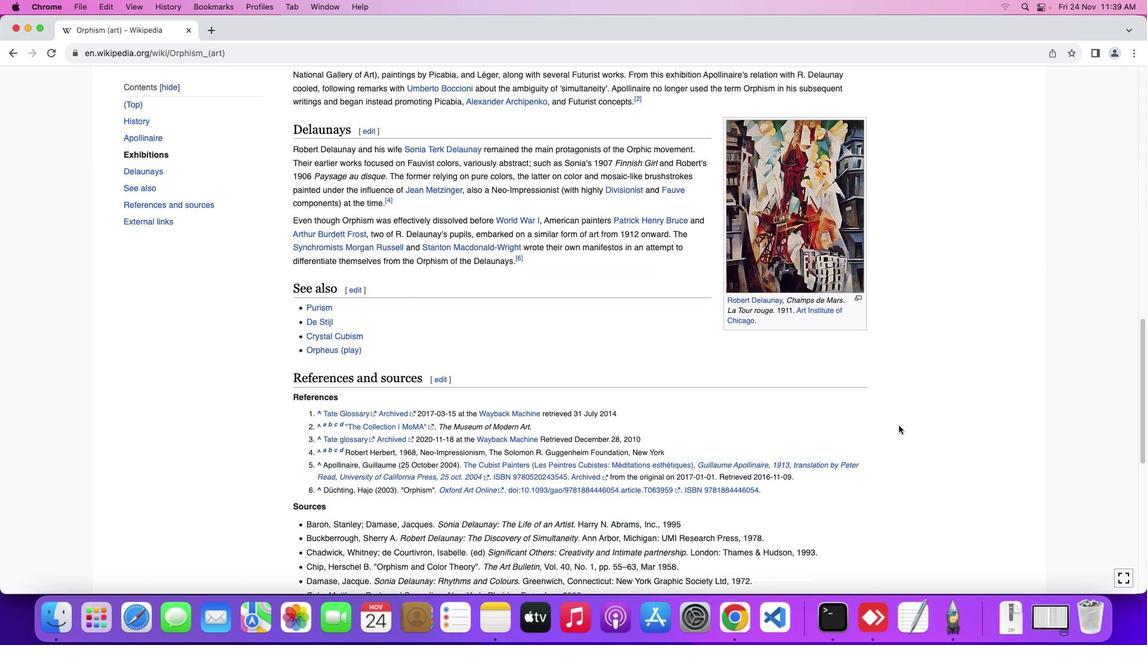 
Action: Mouse scrolled (898, 425) with delta (0, -1)
Screenshot: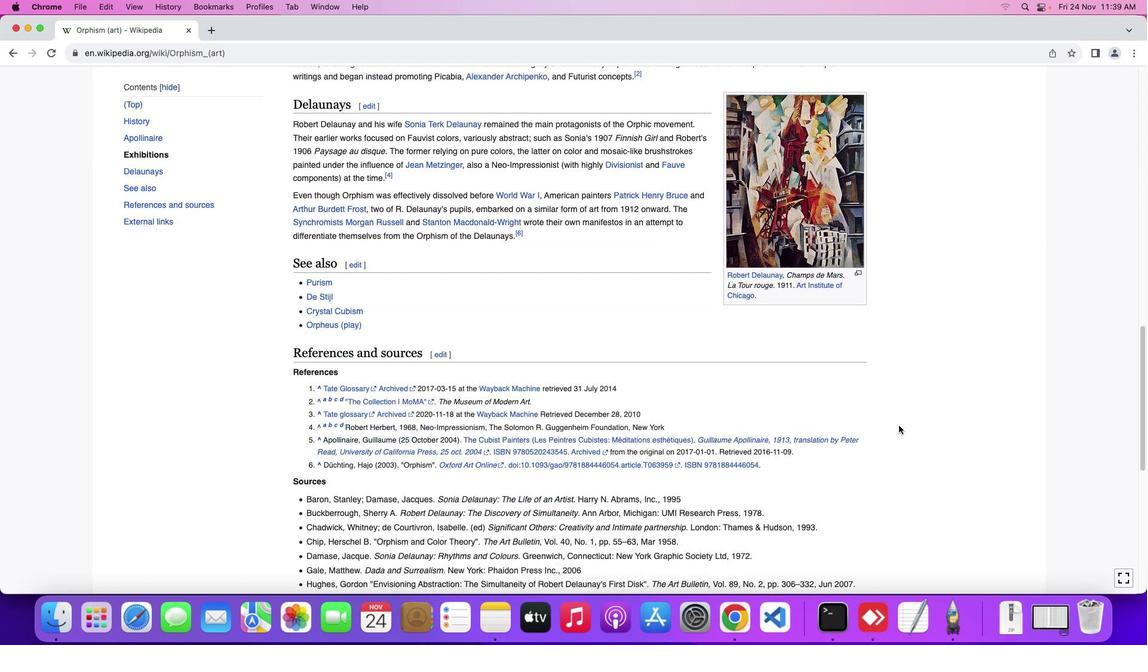 
Action: Mouse moved to (898, 426)
Screenshot: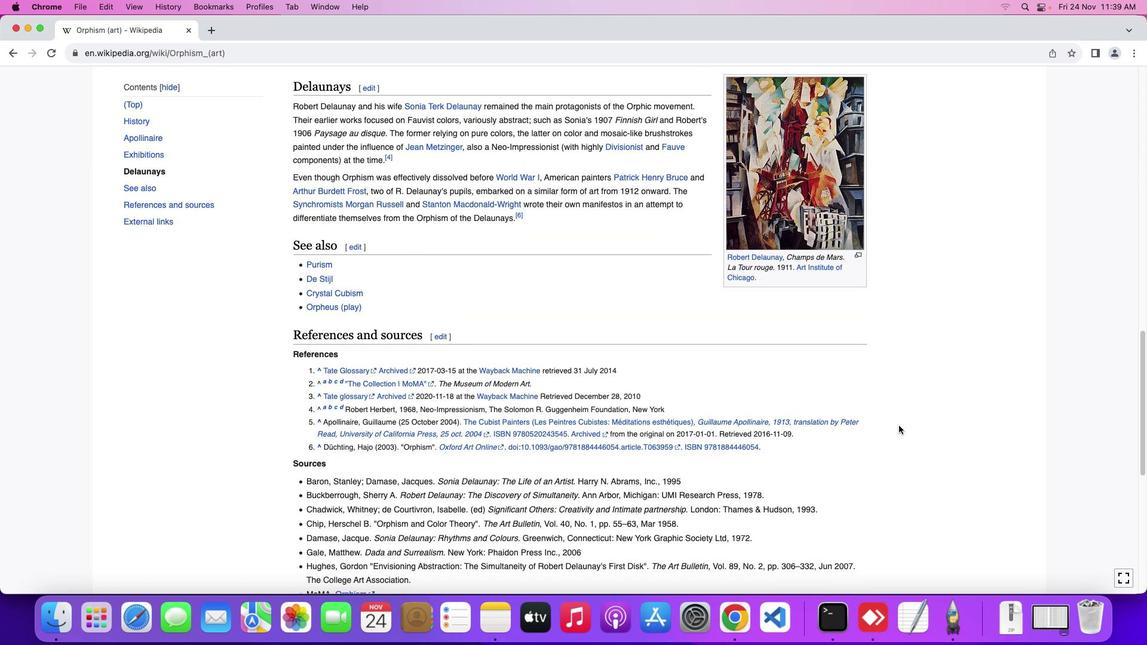 
Action: Mouse scrolled (898, 426) with delta (0, 0)
Screenshot: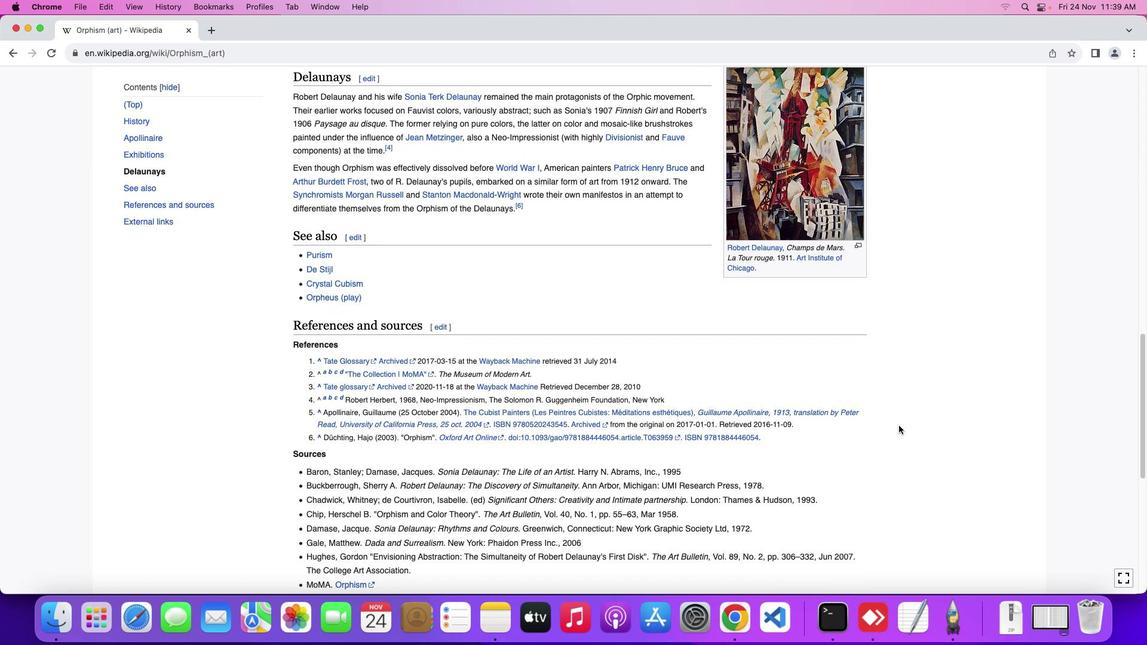 
Action: Mouse scrolled (898, 426) with delta (0, 0)
Screenshot: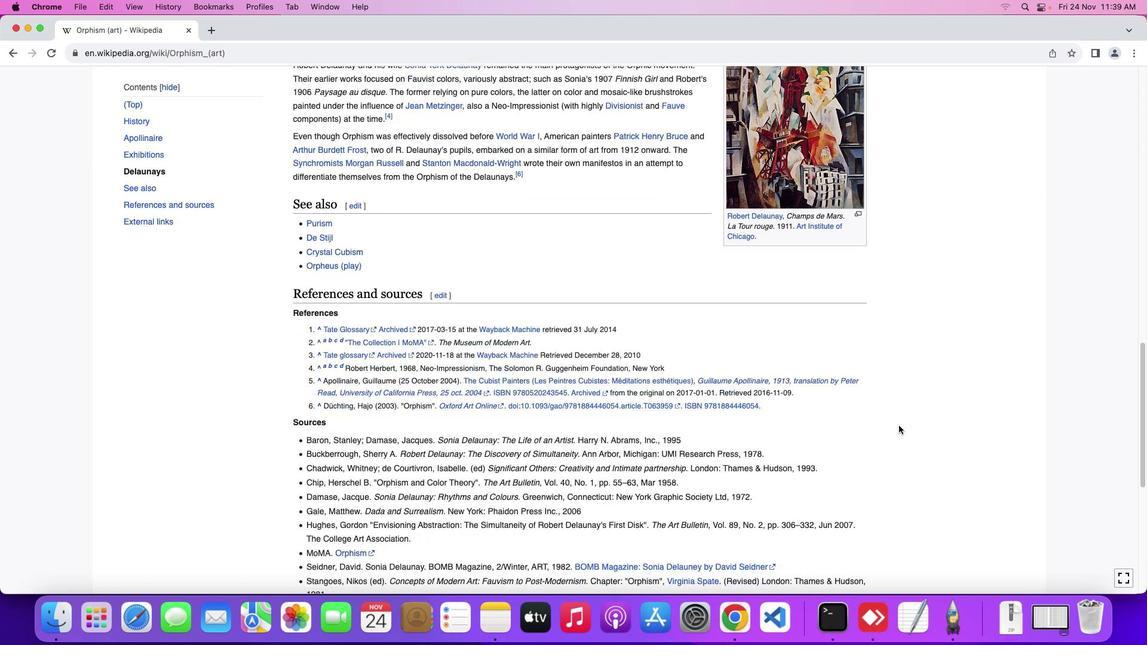 
Action: Mouse scrolled (898, 426) with delta (0, -1)
Screenshot: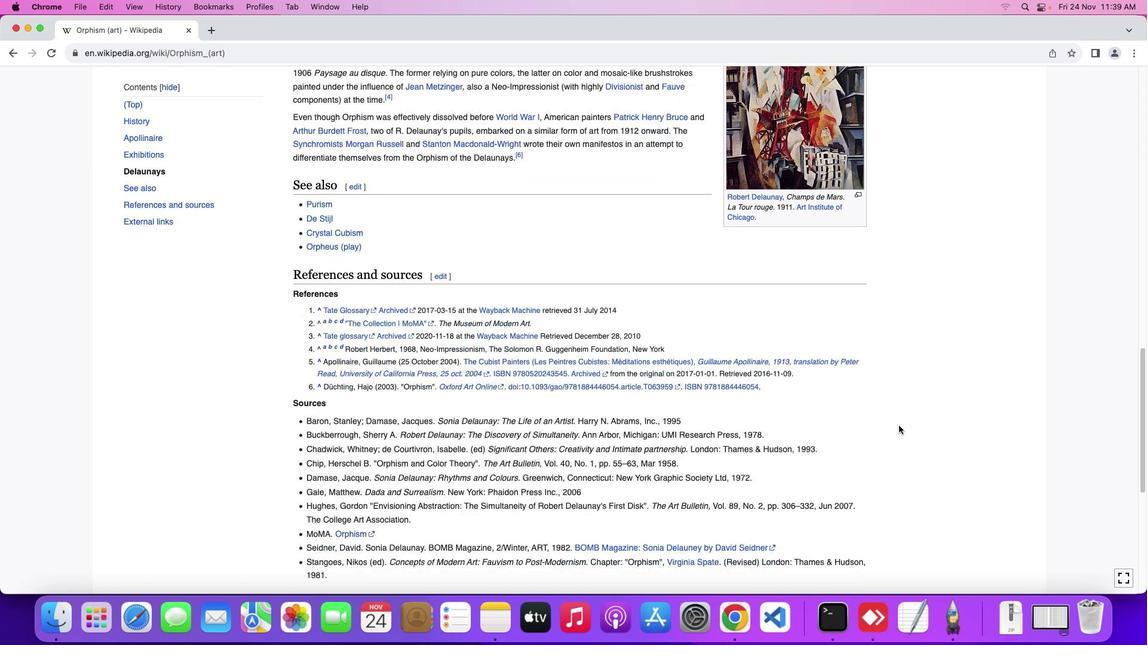 
Action: Mouse scrolled (898, 426) with delta (0, 0)
Screenshot: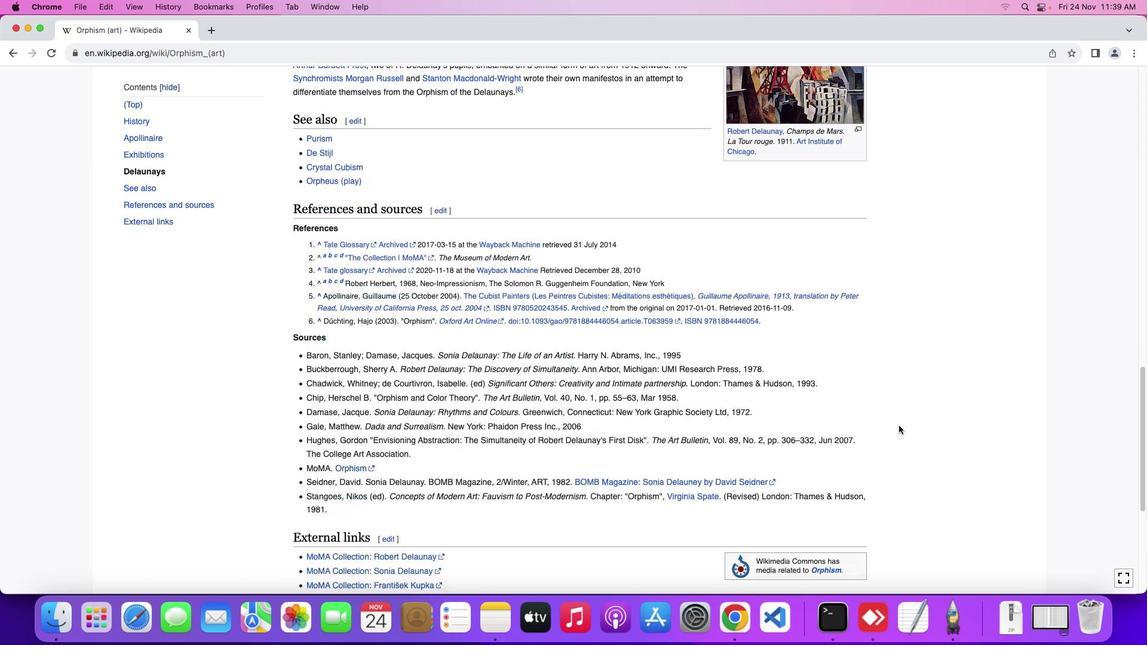 
Action: Mouse scrolled (898, 426) with delta (0, 0)
Screenshot: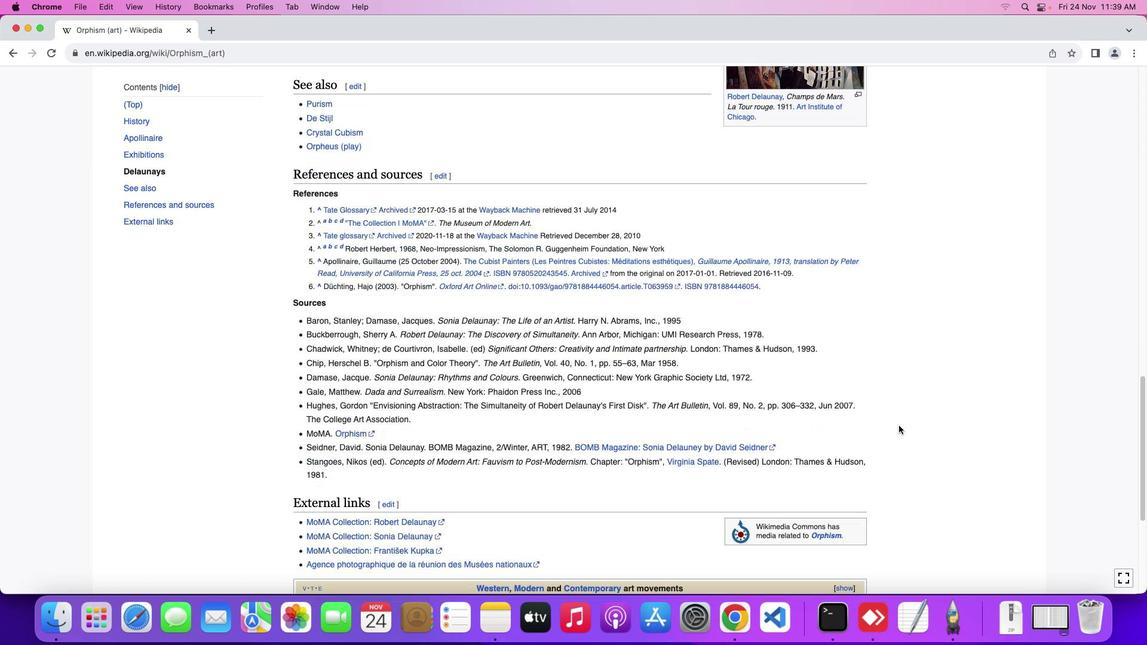 
Action: Mouse scrolled (898, 426) with delta (0, -1)
Screenshot: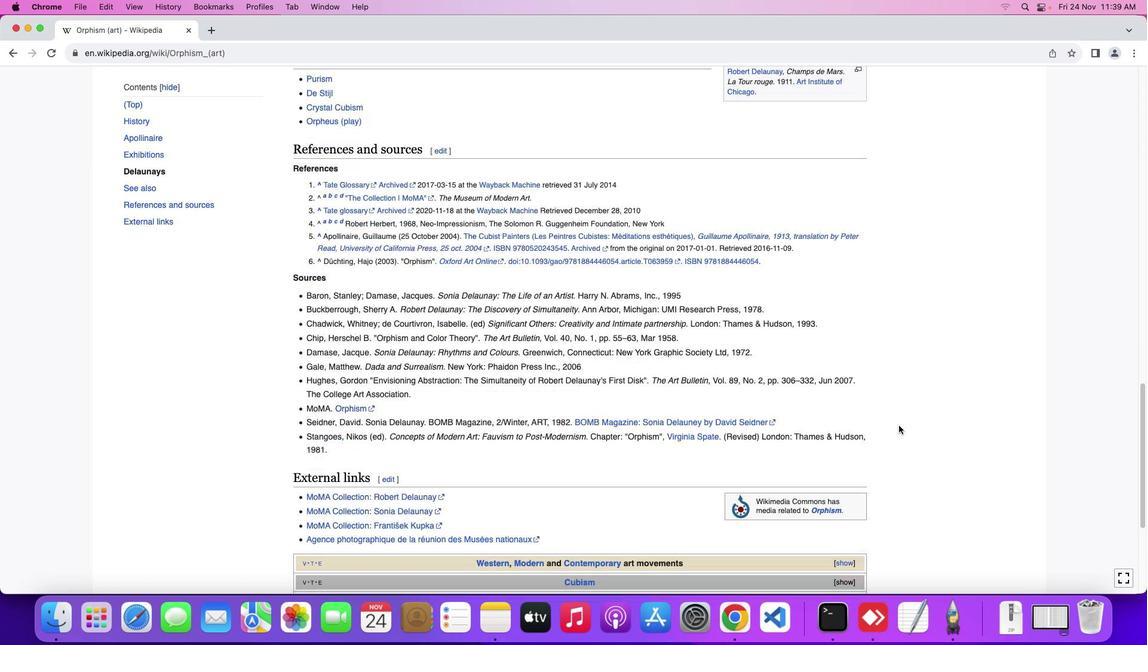 
Action: Mouse moved to (898, 426)
Screenshot: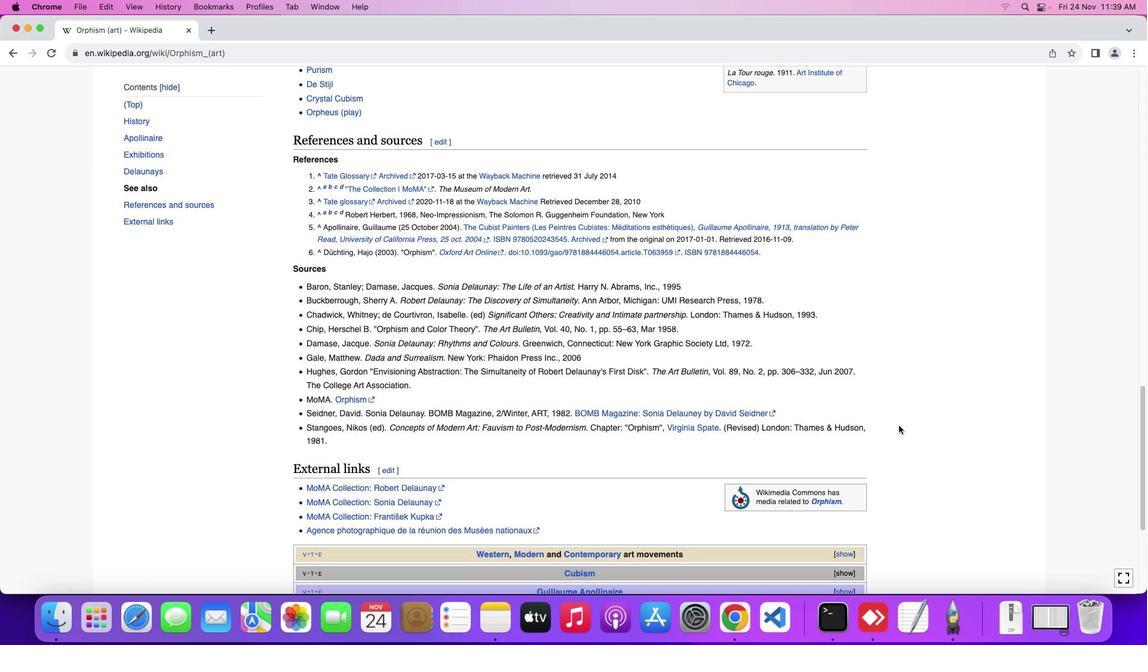 
Action: Mouse scrolled (898, 426) with delta (0, 0)
Screenshot: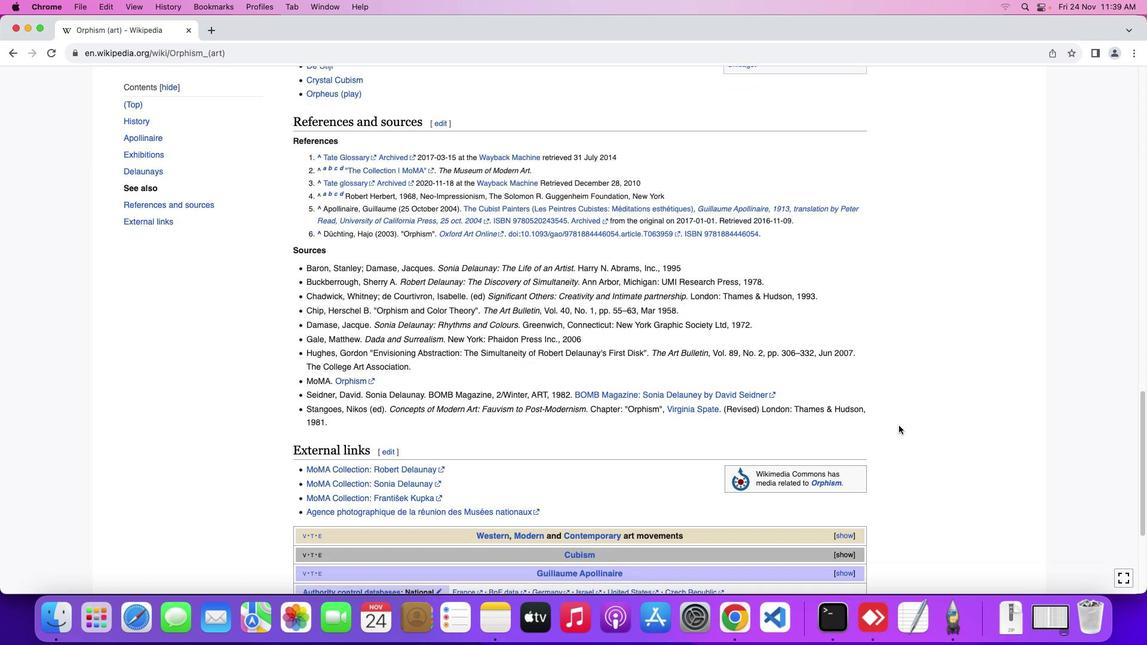 
Action: Mouse scrolled (898, 426) with delta (0, 0)
Screenshot: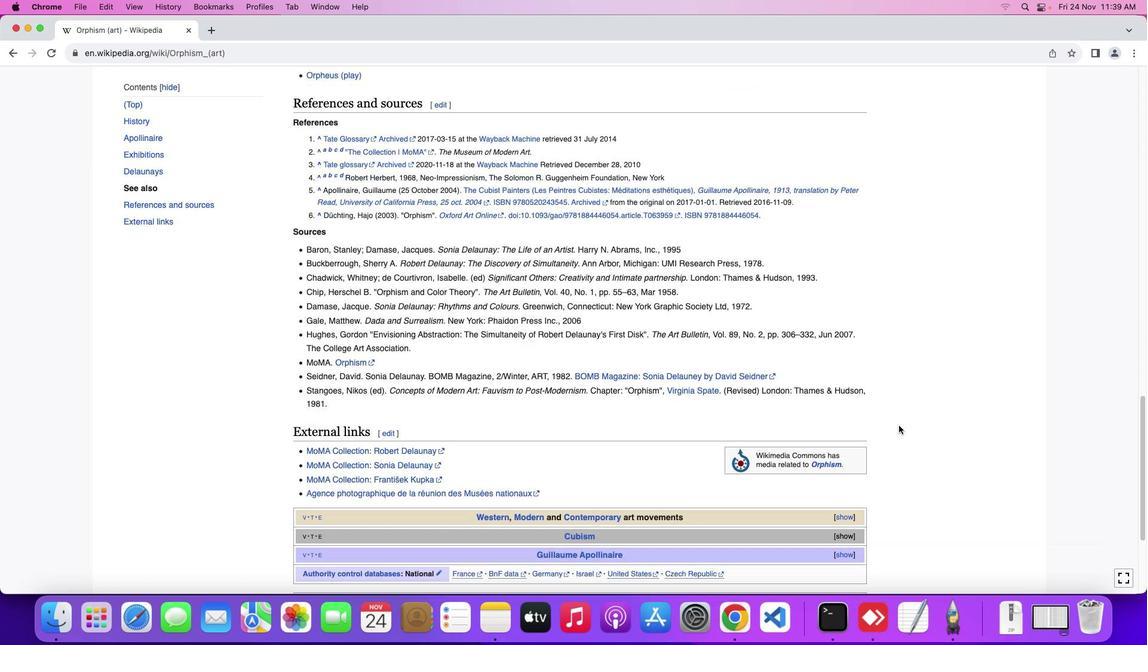 
Action: Mouse scrolled (898, 426) with delta (0, -1)
Screenshot: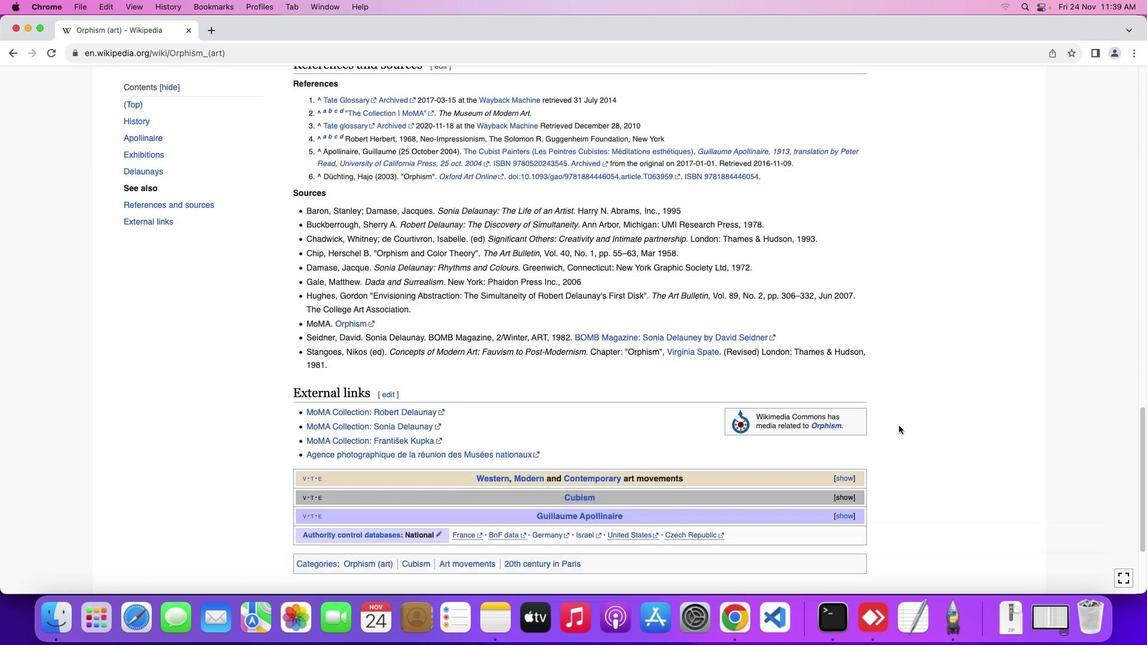 
Action: Mouse moved to (898, 426)
Screenshot: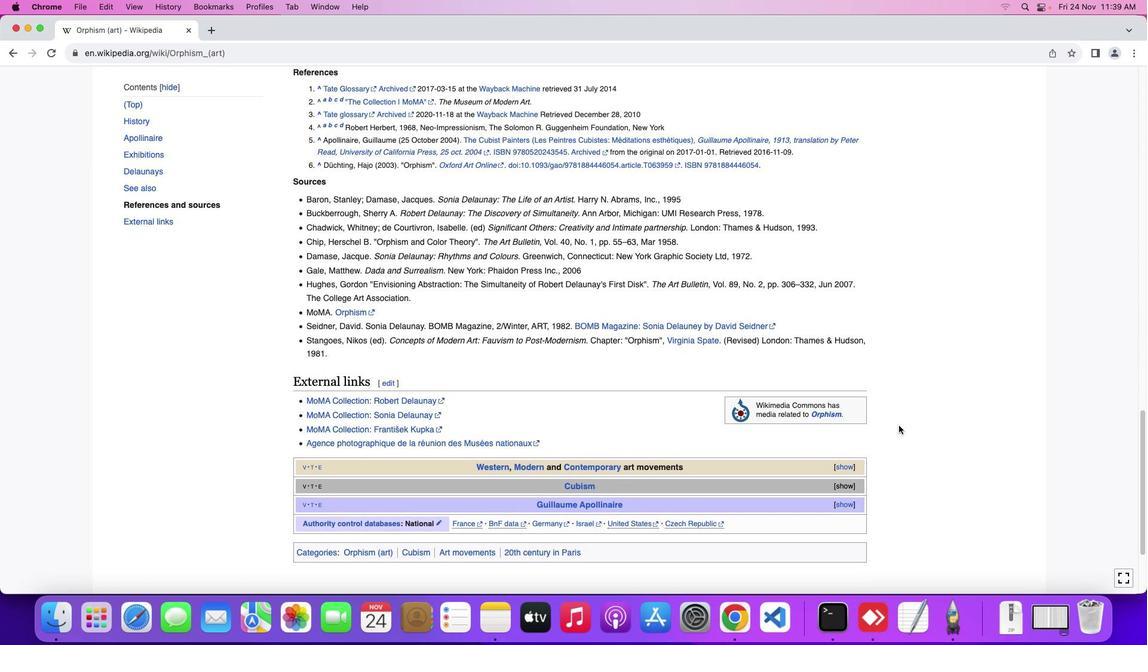 
Action: Mouse scrolled (898, 426) with delta (0, 0)
Screenshot: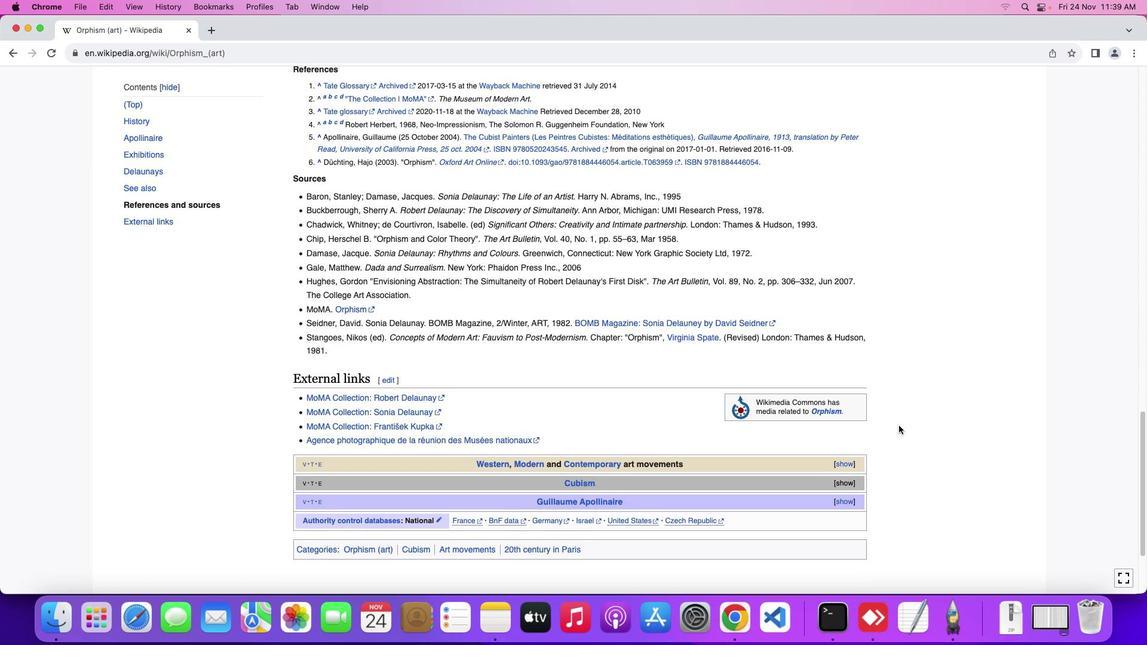 
Action: Mouse scrolled (898, 426) with delta (0, 0)
Screenshot: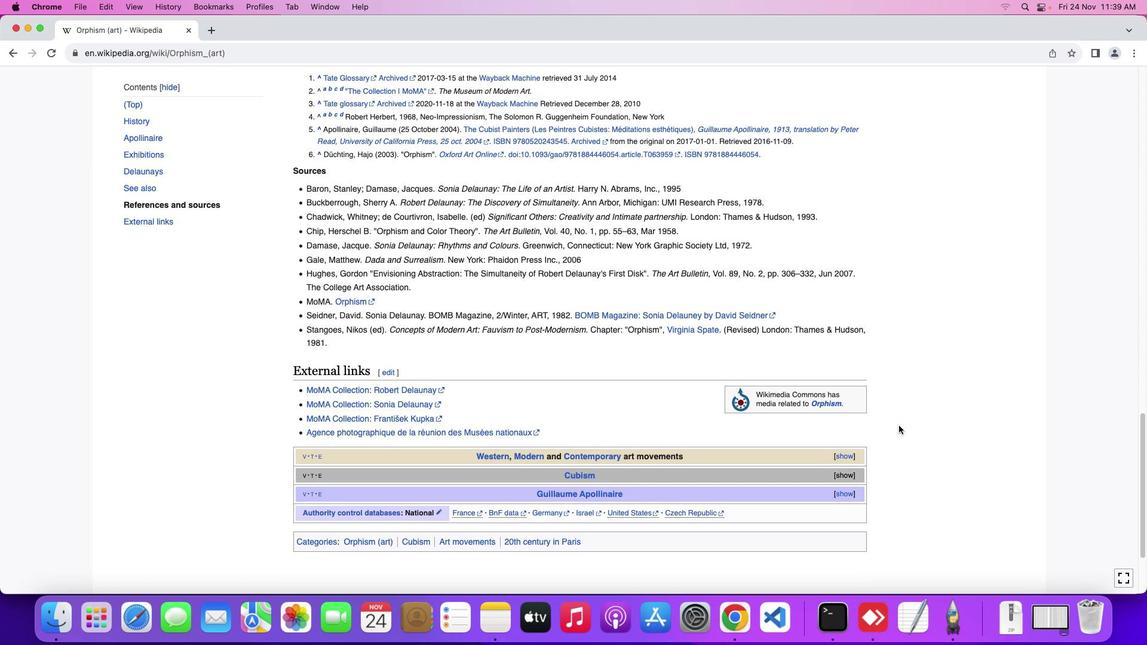
Action: Mouse scrolled (898, 426) with delta (0, 0)
Screenshot: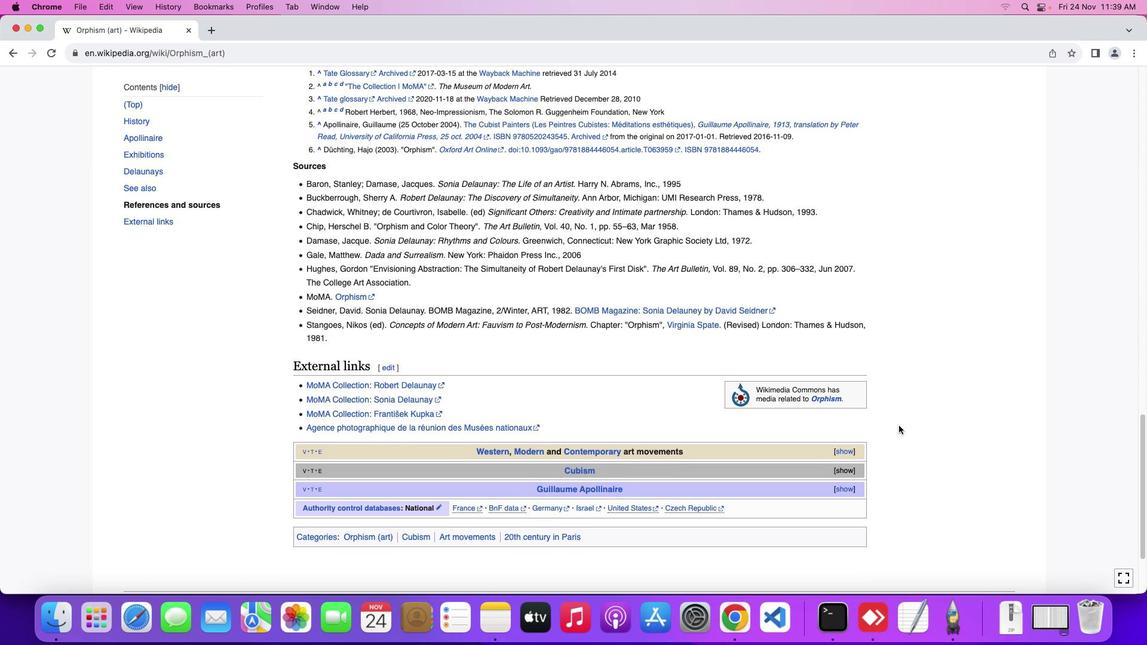 
Action: Mouse moved to (898, 425)
Screenshot: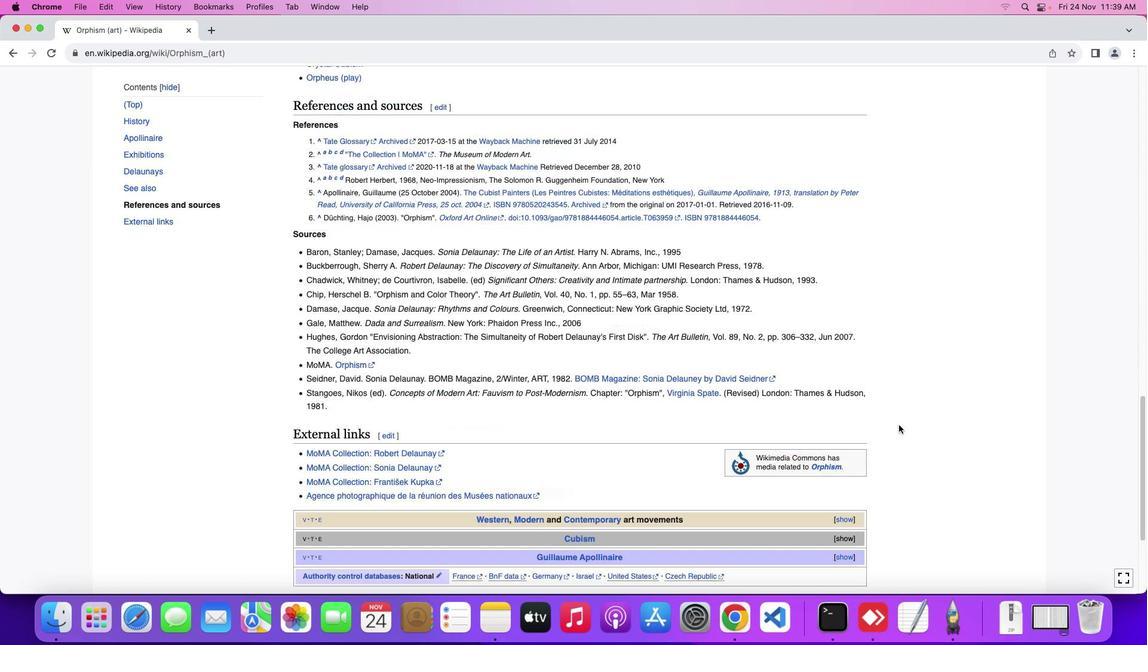 
Action: Mouse scrolled (898, 425) with delta (0, 0)
Screenshot: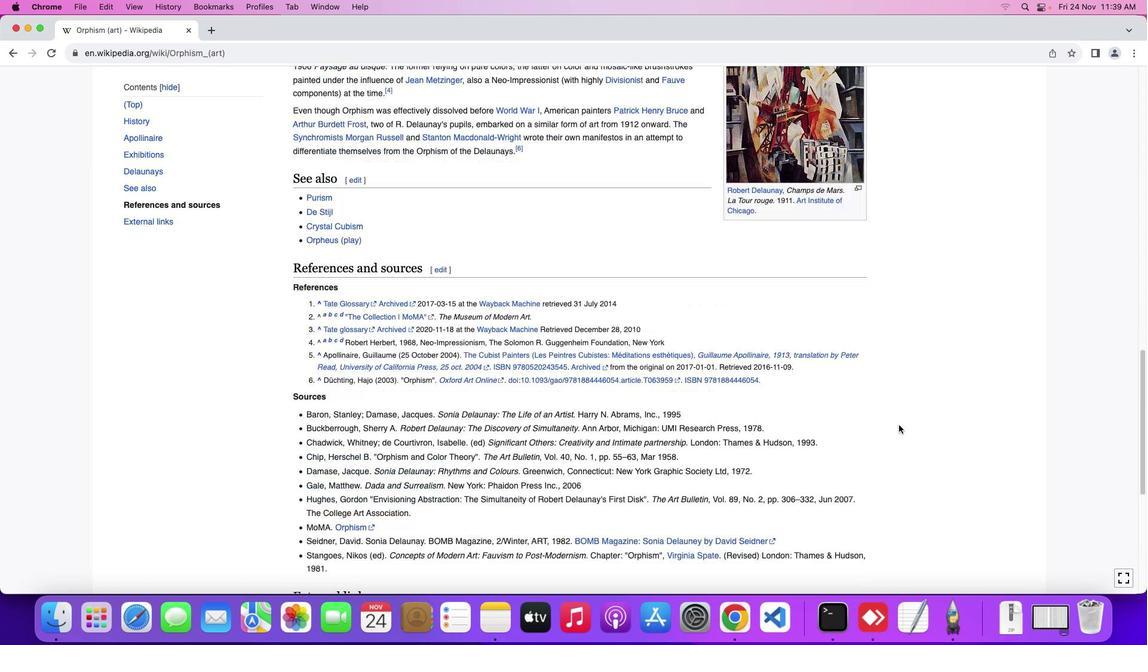 
Action: Mouse scrolled (898, 425) with delta (0, 0)
Screenshot: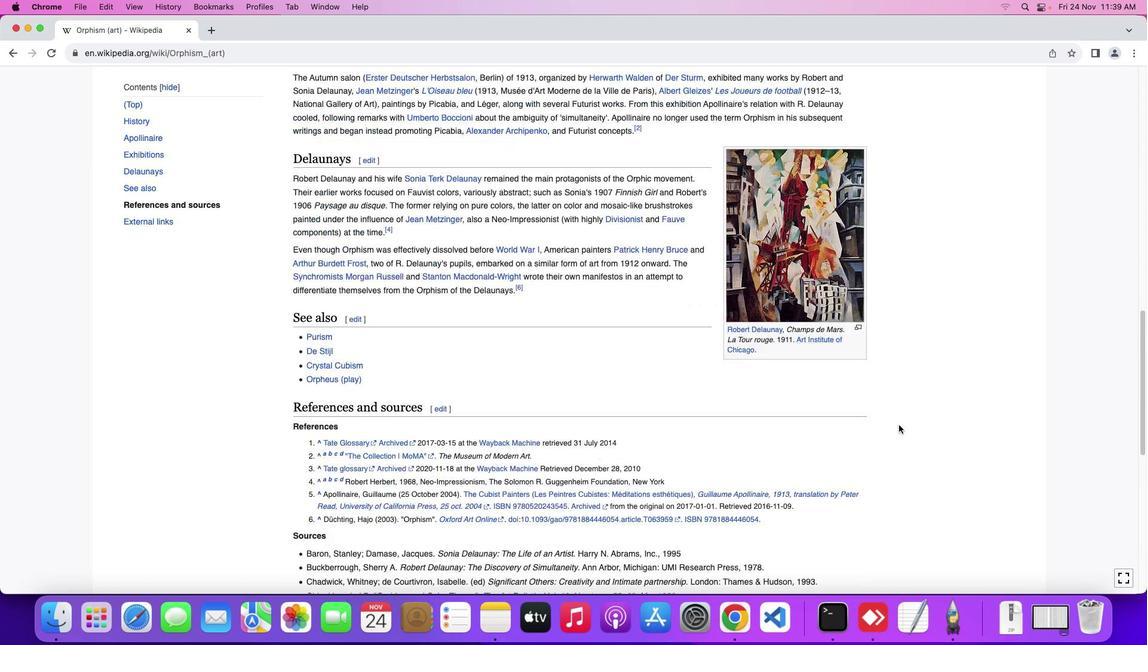 
Action: Mouse scrolled (898, 425) with delta (0, 1)
Screenshot: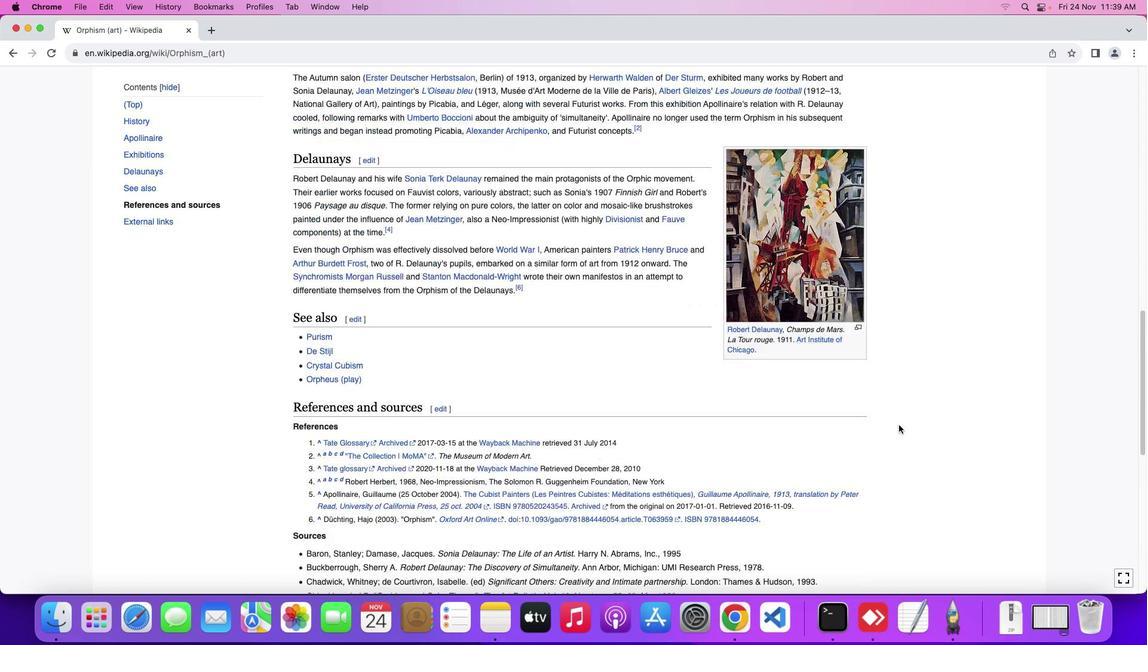 
Action: Mouse scrolled (898, 425) with delta (0, 2)
Screenshot: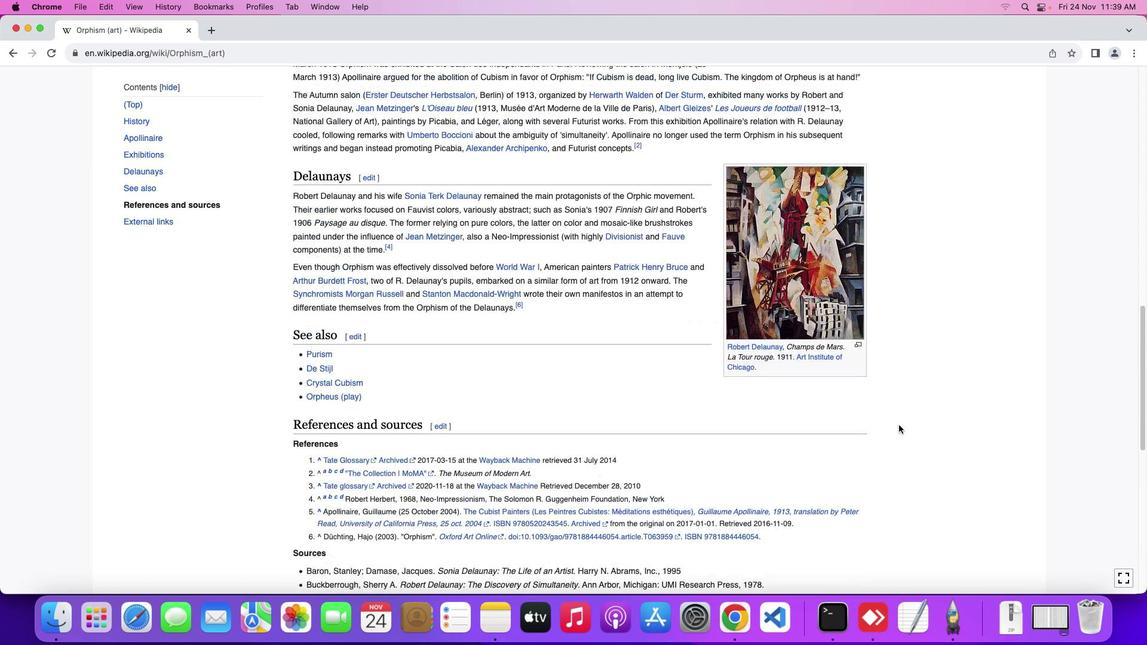
Action: Mouse scrolled (898, 425) with delta (0, 3)
Screenshot: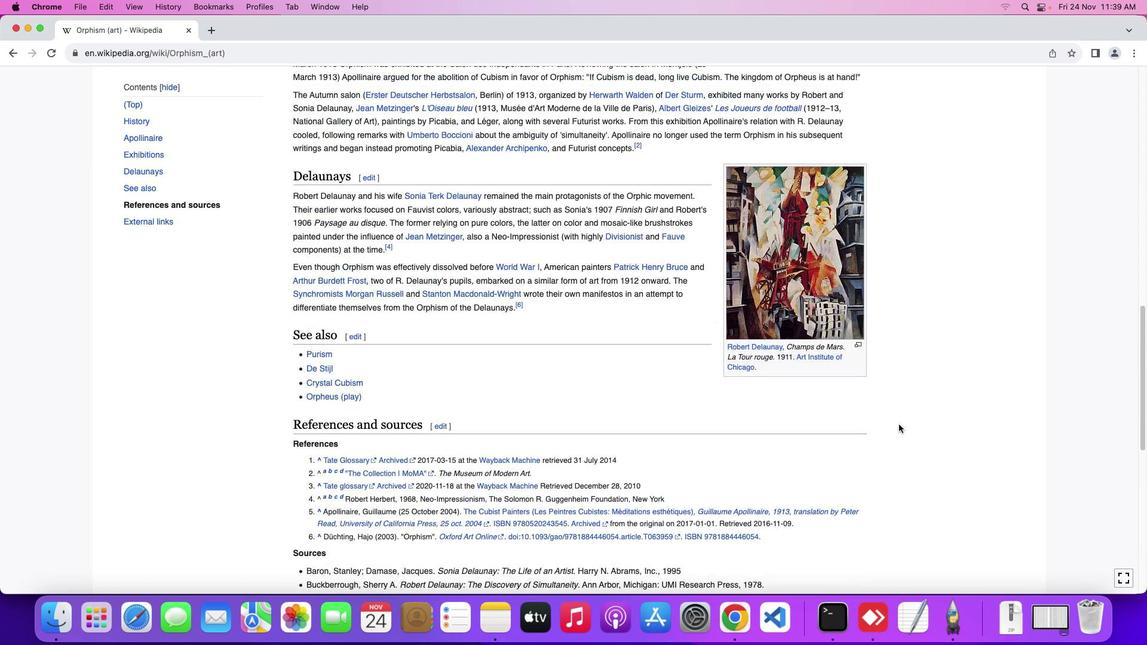 
Action: Mouse moved to (899, 421)
Screenshot: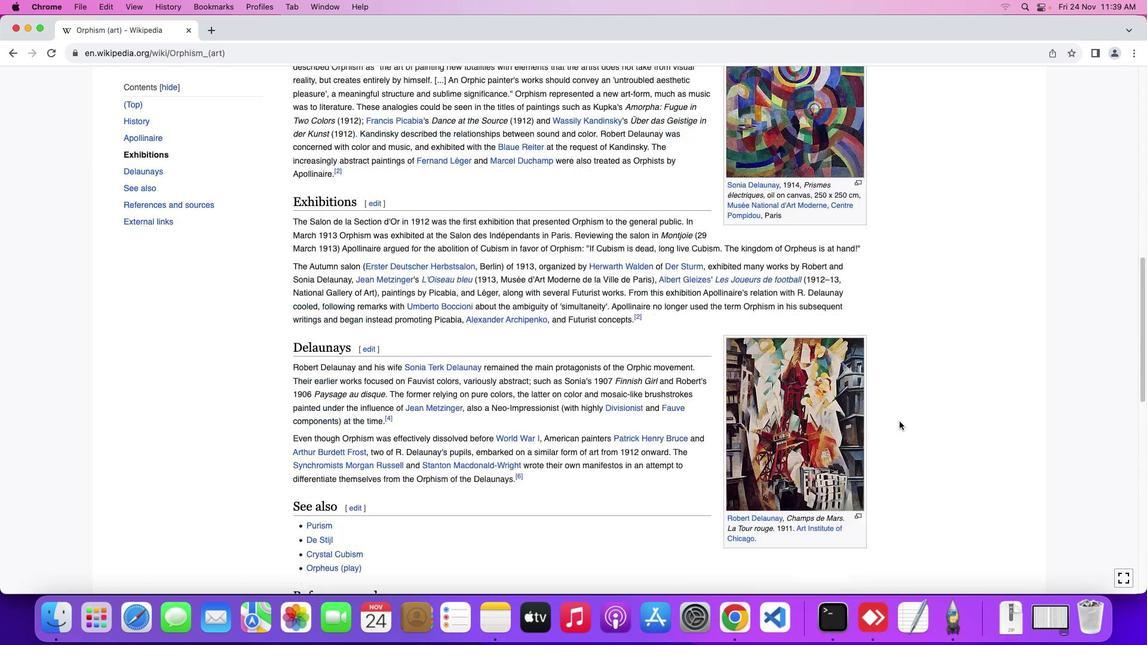 
Action: Mouse scrolled (899, 421) with delta (0, 0)
Screenshot: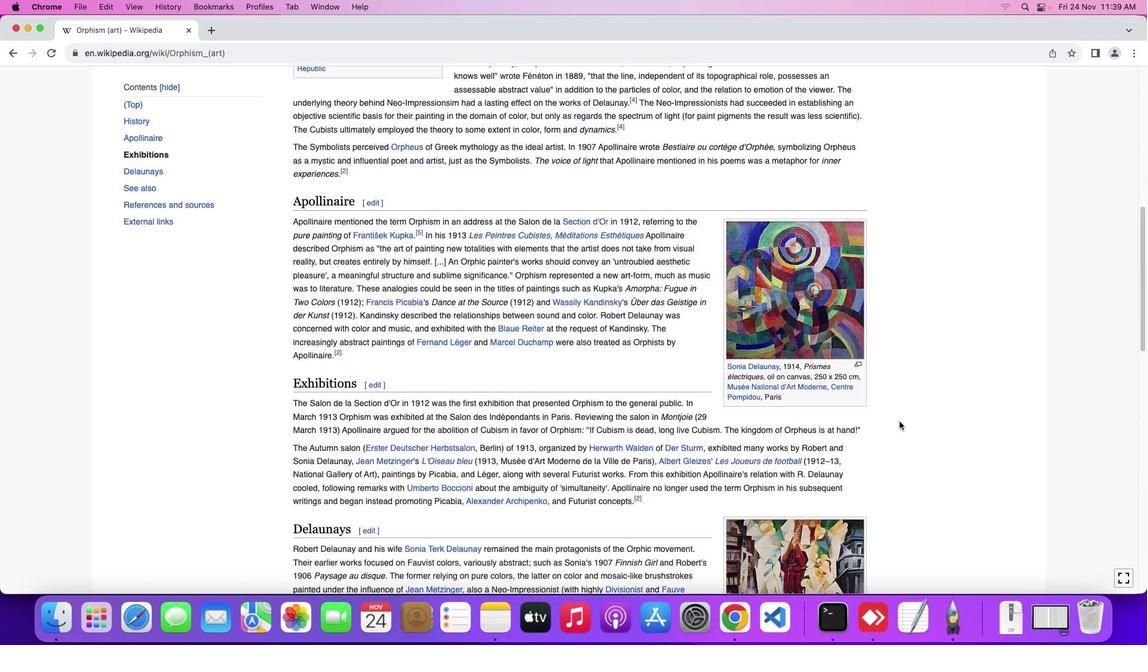 
Action: Mouse scrolled (899, 421) with delta (0, 0)
Screenshot: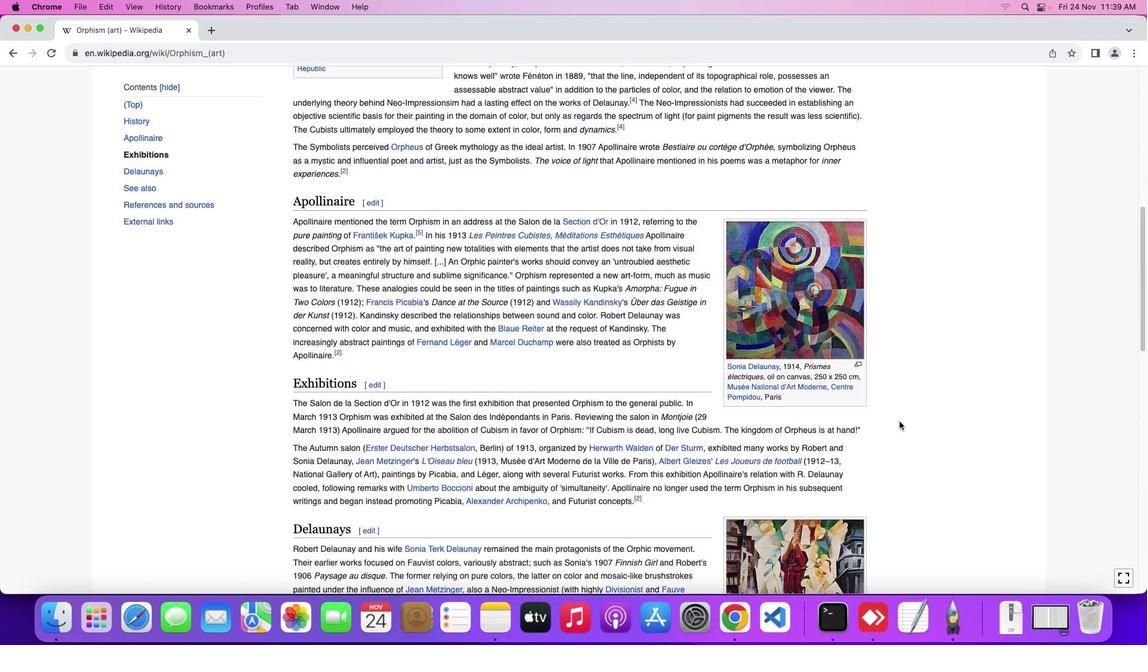 
Action: Mouse scrolled (899, 421) with delta (0, 1)
Screenshot: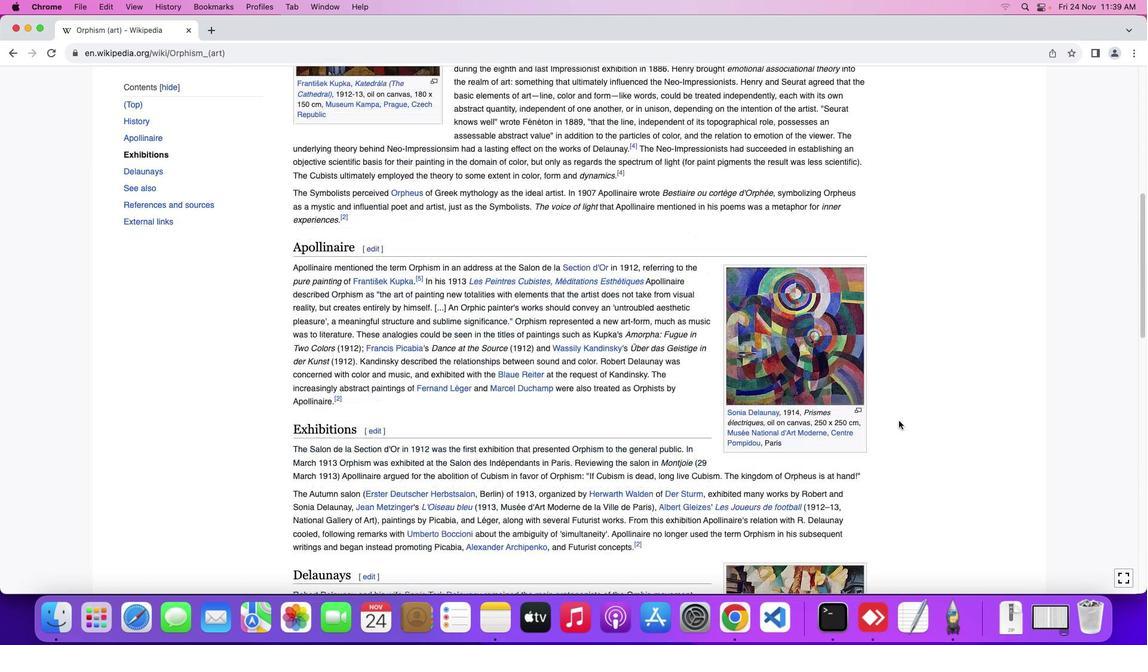 
Action: Mouse scrolled (899, 421) with delta (0, 2)
Screenshot: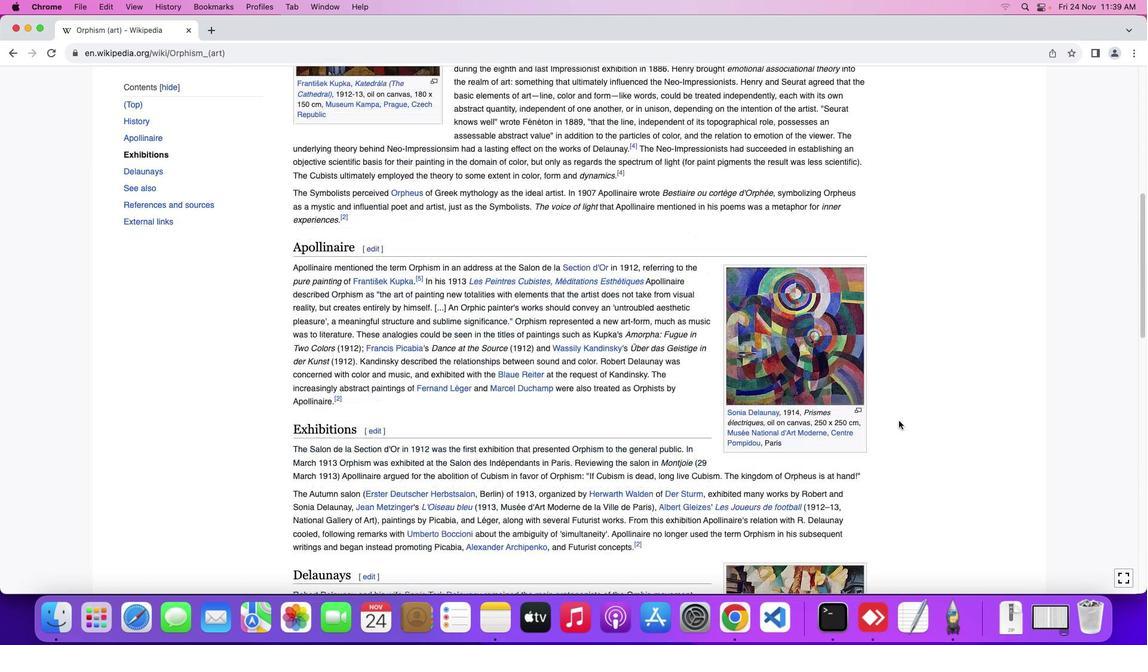 
Action: Mouse scrolled (899, 421) with delta (0, 3)
Screenshot: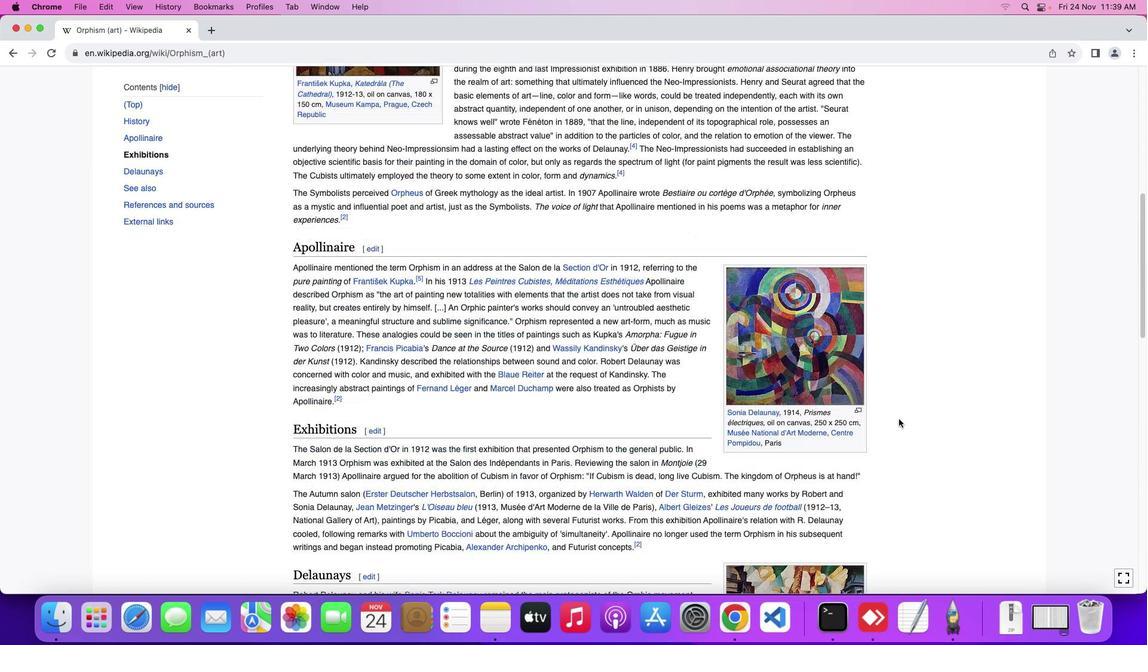 
Action: Mouse moved to (899, 416)
Screenshot: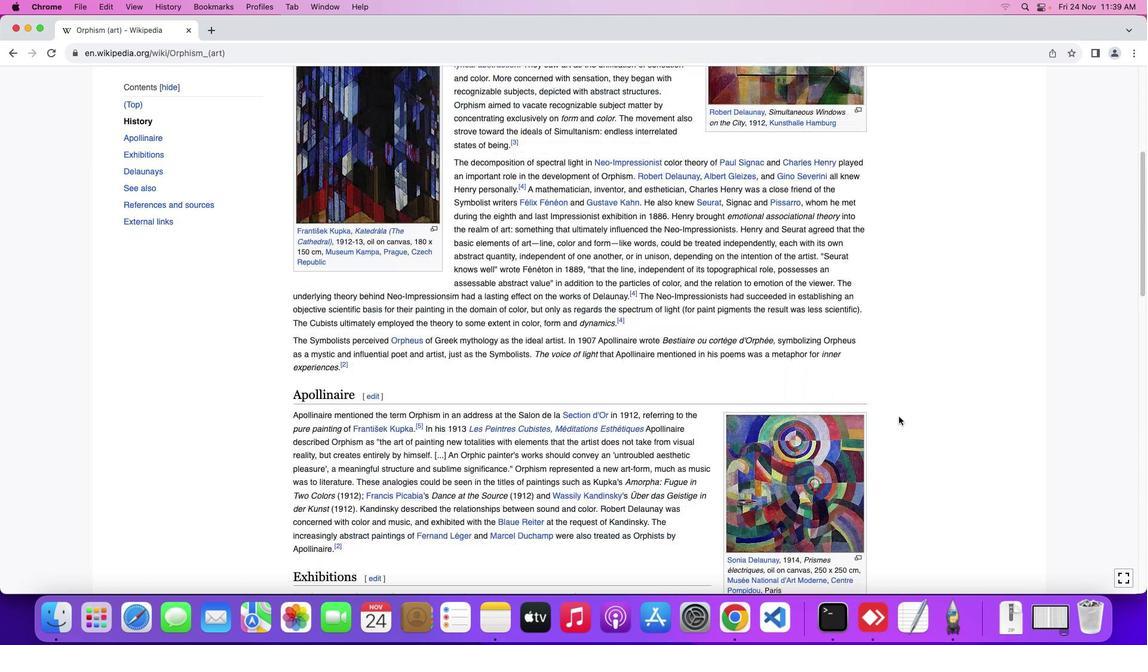 
Action: Mouse scrolled (899, 416) with delta (0, 0)
Screenshot: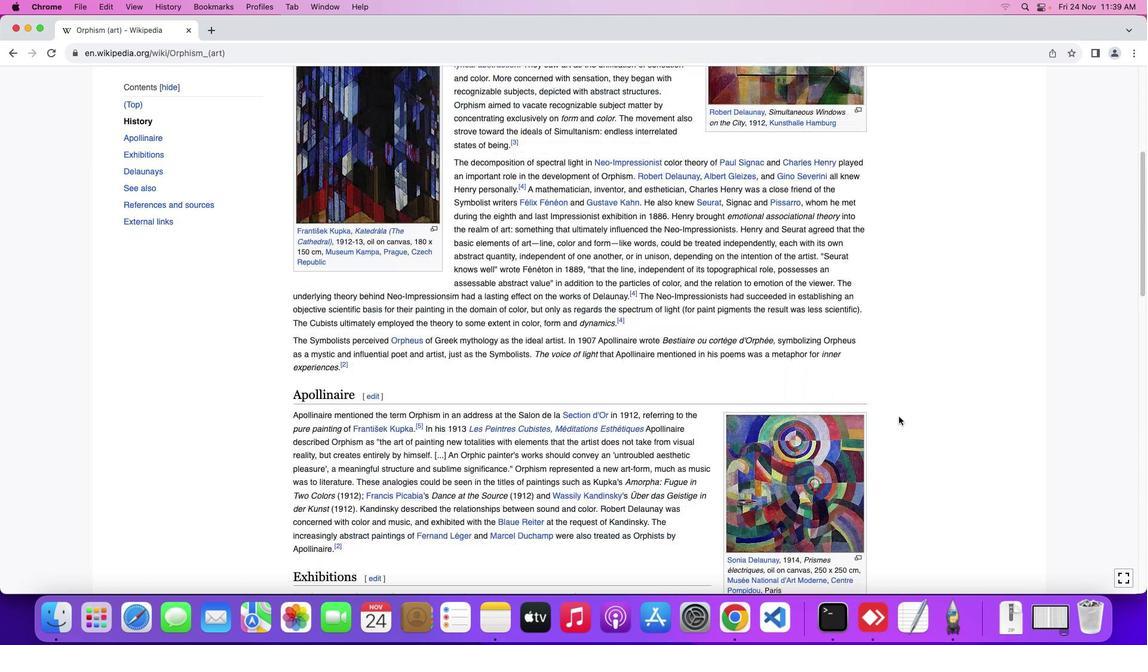 
Action: Mouse scrolled (899, 416) with delta (0, 0)
Screenshot: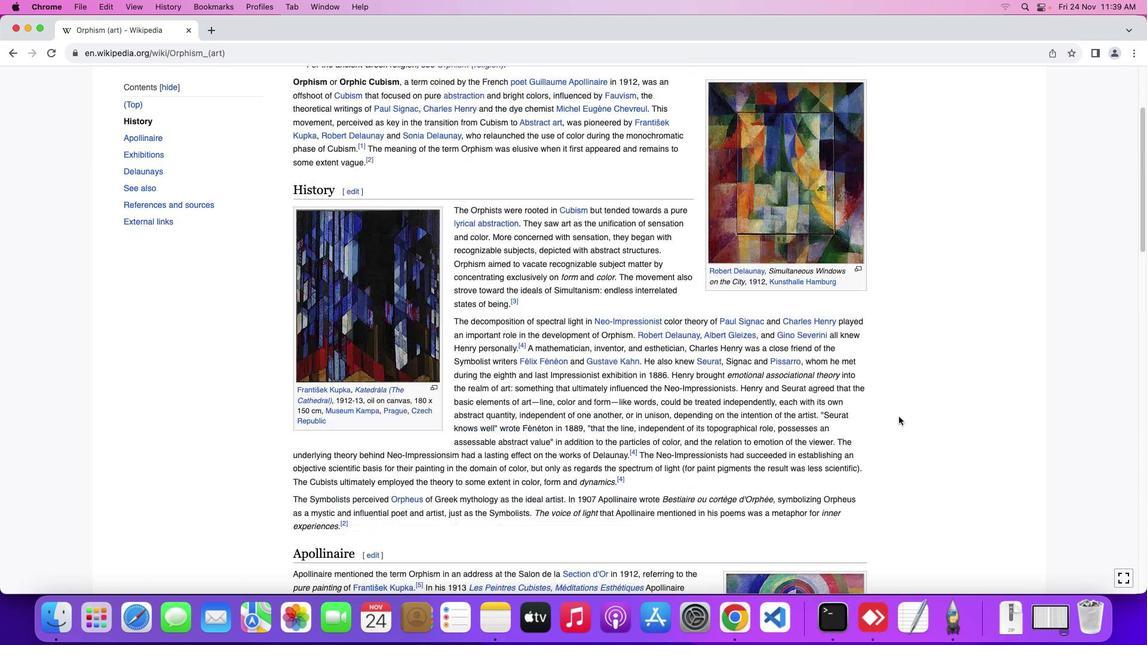 
Action: Mouse scrolled (899, 416) with delta (0, 1)
Screenshot: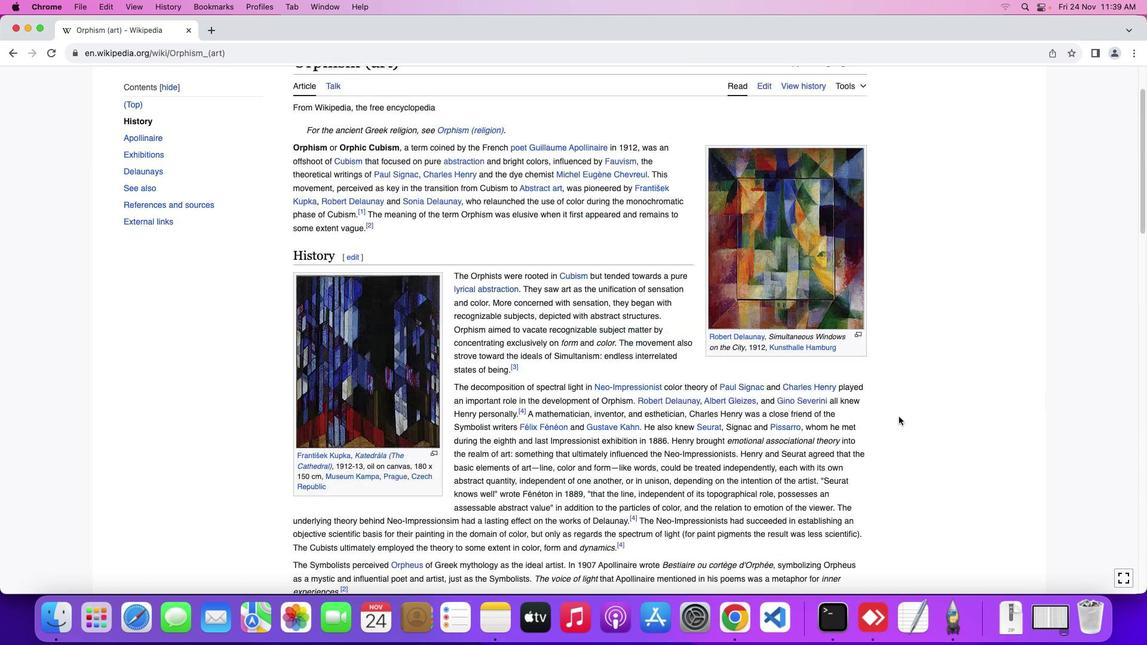 
Action: Mouse scrolled (899, 416) with delta (0, 2)
Screenshot: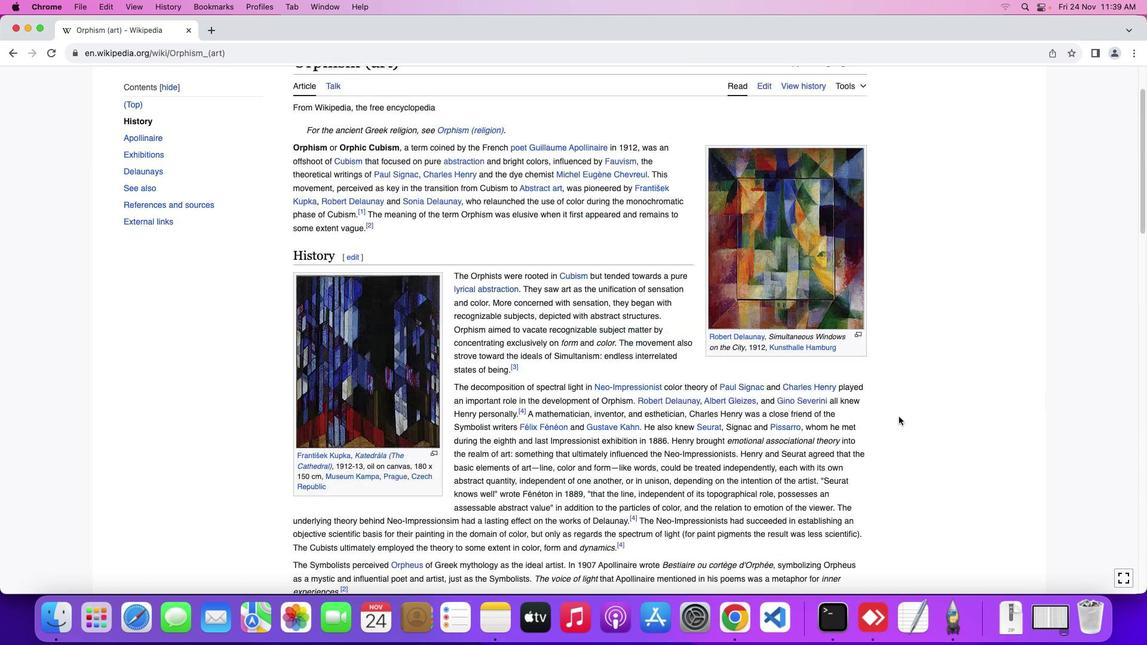 
Action: Mouse scrolled (899, 416) with delta (0, 2)
Screenshot: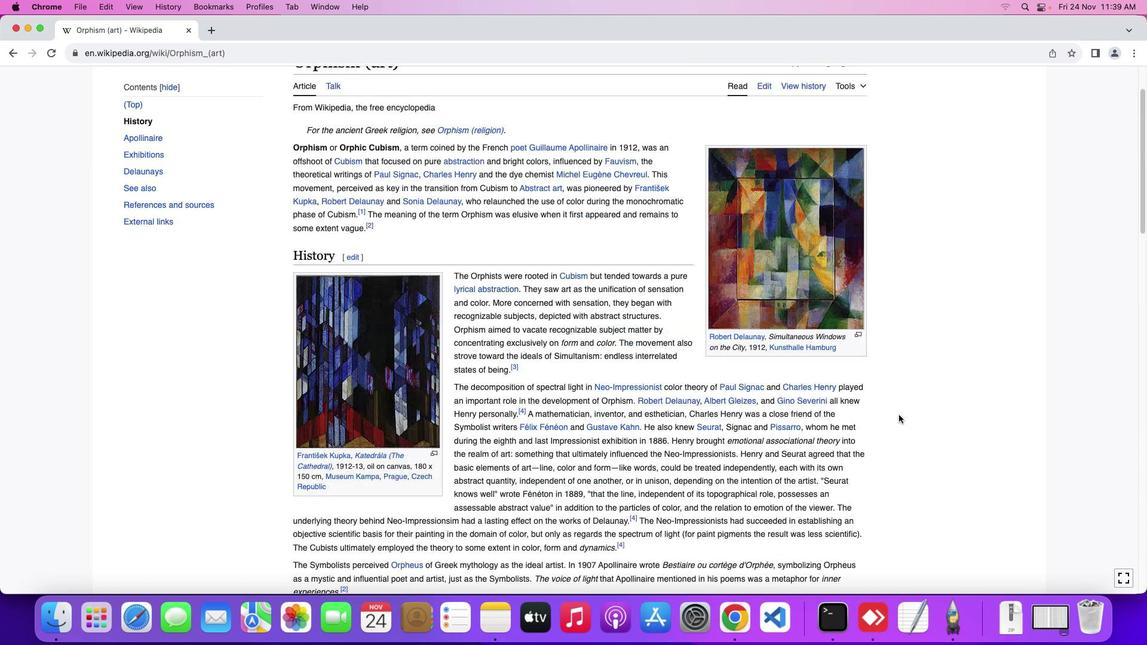 
Action: Mouse moved to (898, 412)
Screenshot: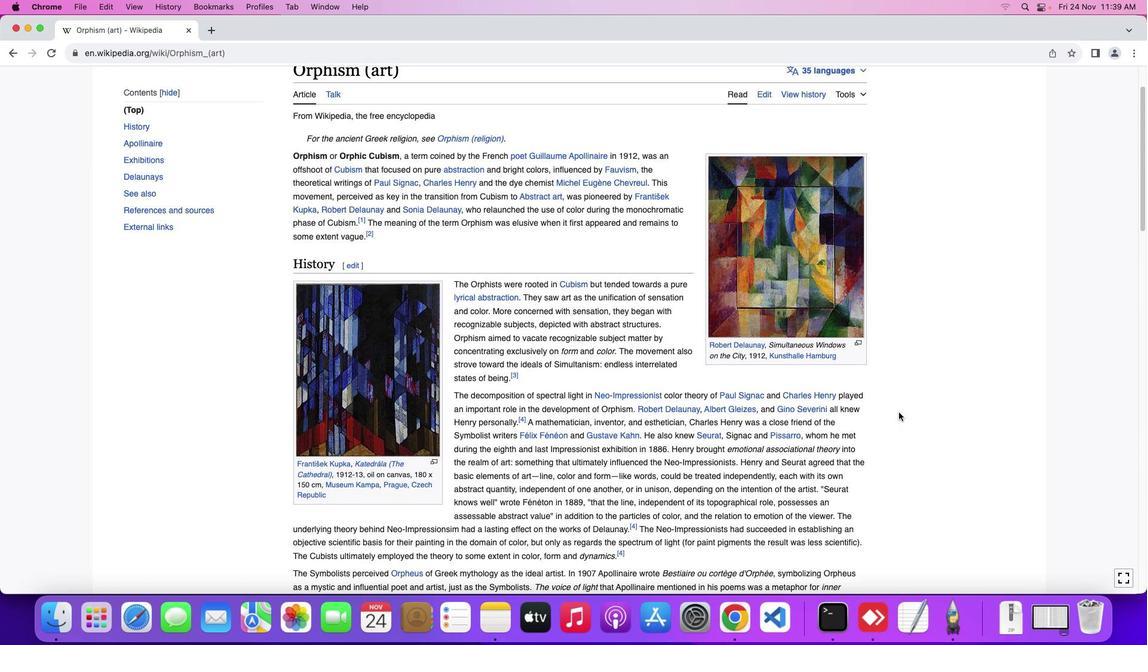 
Action: Mouse scrolled (898, 412) with delta (0, 0)
Screenshot: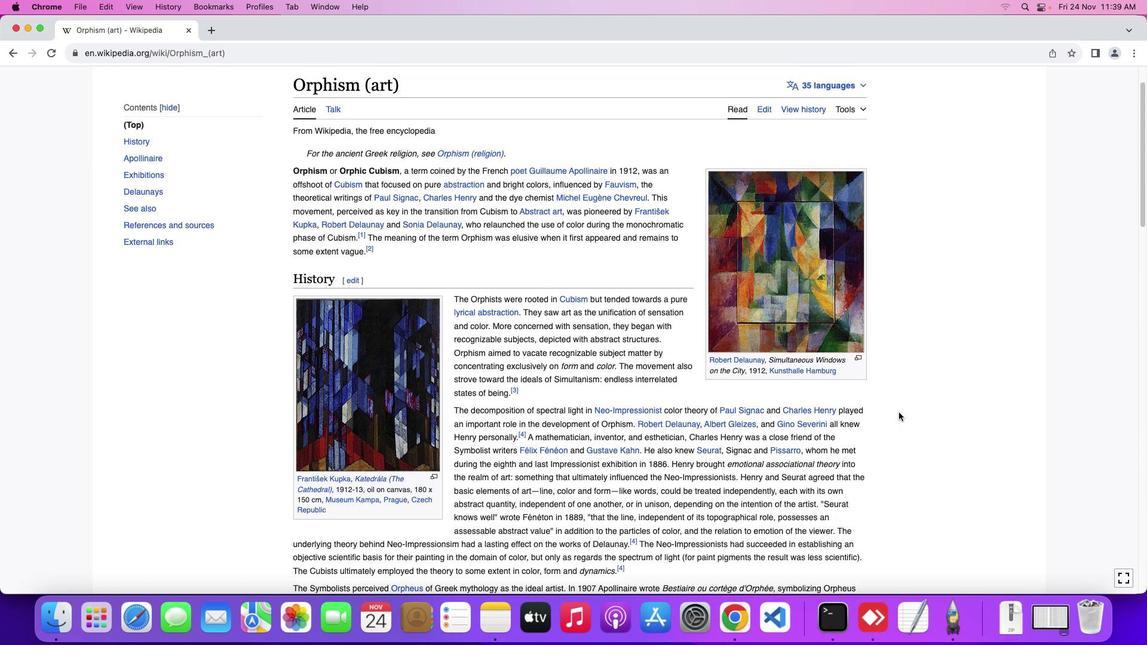 
Action: Mouse scrolled (898, 412) with delta (0, 0)
Screenshot: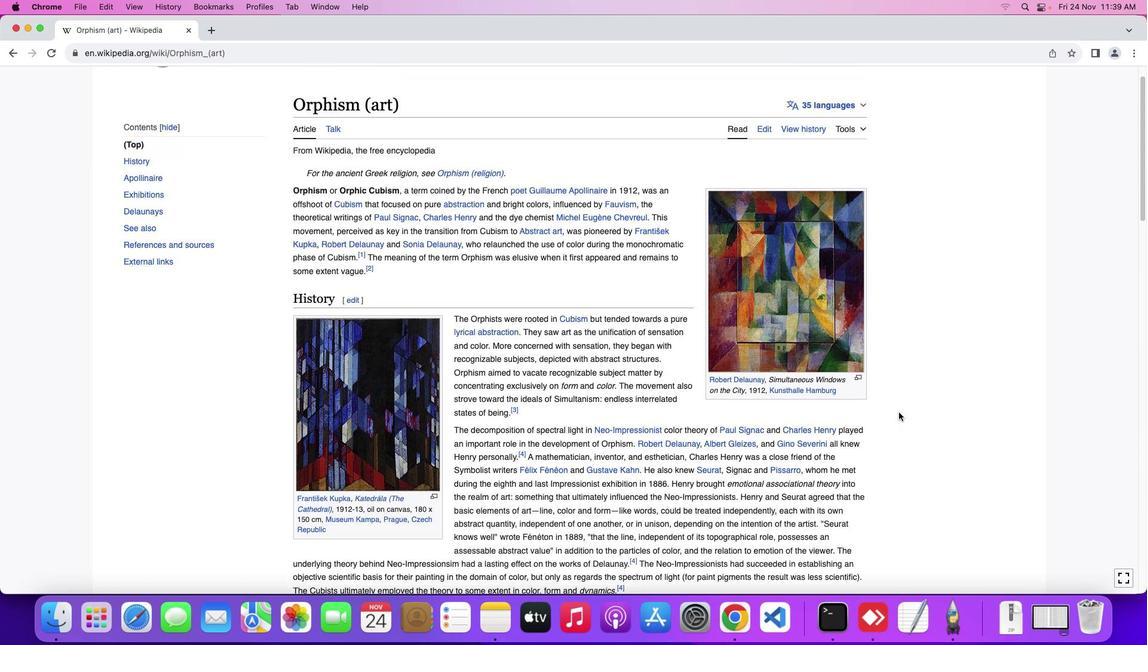 
Action: Mouse scrolled (898, 412) with delta (0, 1)
Screenshot: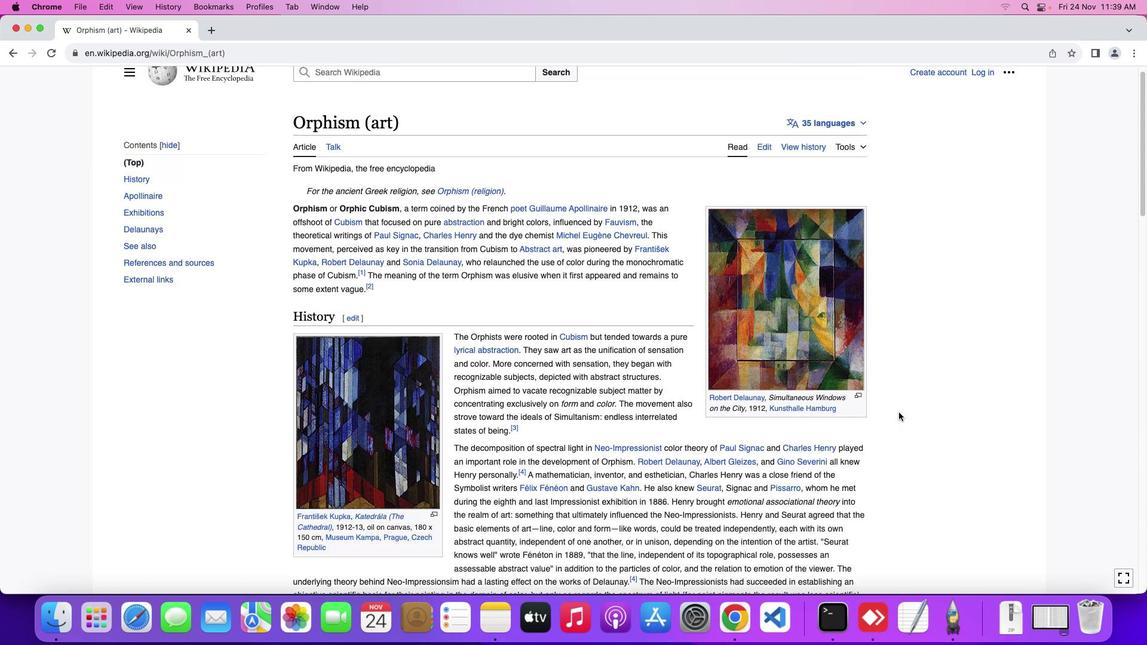 
Action: Mouse scrolled (898, 412) with delta (0, 2)
Screenshot: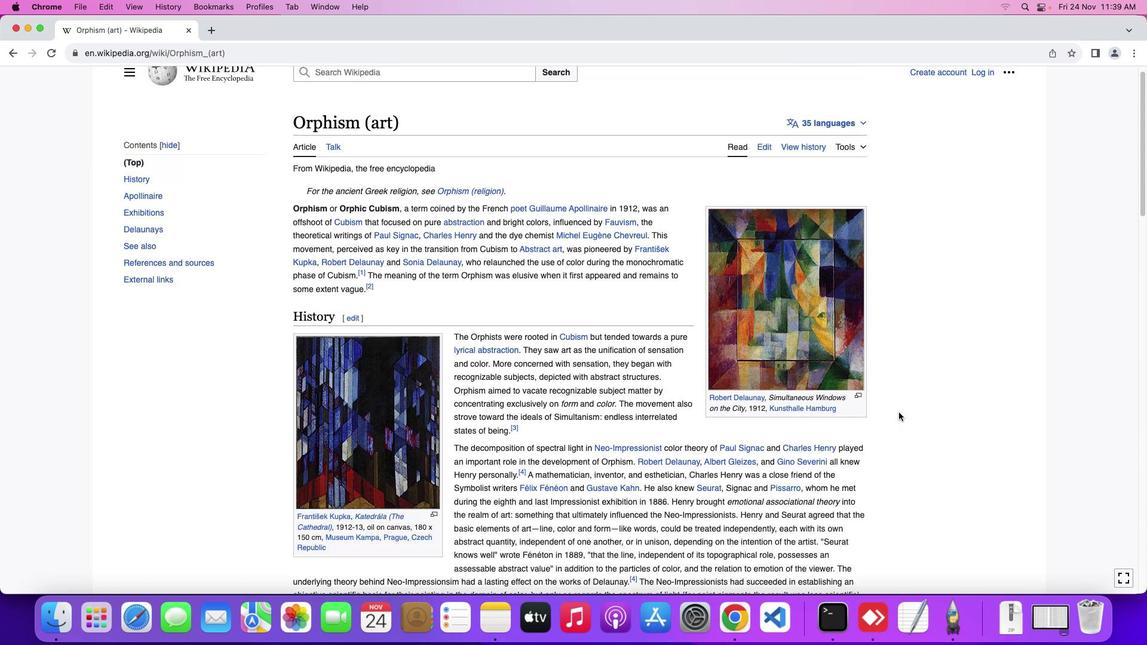 
Action: Mouse moved to (898, 411)
Screenshot: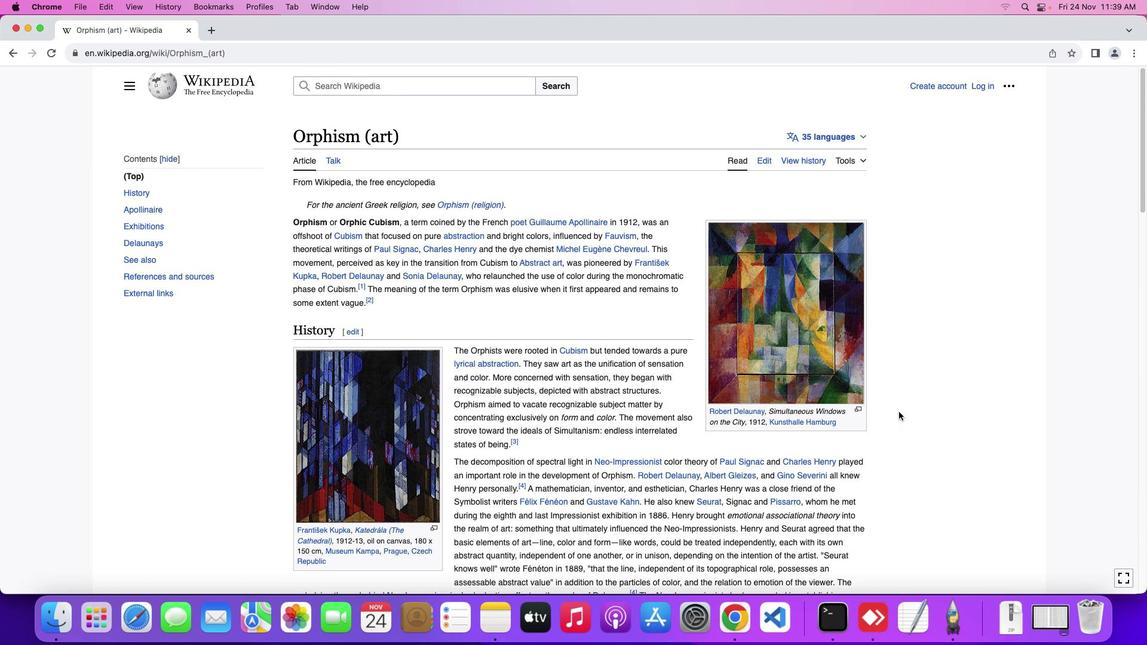 
Action: Mouse scrolled (898, 411) with delta (0, 0)
Screenshot: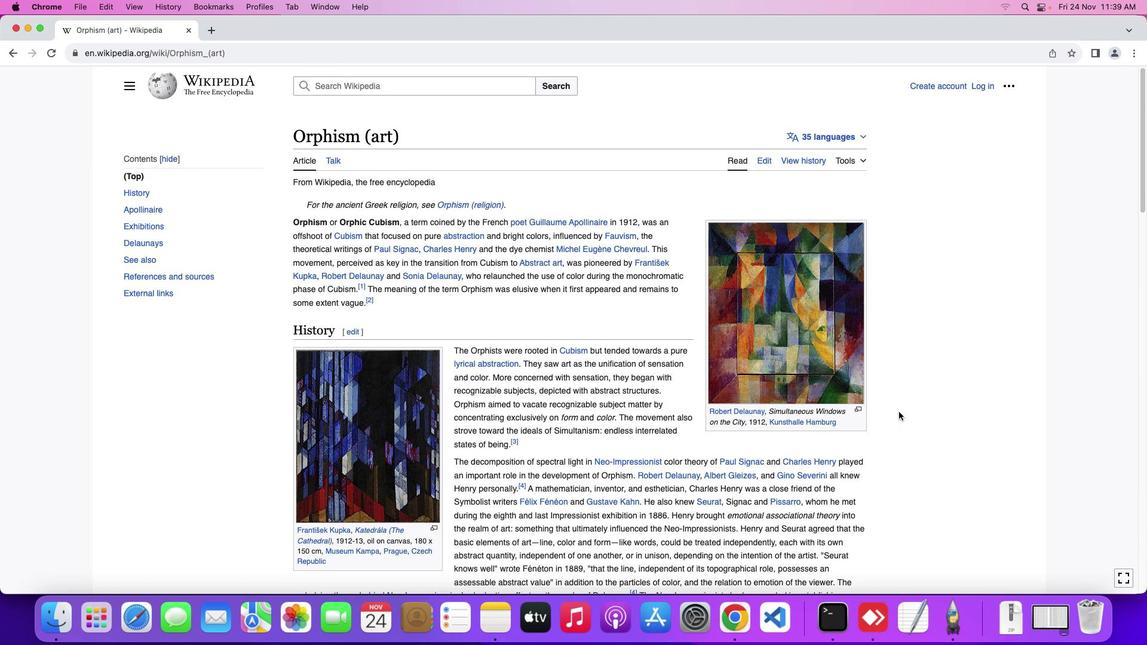 
Action: Mouse scrolled (898, 411) with delta (0, 0)
Screenshot: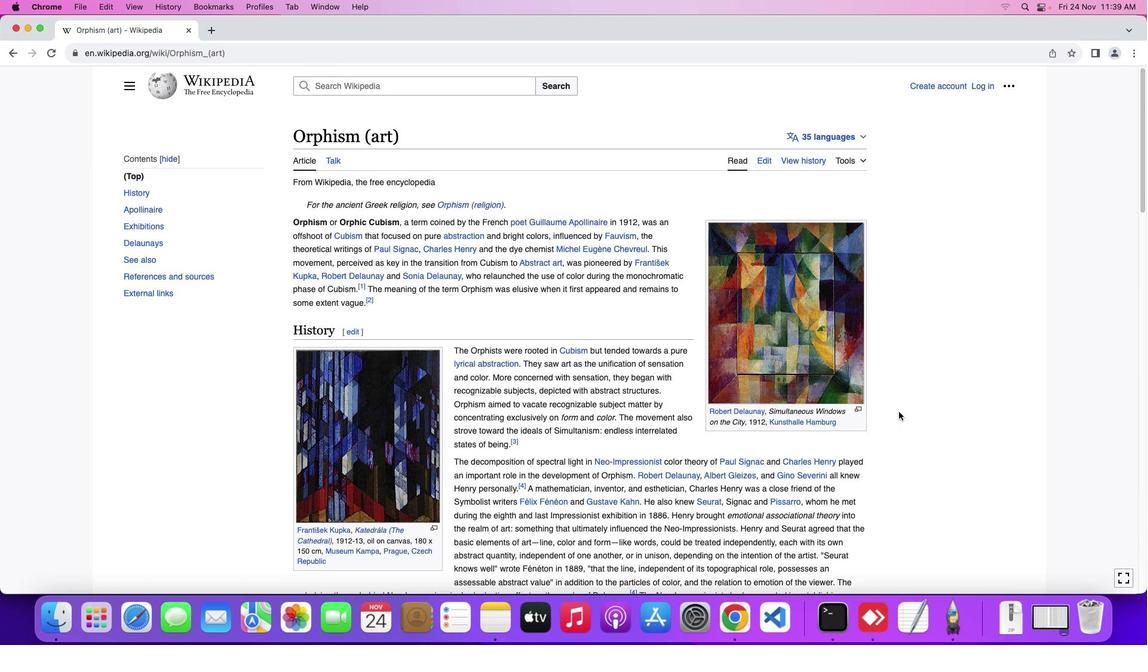
Action: Mouse scrolled (898, 411) with delta (0, 1)
Screenshot: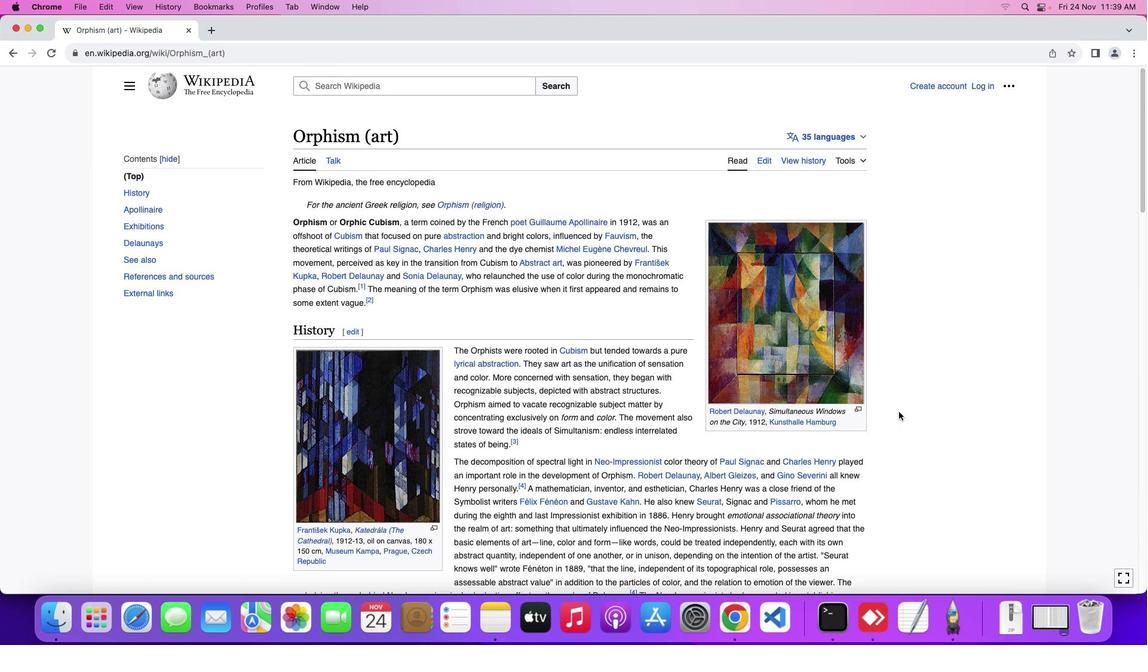 
Action: Mouse scrolled (898, 411) with delta (0, 2)
Screenshot: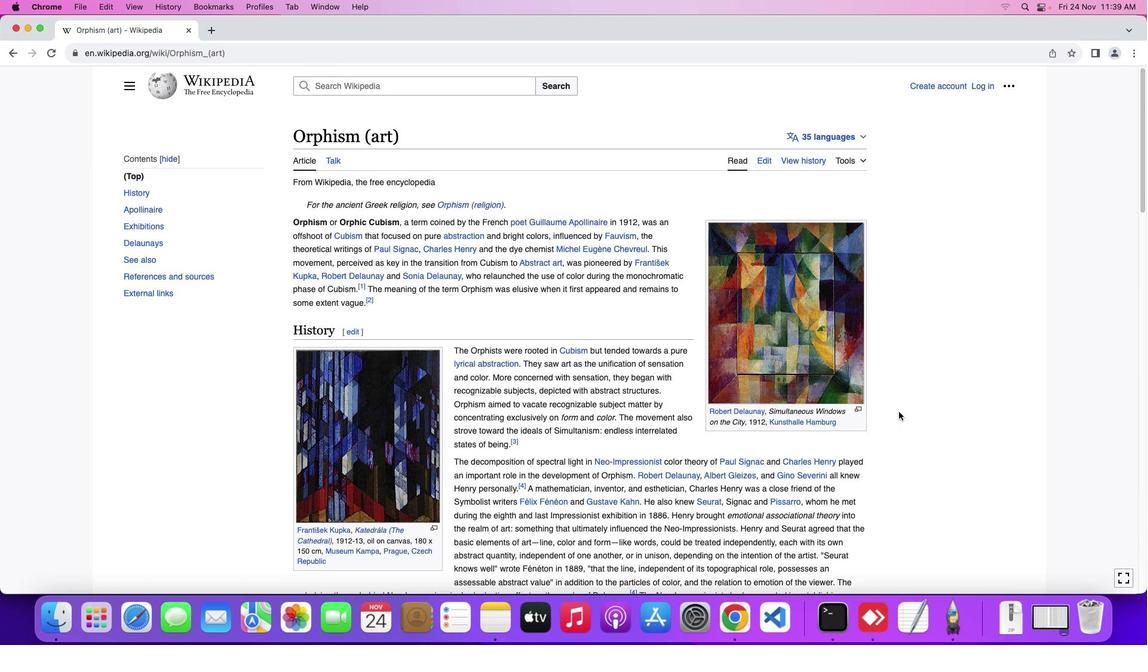 
Action: Mouse scrolled (898, 411) with delta (0, 3)
Screenshot: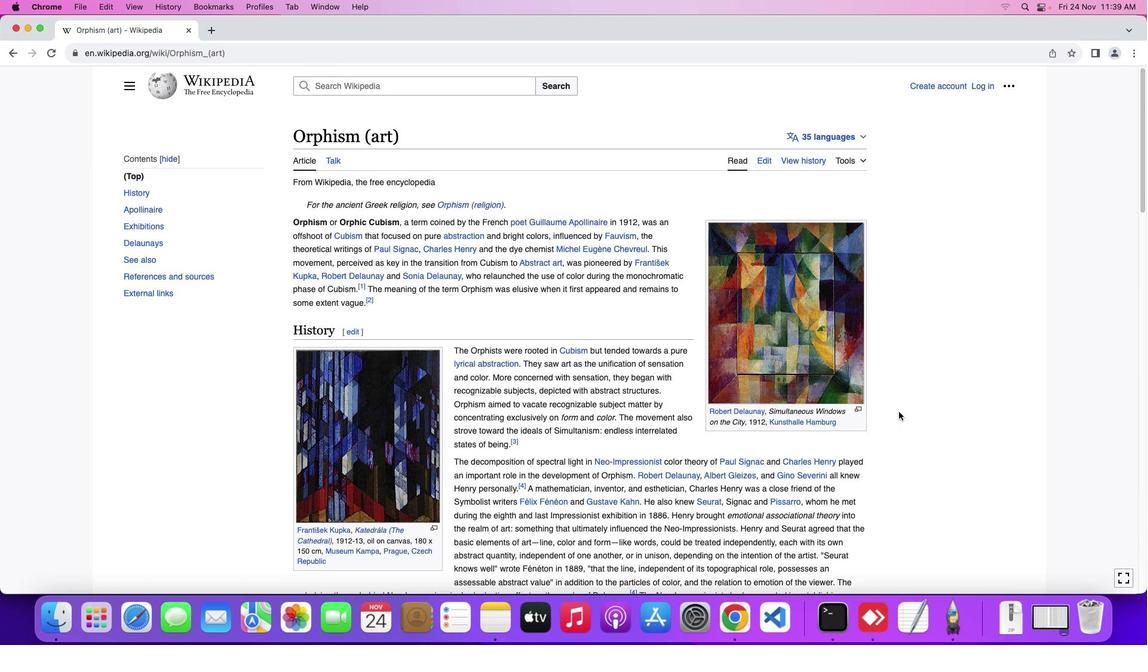 
Action: Mouse moved to (898, 411)
Screenshot: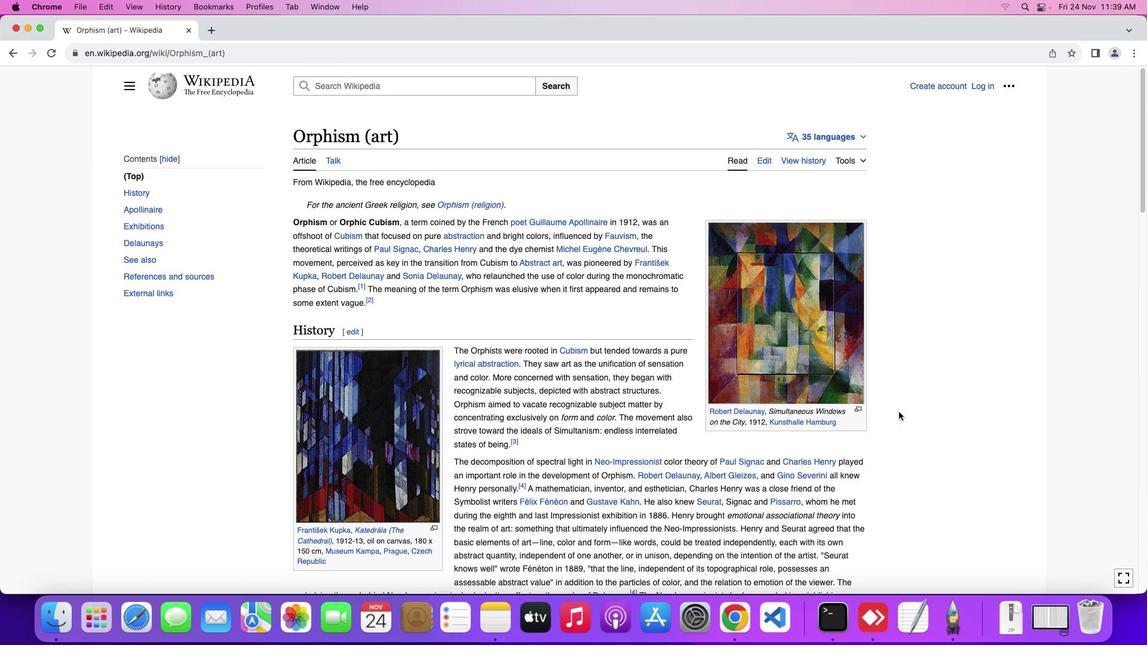 
Action: Mouse scrolled (898, 411) with delta (0, 0)
Screenshot: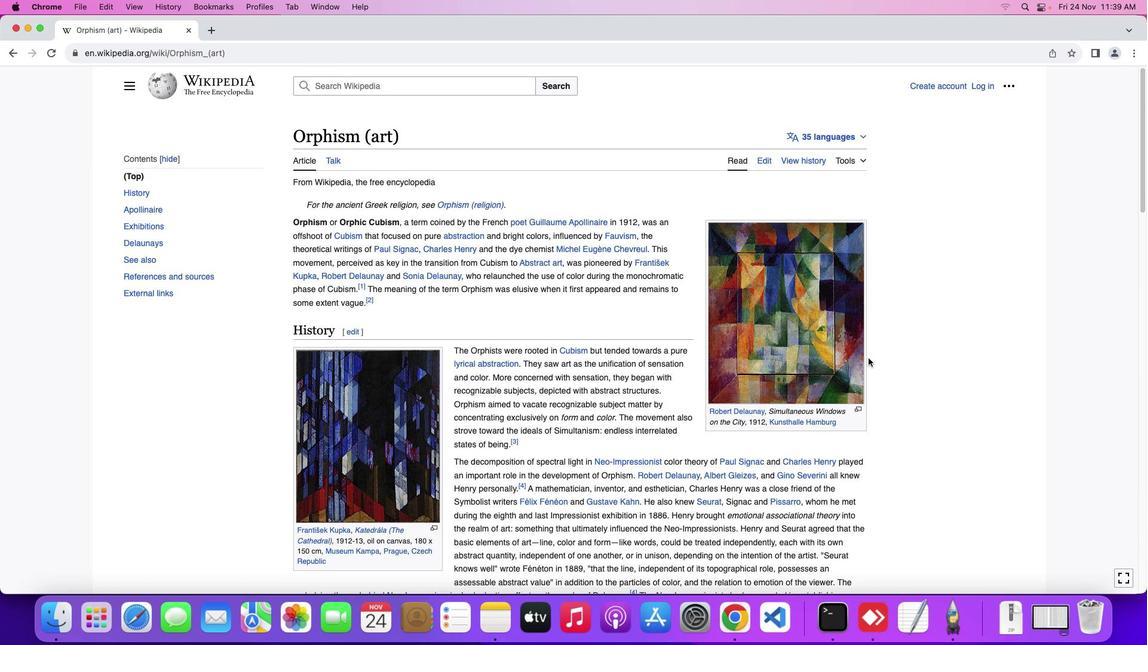 
Action: Mouse scrolled (898, 411) with delta (0, 0)
Screenshot: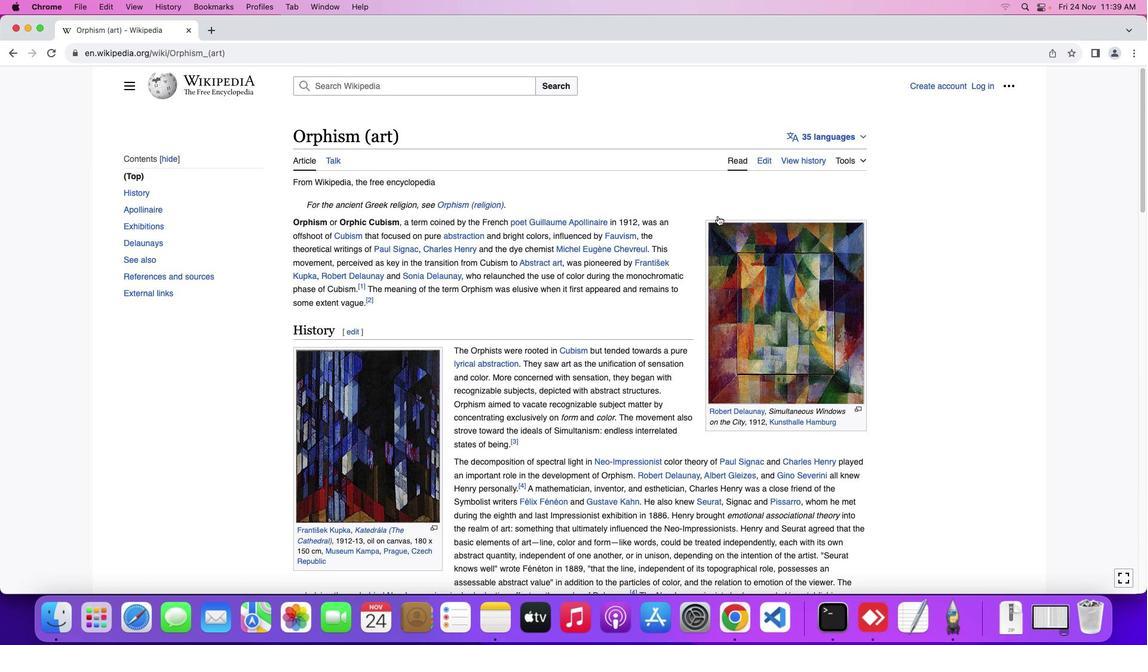 
Action: Mouse scrolled (898, 411) with delta (0, 1)
Screenshot: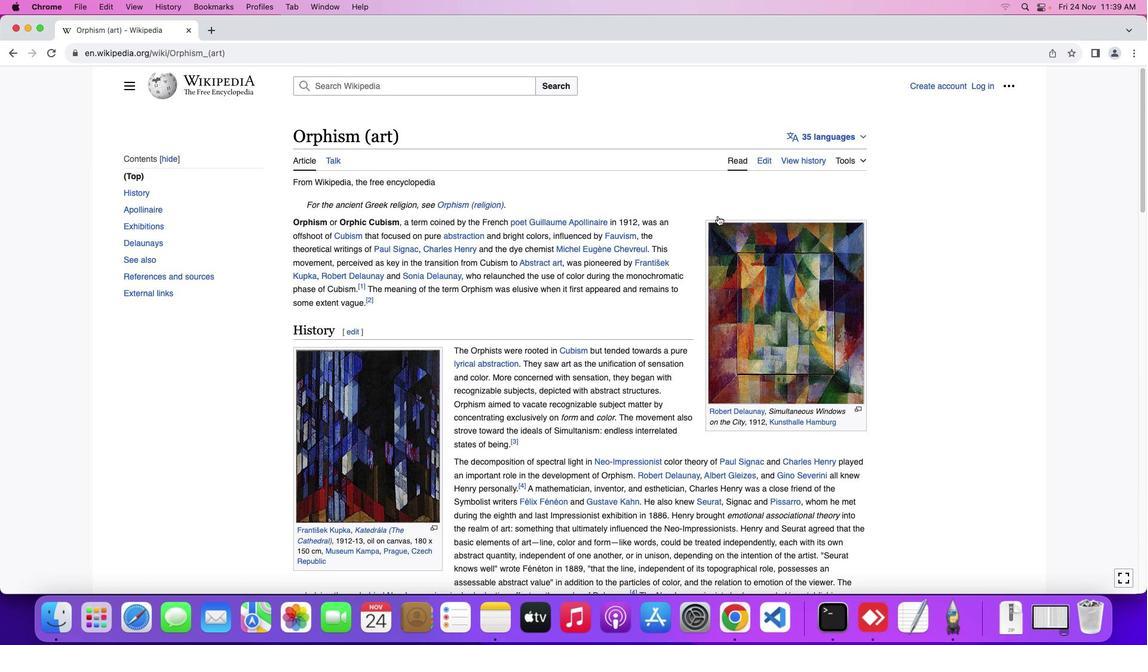 
Action: Mouse scrolled (898, 411) with delta (0, 2)
Screenshot: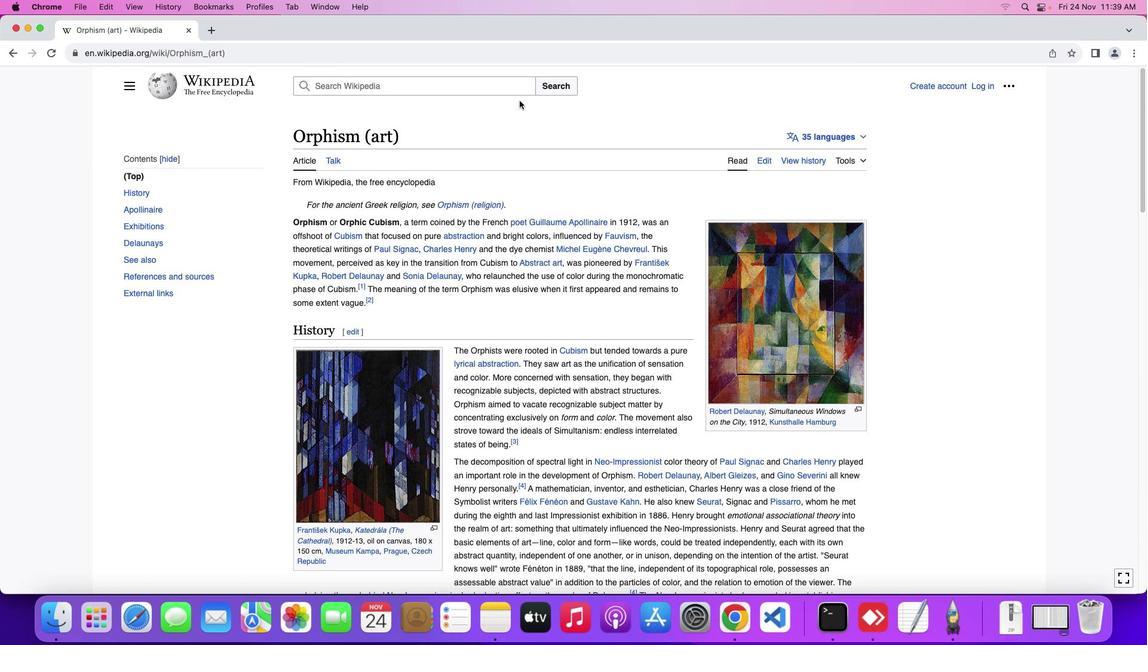 
Action: Mouse scrolled (898, 411) with delta (0, 3)
Screenshot: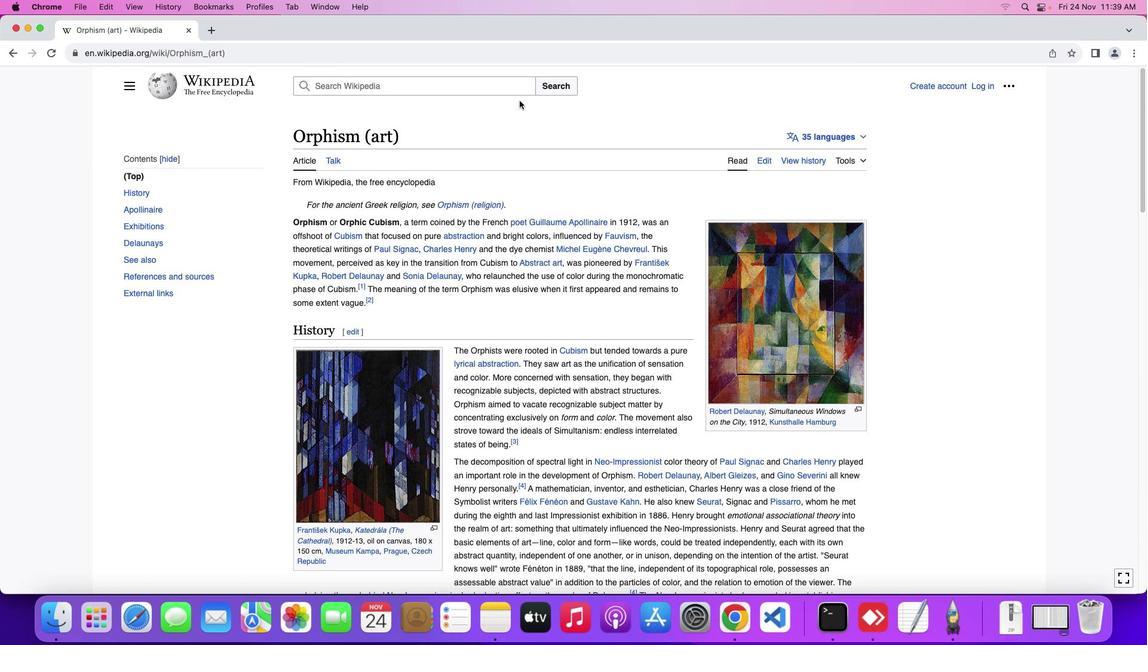 
Action: Mouse moved to (29, 29)
Screenshot: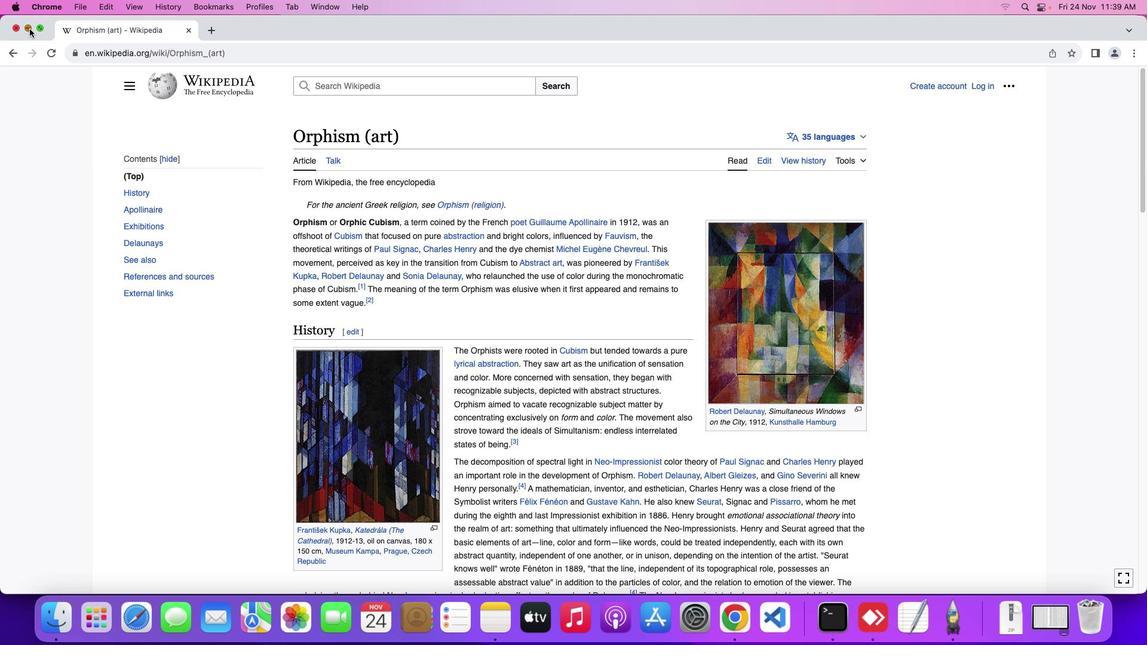 
Action: Mouse pressed left at (29, 29)
Screenshot: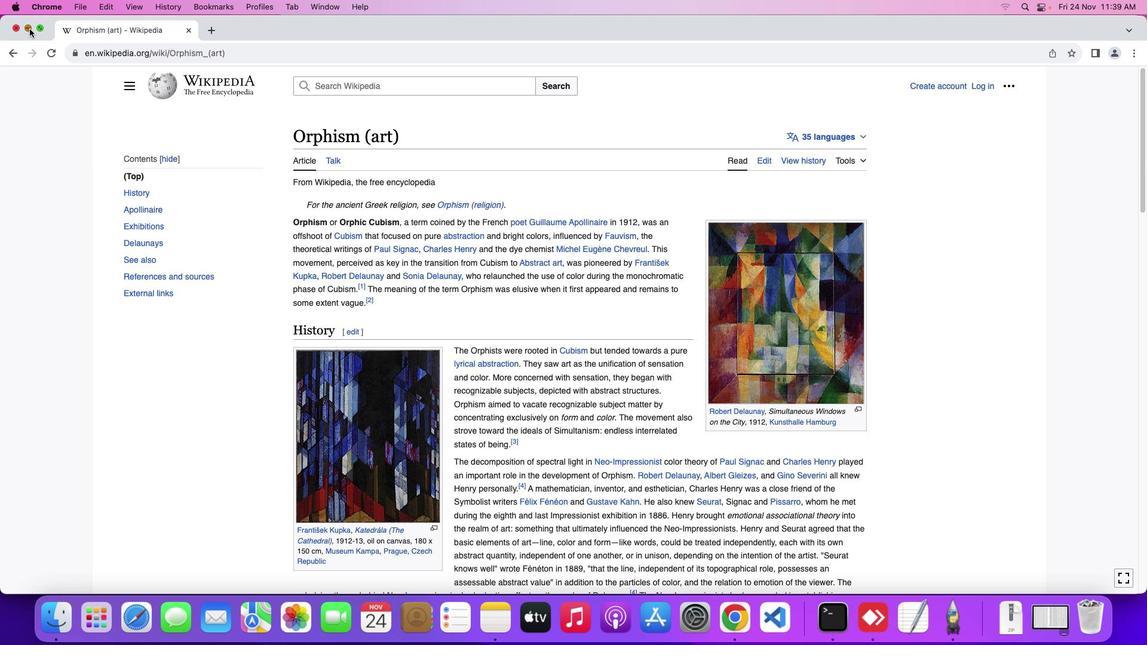 
Action: Mouse moved to (208, 136)
Screenshot: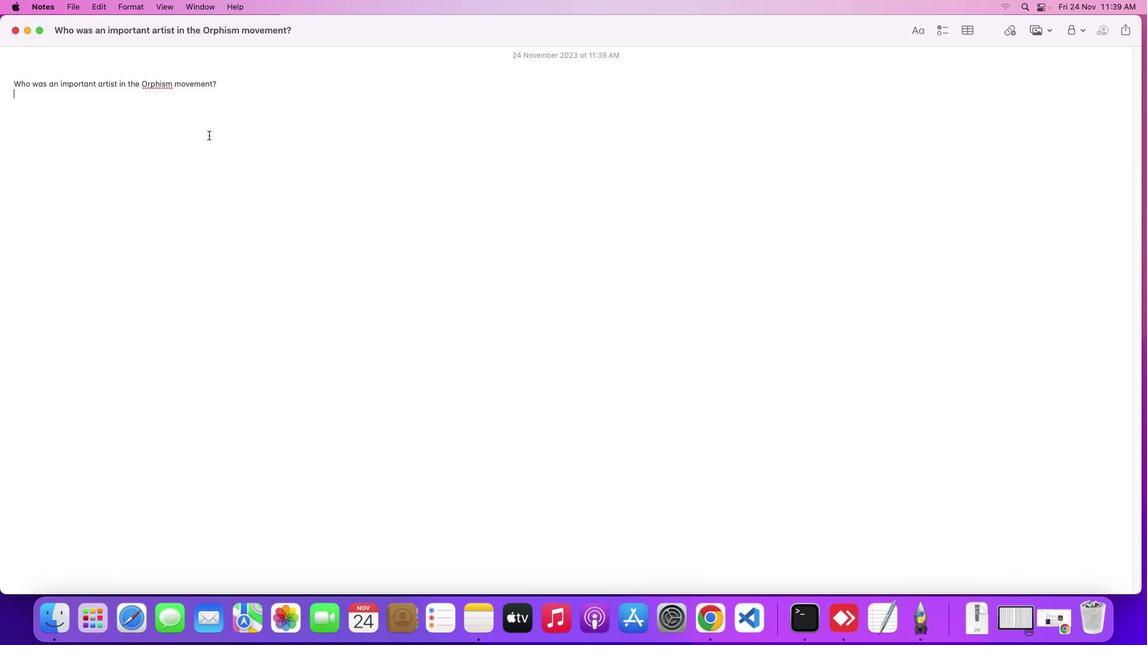 
Action: Mouse pressed left at (208, 136)
Screenshot: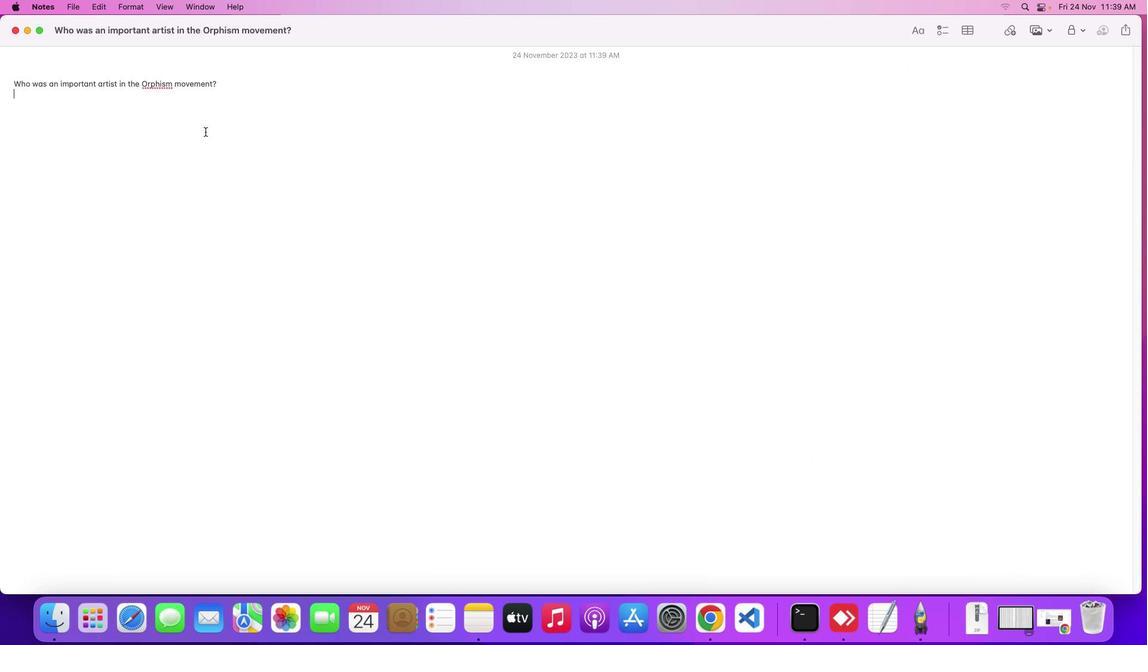 
Action: Mouse moved to (155, 115)
Screenshot: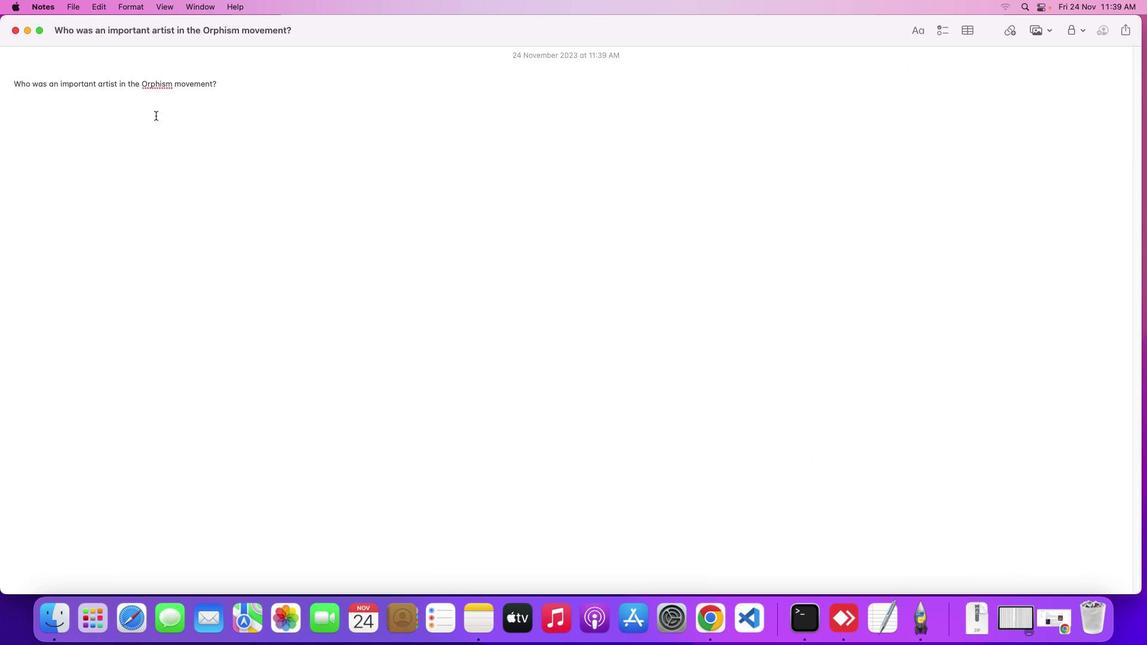 
Action: Key pressed Key.shift'R''o''b''e''r''t'Key.spaceKey.shift'D''e''l''a''u''n''a''y'Key.space'w''a''s'Key.space'a''n'Key.space'i''m''p''o''r''t''a''n''t'Key.space'a''r''t''i''s''t'Key.space'i''n'Key.space't''h''e'Key.spaceKey.shift'O''r''p''h''i''s''m'Key.space'm''o''v''e''m''e''n''t''.'
Screenshot: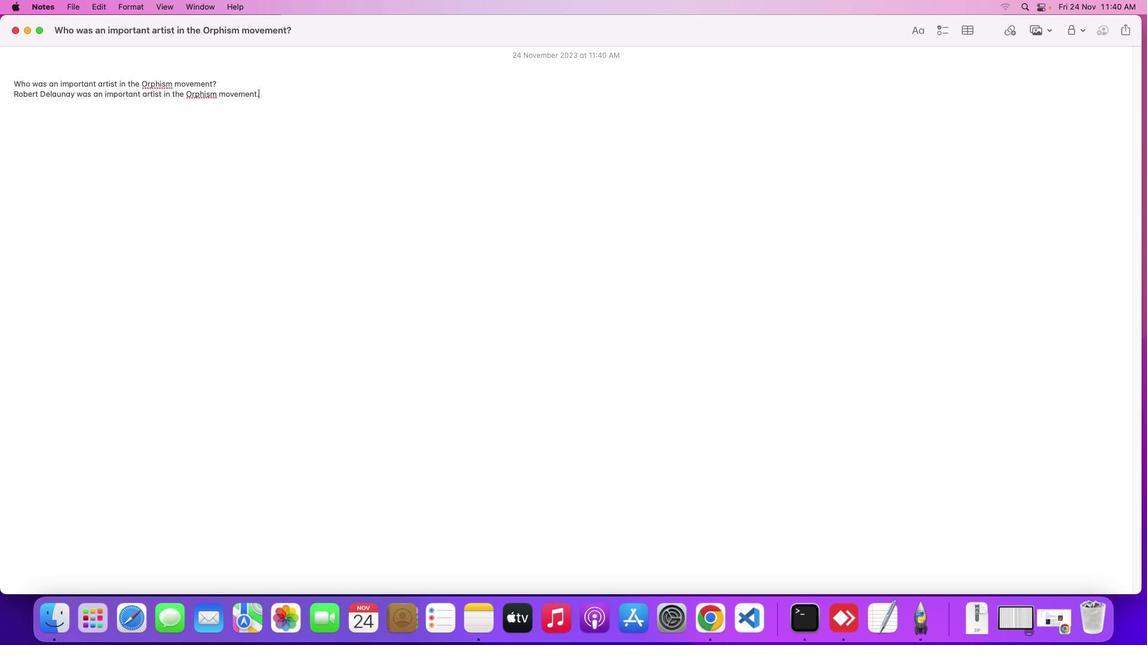 
